 Task: Send an email with the signature Jake Allen with the subject Confirmation of an order and the message I wanted to confirm that we are still on track to launch the product next month as planned. Please let me know if there have been any changes to the timeline. from softage.5@softage.net to softage.8@softage.net and move the email from Sent Items to the folder Fathers Day gifts
Action: Mouse moved to (39, 52)
Screenshot: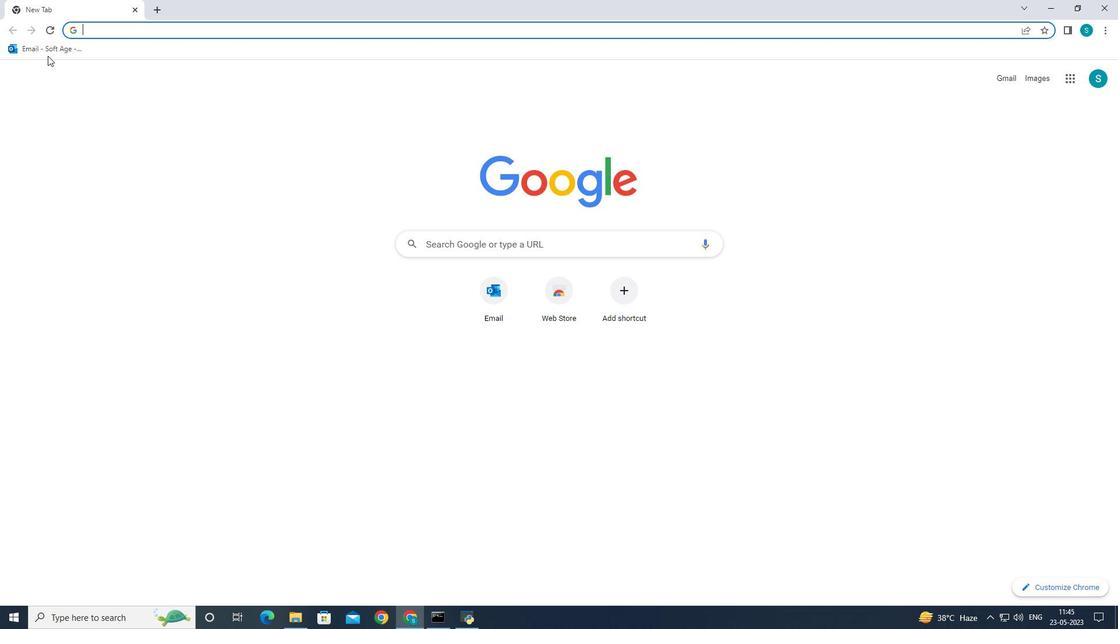 
Action: Mouse pressed left at (39, 52)
Screenshot: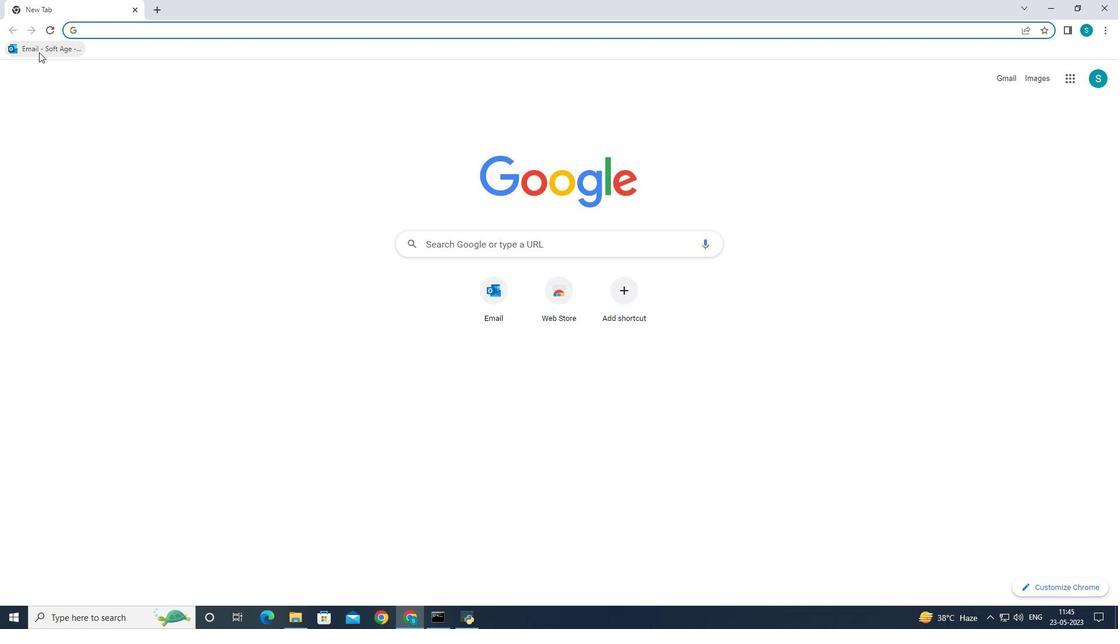 
Action: Mouse moved to (152, 108)
Screenshot: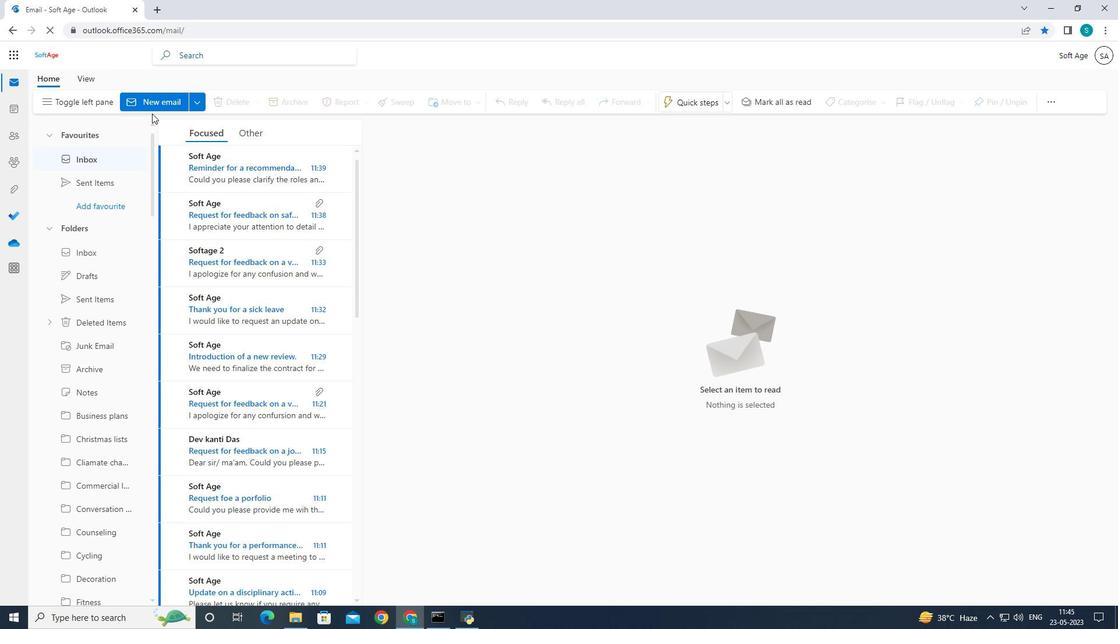
Action: Mouse pressed left at (152, 108)
Screenshot: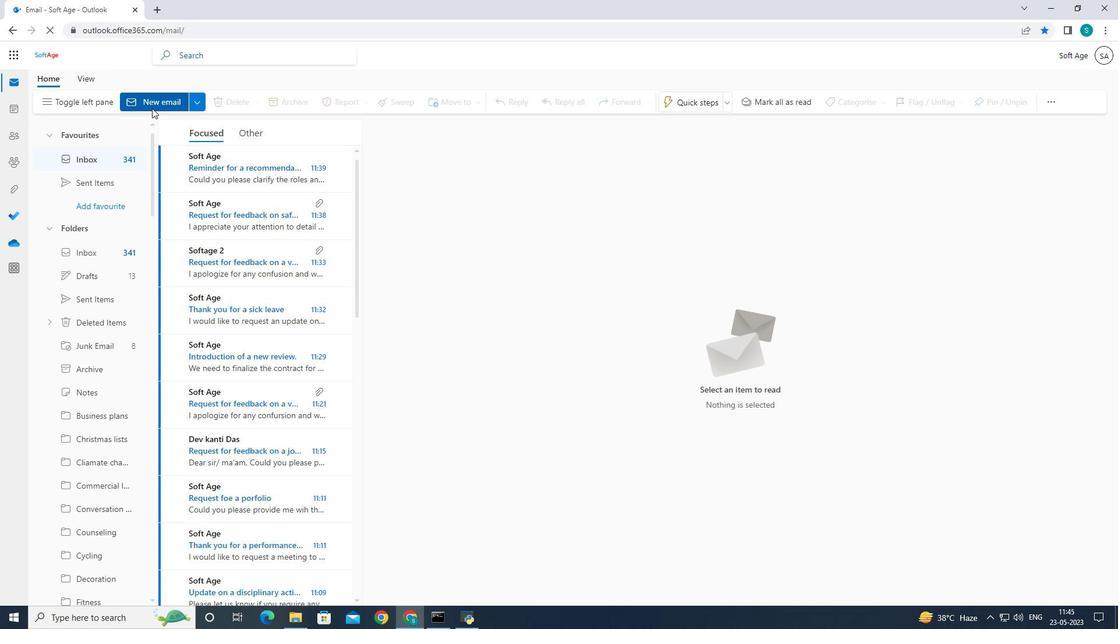 
Action: Mouse pressed left at (152, 108)
Screenshot: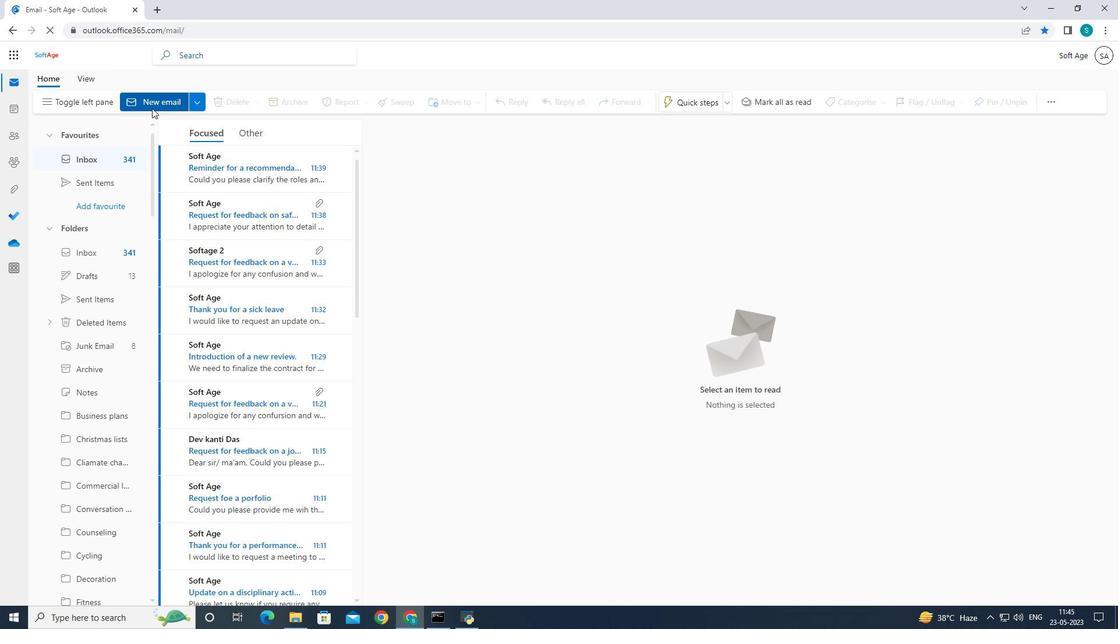 
Action: Mouse moved to (154, 104)
Screenshot: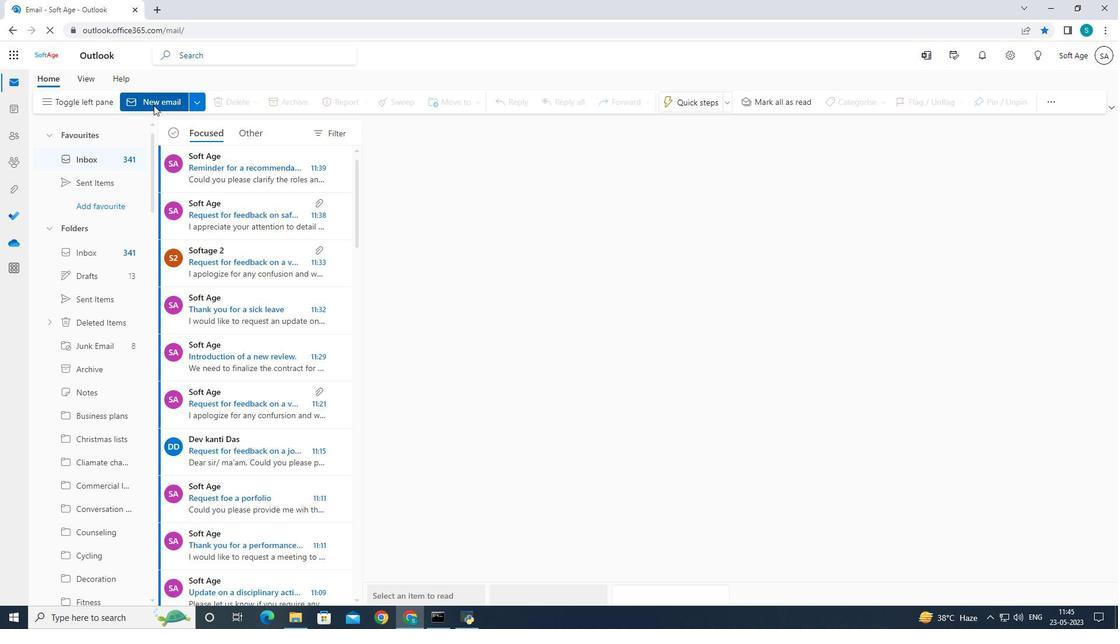 
Action: Mouse pressed left at (154, 104)
Screenshot: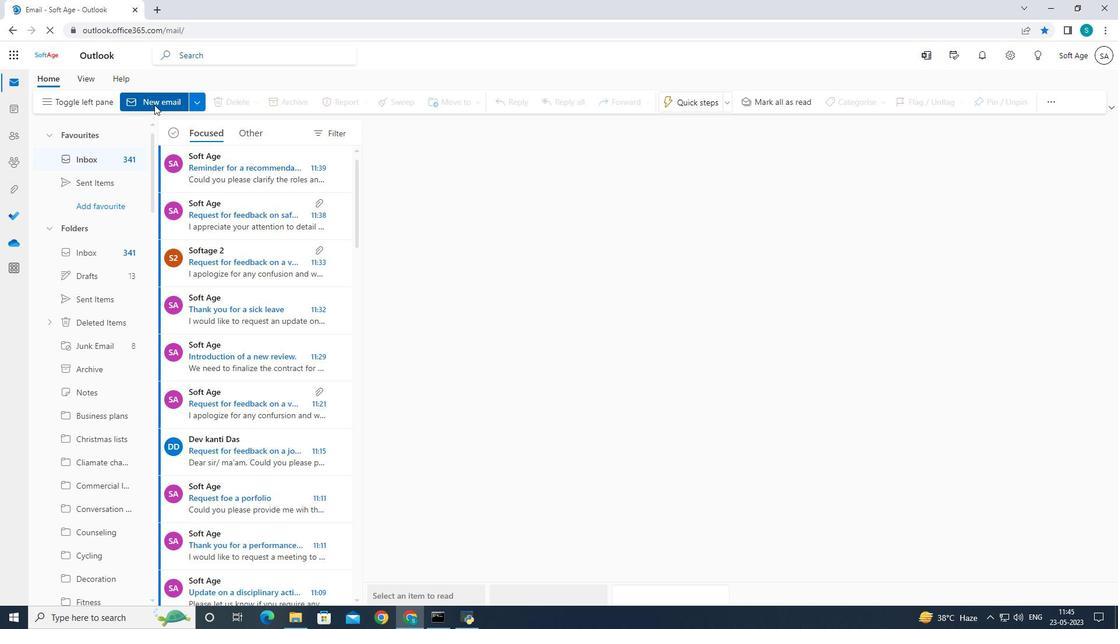 
Action: Mouse pressed left at (154, 104)
Screenshot: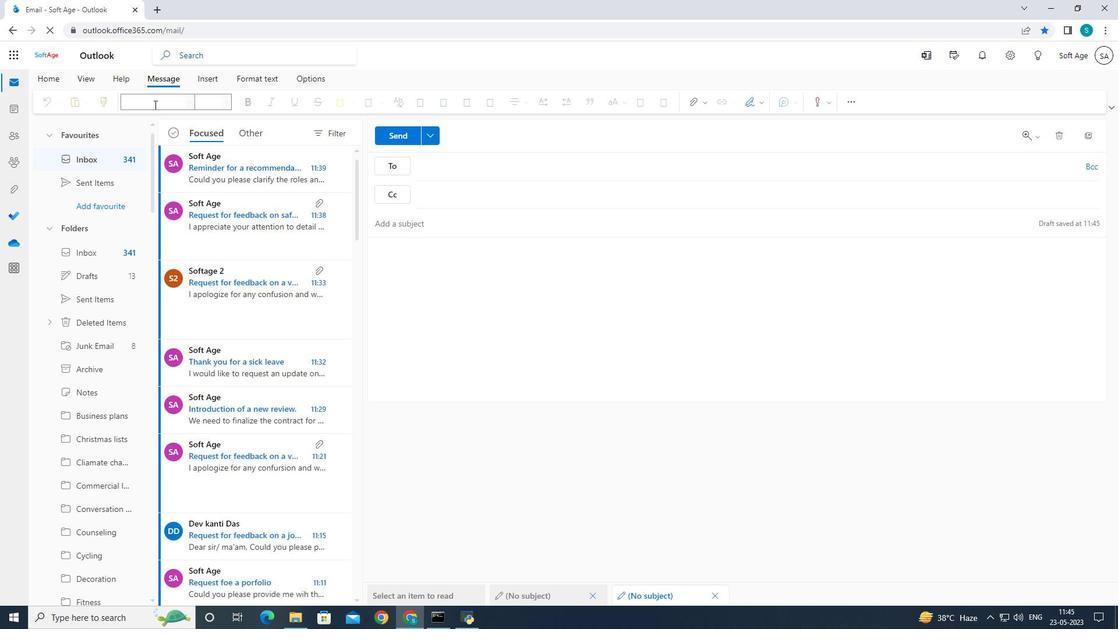 
Action: Mouse moved to (756, 98)
Screenshot: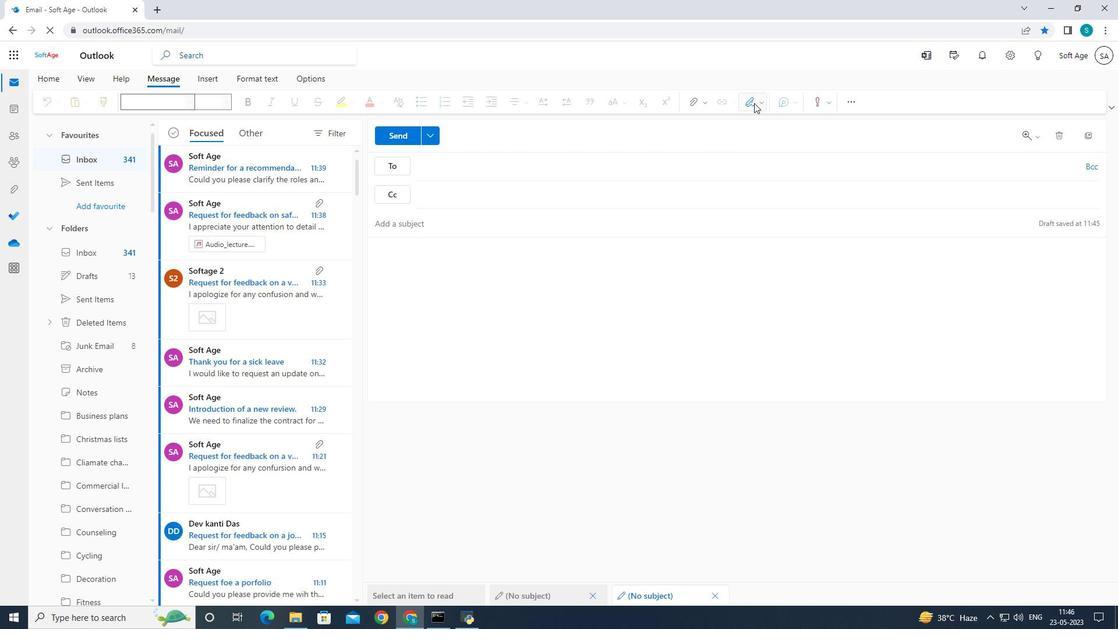 
Action: Mouse pressed left at (756, 98)
Screenshot: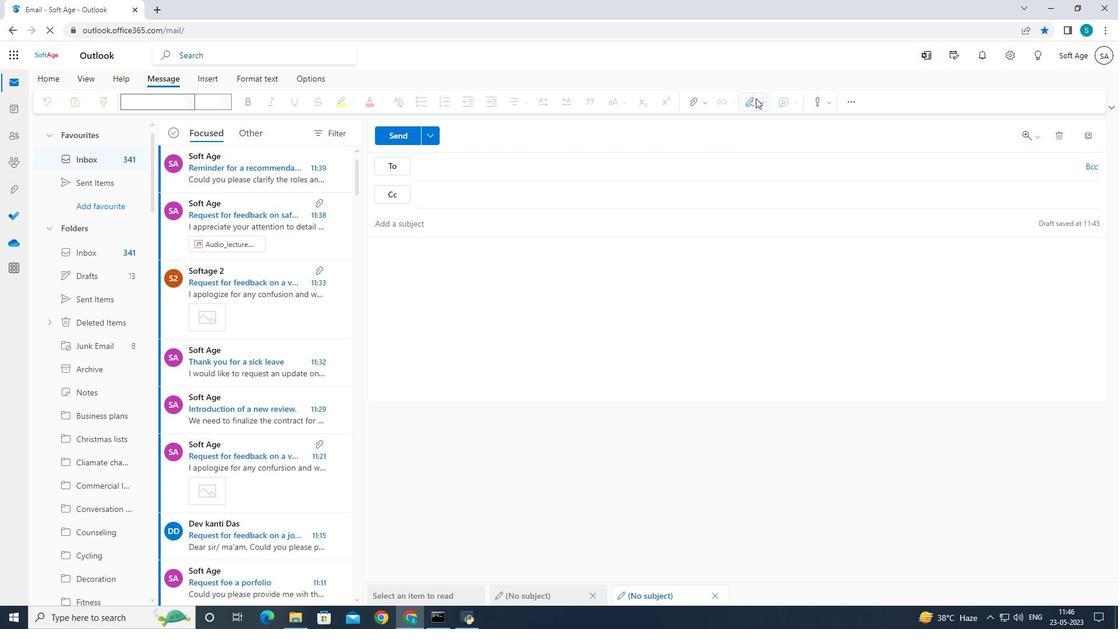 
Action: Mouse moved to (720, 153)
Screenshot: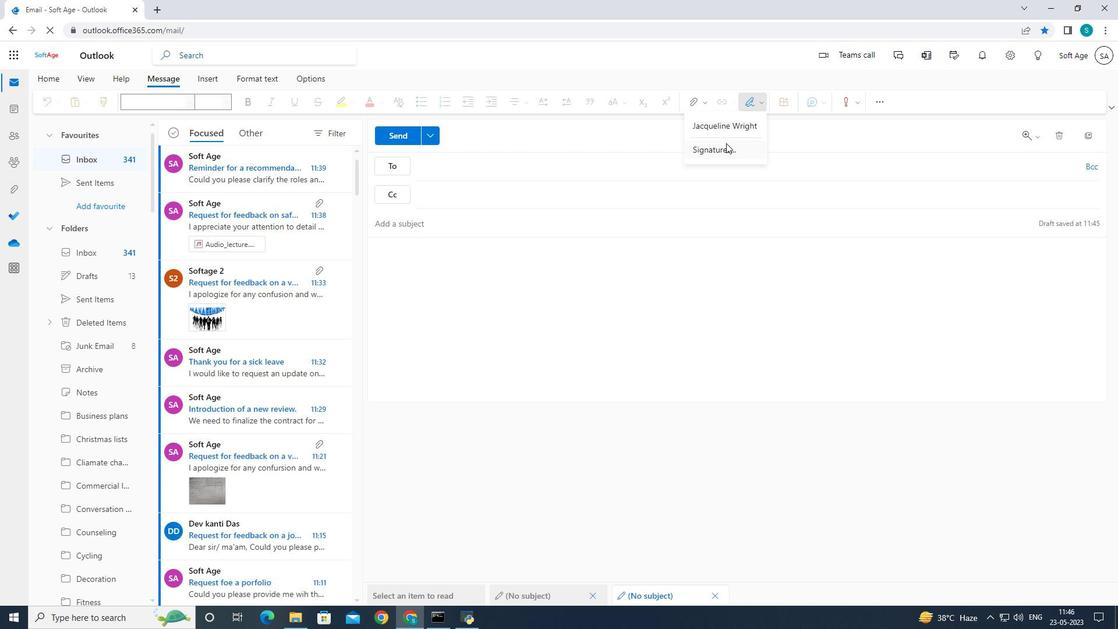 
Action: Mouse pressed left at (720, 153)
Screenshot: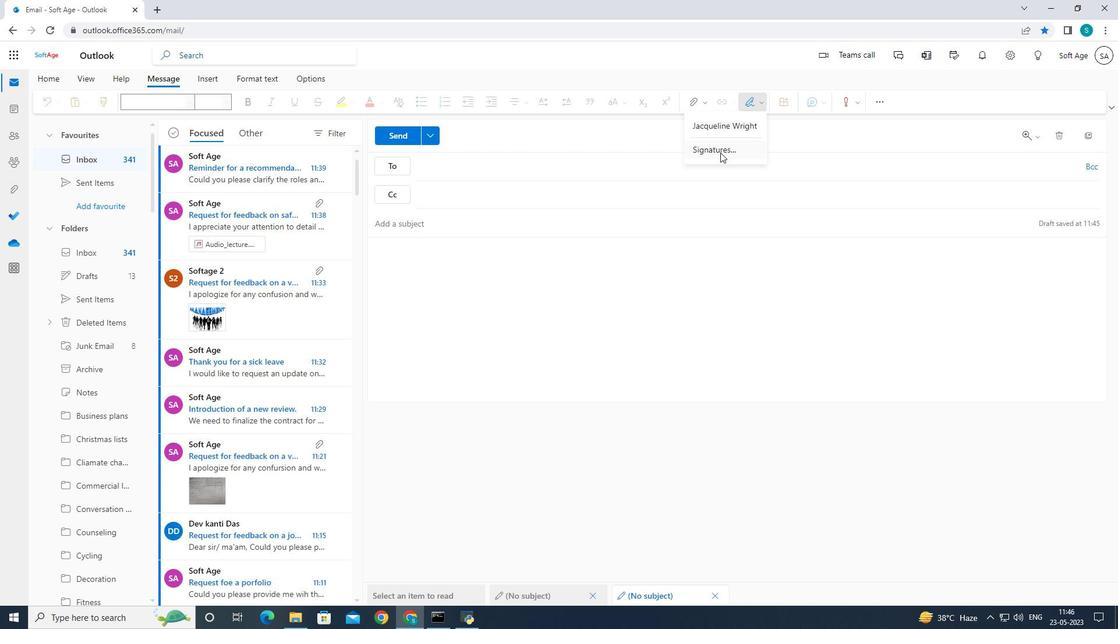 
Action: Mouse moved to (745, 196)
Screenshot: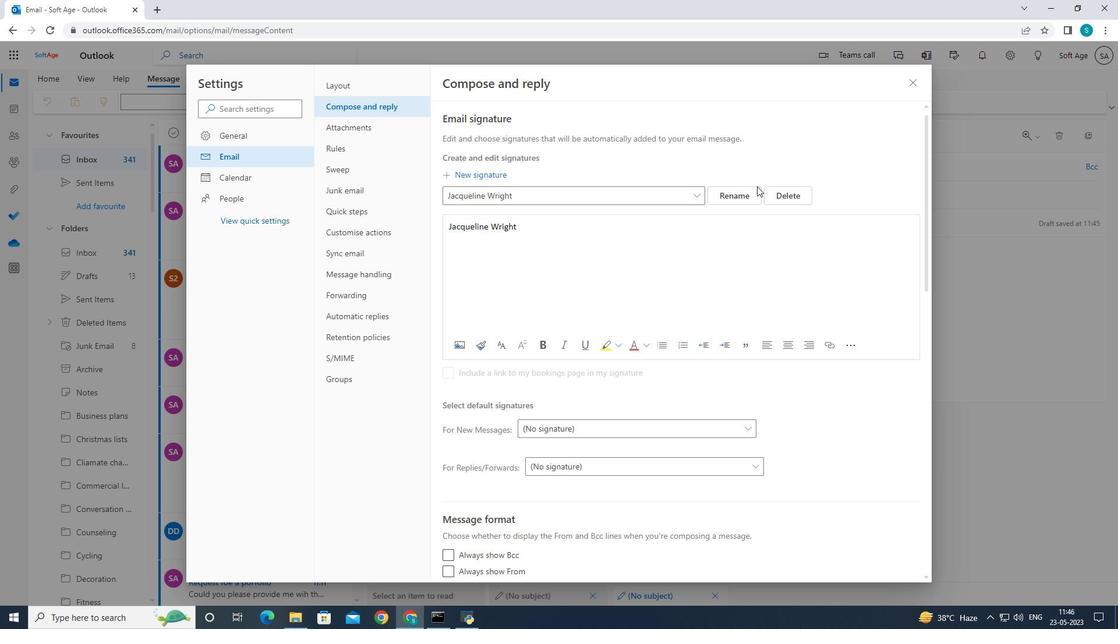 
Action: Mouse pressed left at (745, 196)
Screenshot: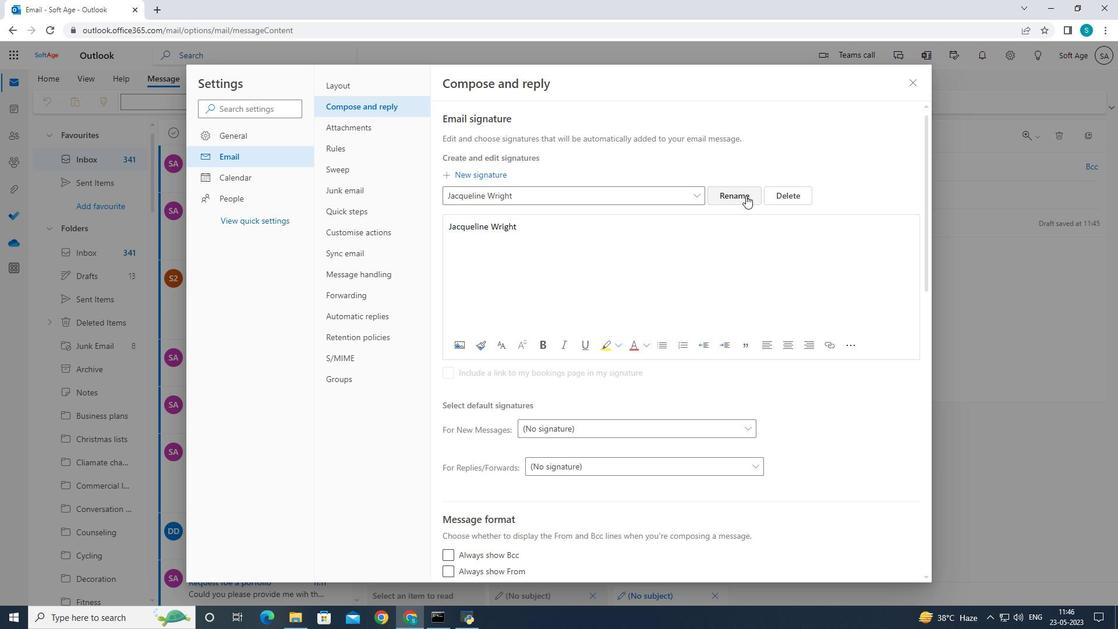 
Action: Mouse moved to (718, 194)
Screenshot: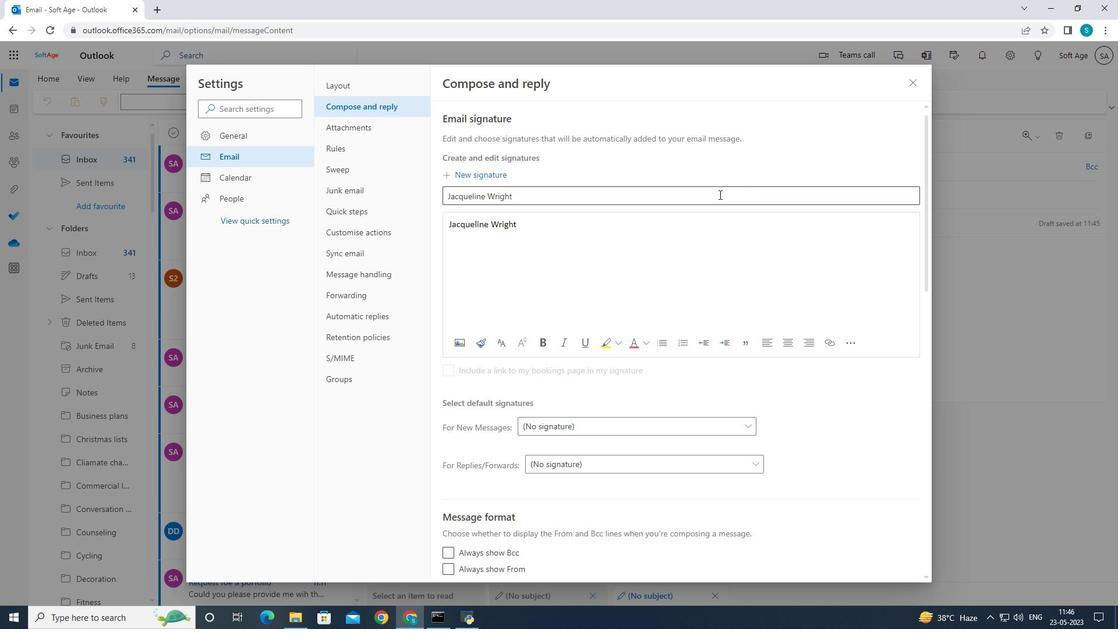 
Action: Mouse pressed left at (718, 194)
Screenshot: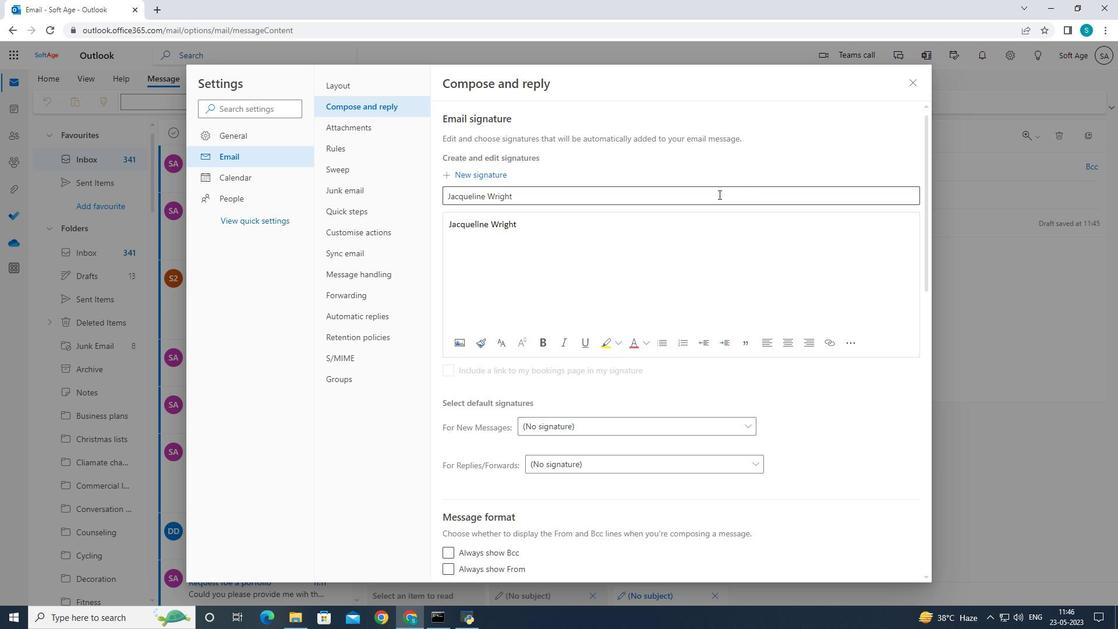 
Action: Mouse moved to (1053, 236)
Screenshot: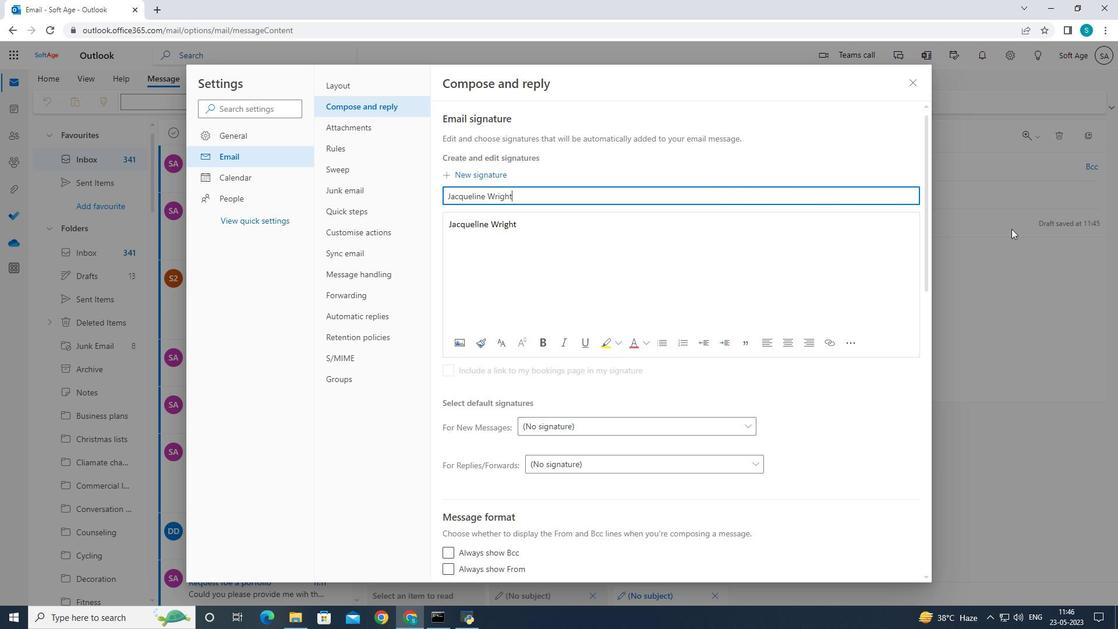 
Action: Key pressed <Key.backspace><Key.backspace><Key.backspace><Key.backspace><Key.backspace><Key.backspace><Key.backspace><Key.backspace><Key.backspace><Key.backspace><Key.backspace><Key.backspace><Key.backspace><Key.backspace><Key.backspace><Key.backspace><Key.backspace><Key.backspace><Key.backspace><Key.backspace><Key.backspace><Key.backspace><Key.backspace><Key.backspace><Key.backspace><Key.backspace><Key.backspace><Key.backspace><Key.backspace>
Screenshot: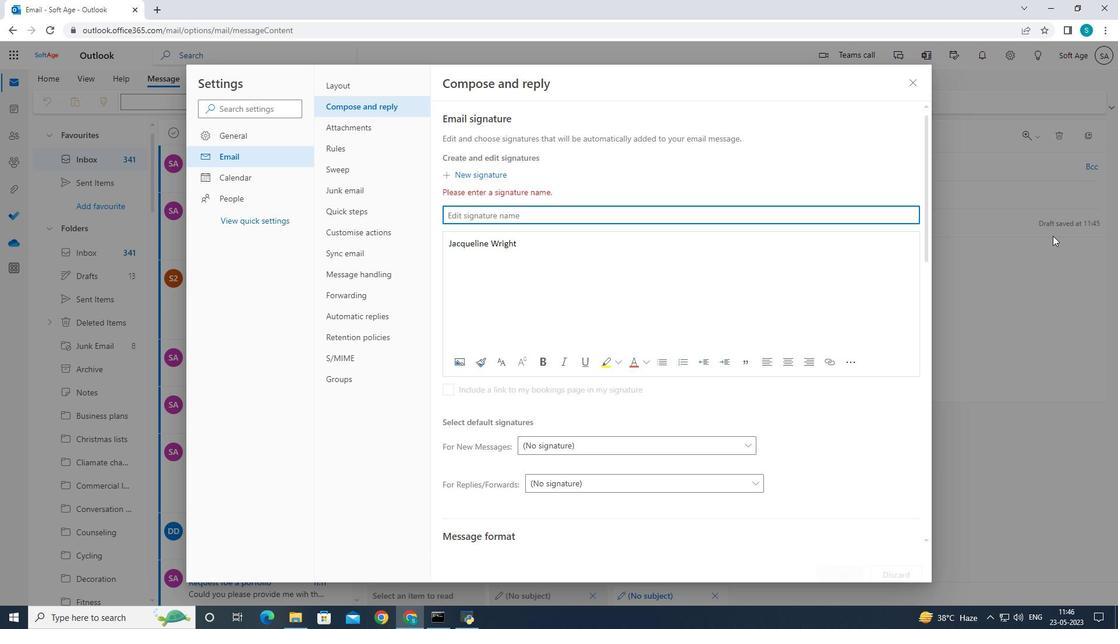 
Action: Mouse moved to (1108, 201)
Screenshot: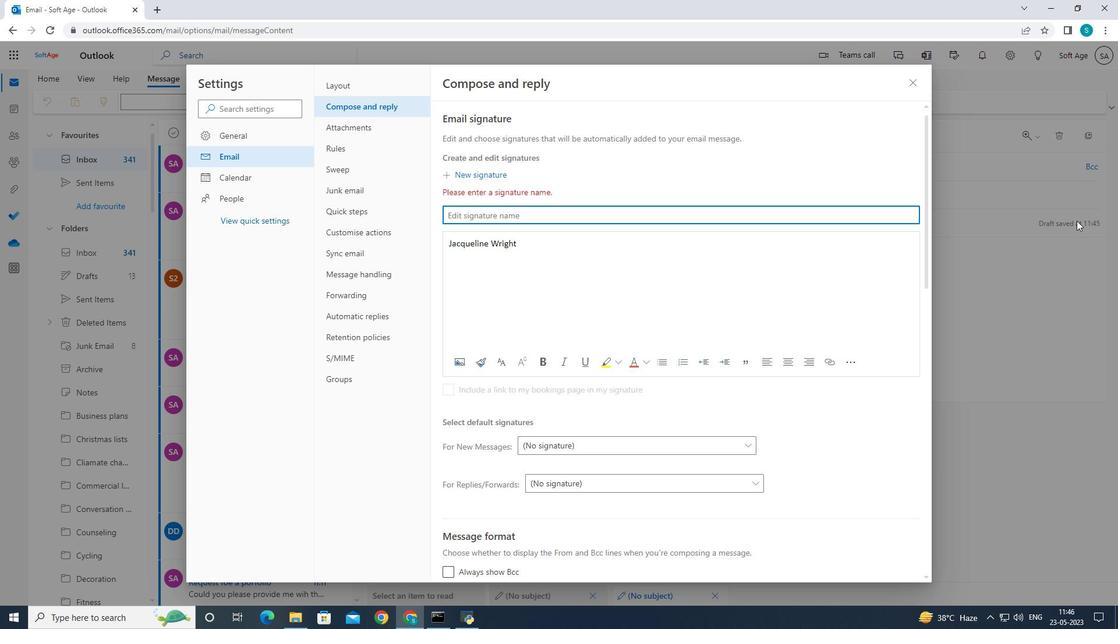 
Action: Key pressed <Key.caps_lock>J<Key.caps_lock>ake<Key.space><Key.caps_lock>A<Key.caps_lock>llen<Key.space>
Screenshot: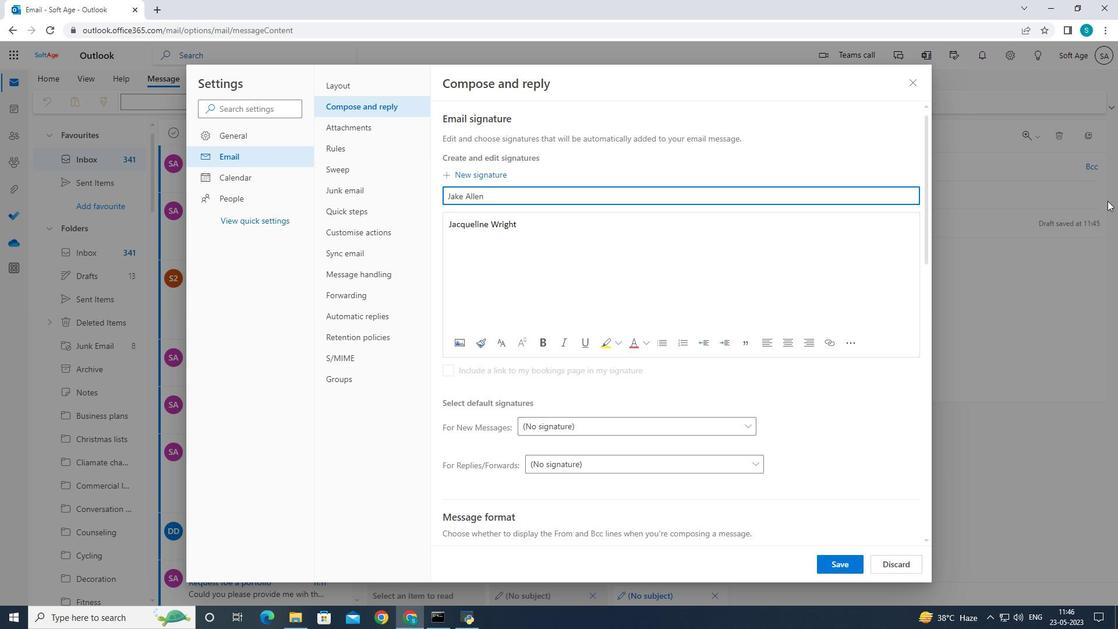 
Action: Mouse moved to (719, 236)
Screenshot: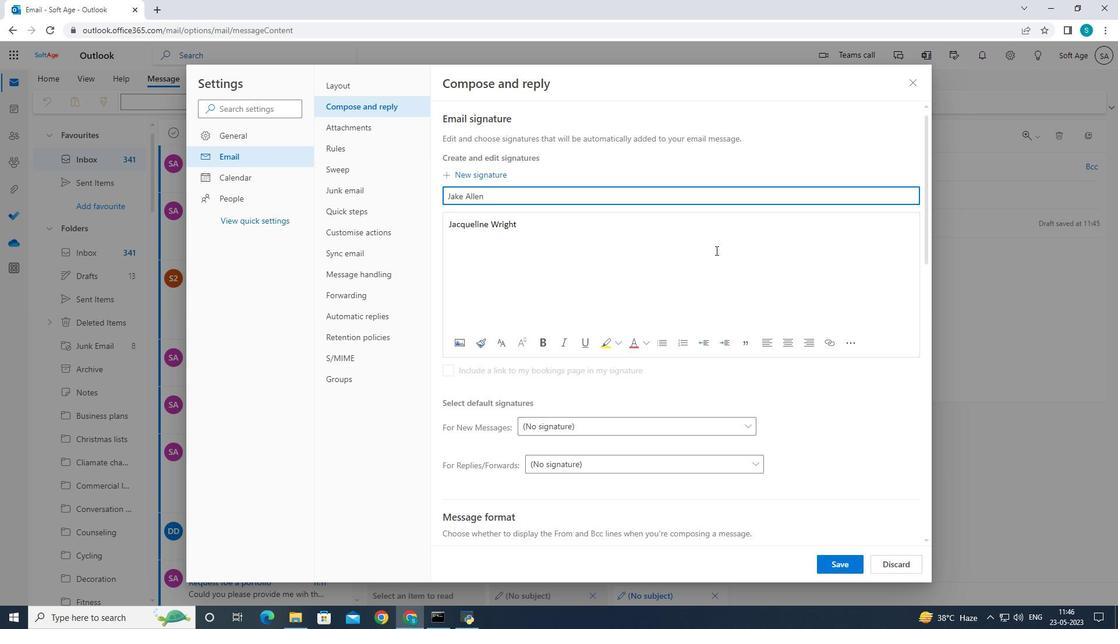 
Action: Mouse pressed left at (719, 236)
Screenshot: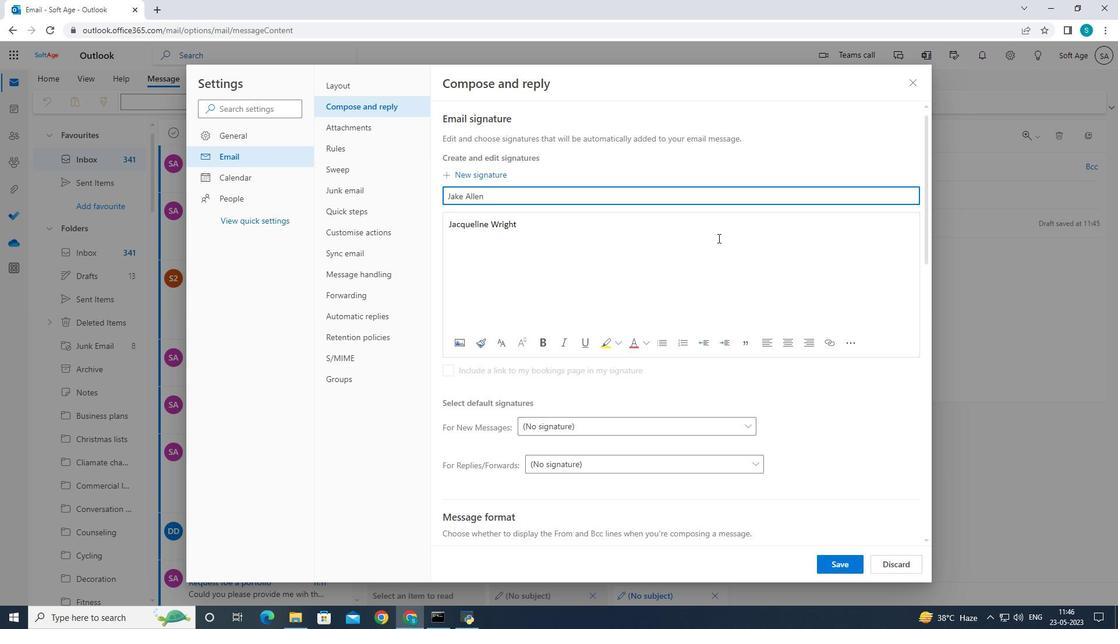 
Action: Mouse moved to (821, 227)
Screenshot: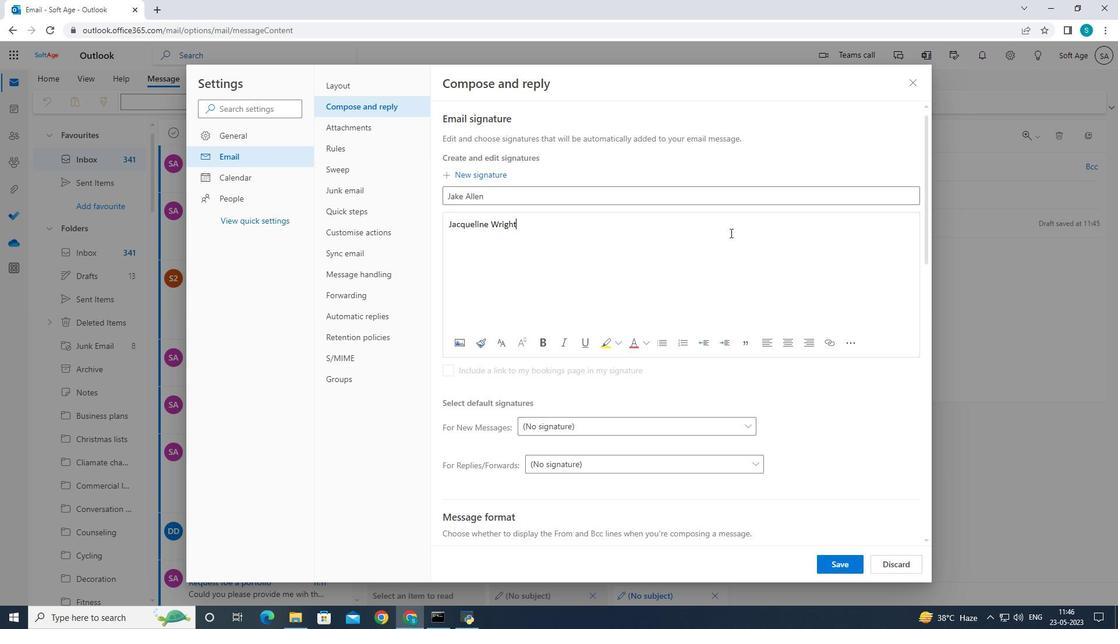 
Action: Key pressed <Key.backspace><Key.backspace><Key.backspace><Key.backspace><Key.backspace><Key.backspace><Key.backspace><Key.backspace><Key.backspace><Key.backspace><Key.backspace><Key.backspace><Key.backspace><Key.backspace><Key.backspace><Key.backspace>ake<Key.space><Key.caps_lock>ALLEN<Key.backspace>
Screenshot: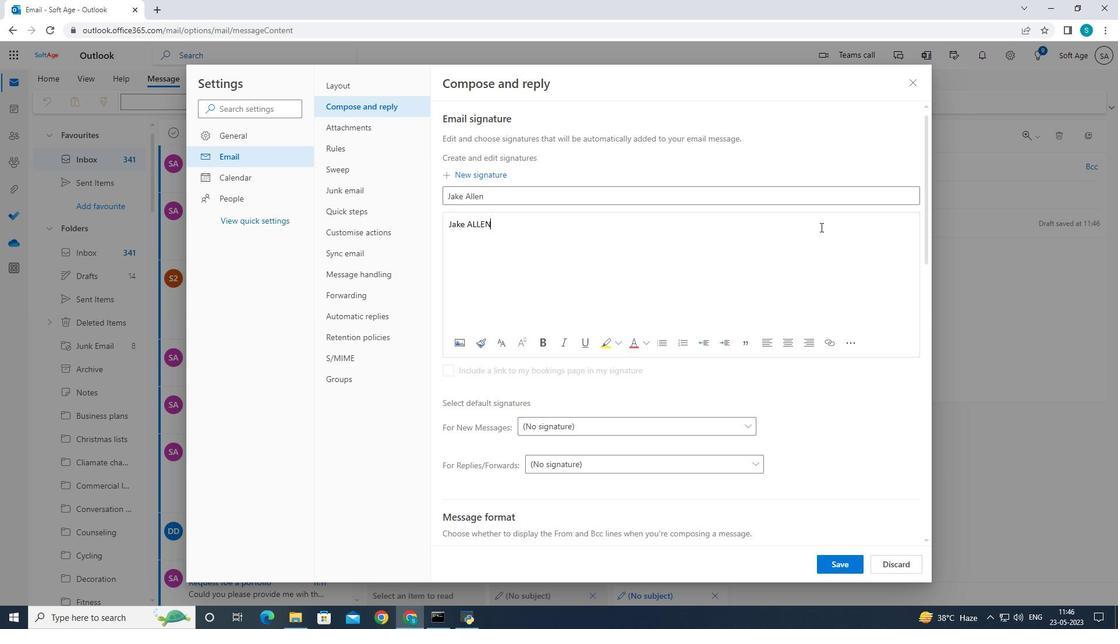 
Action: Mouse moved to (840, 223)
Screenshot: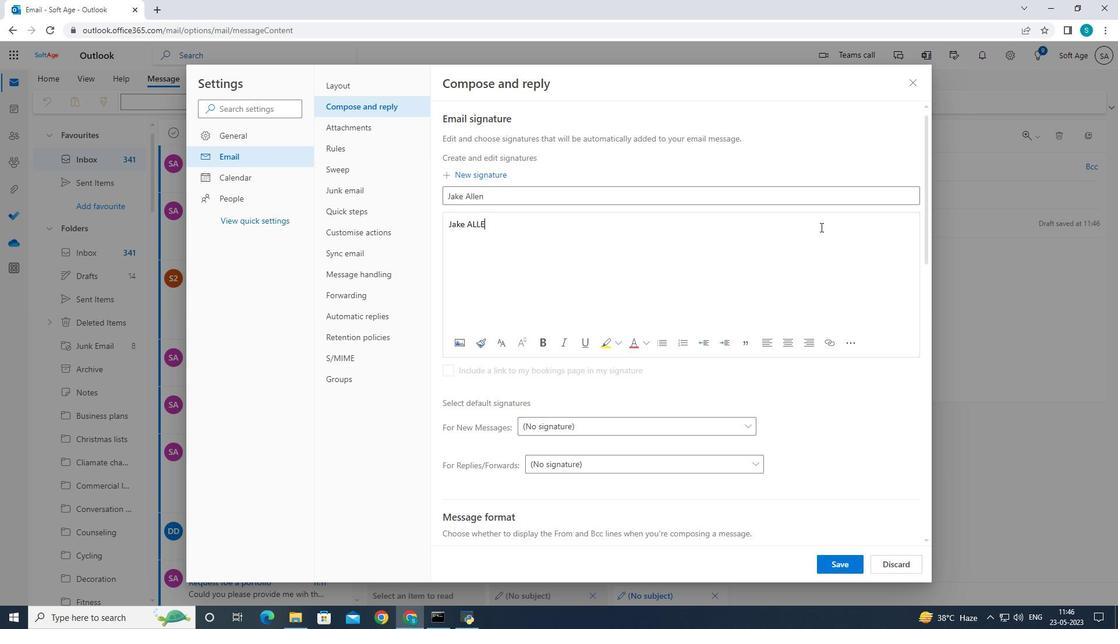 
Action: Key pressed <Key.backspace>
Screenshot: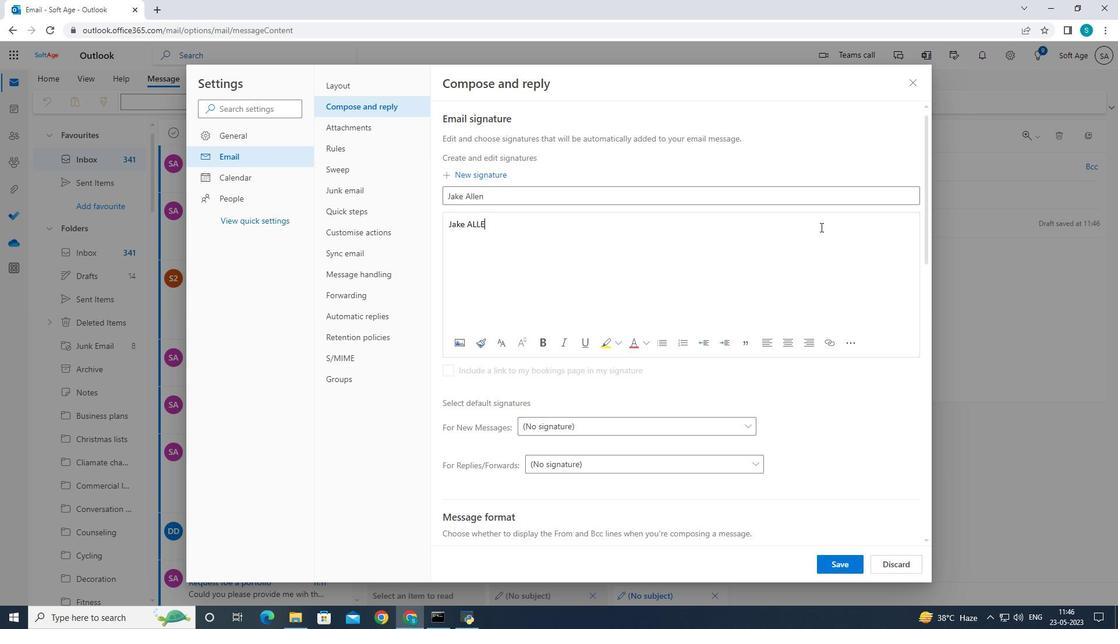 
Action: Mouse moved to (843, 224)
Screenshot: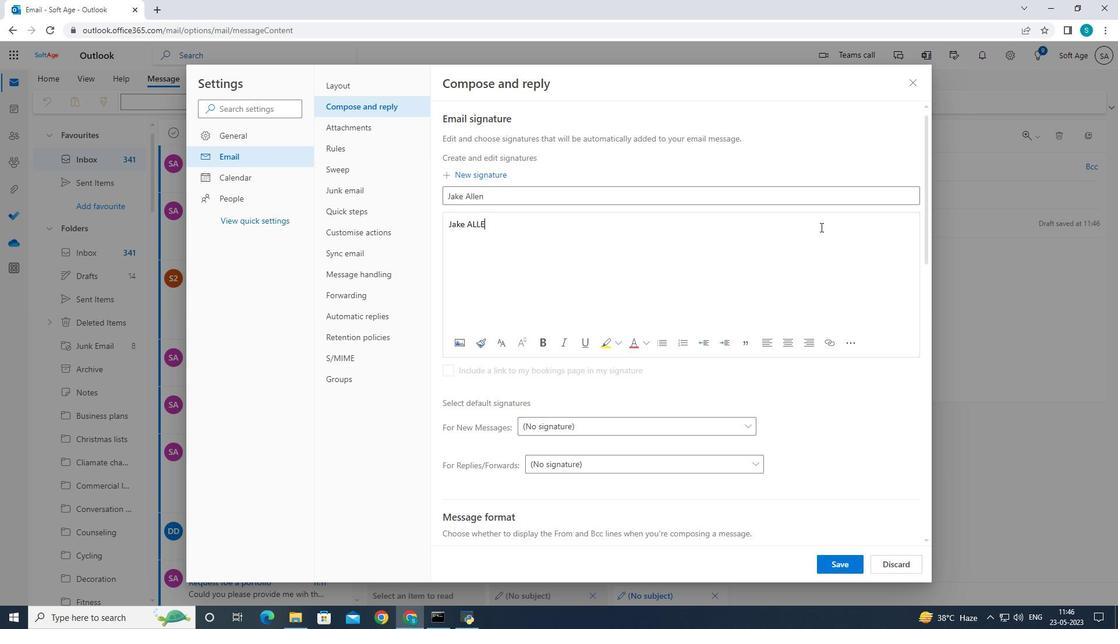 
Action: Key pressed <Key.backspace><Key.backspace><Key.backspace>A<Key.caps_lock>llen
Screenshot: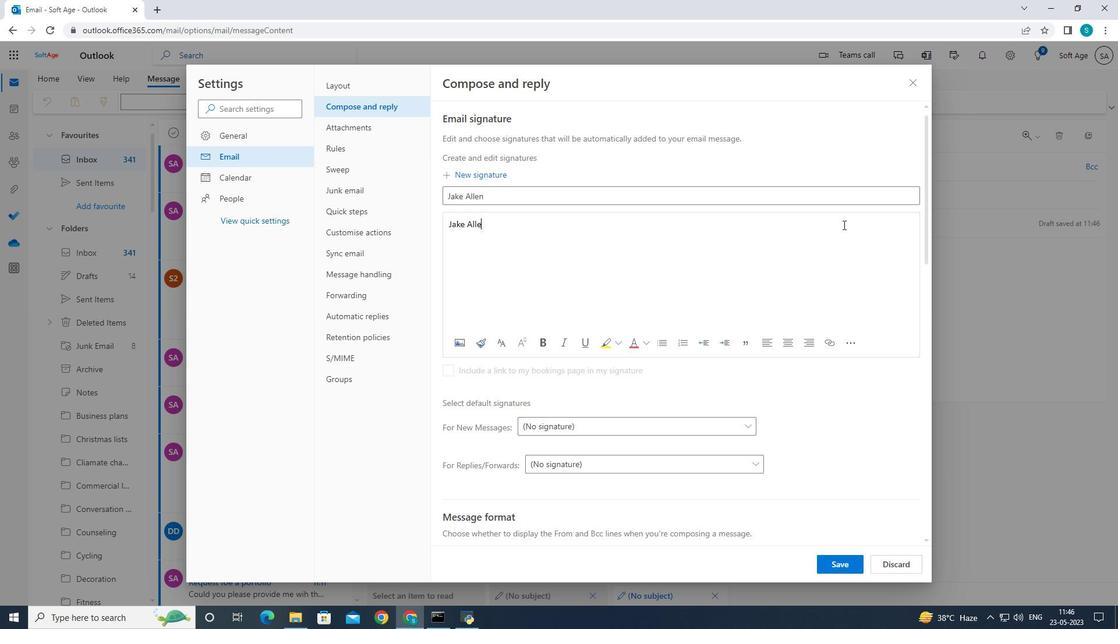
Action: Mouse moved to (835, 560)
Screenshot: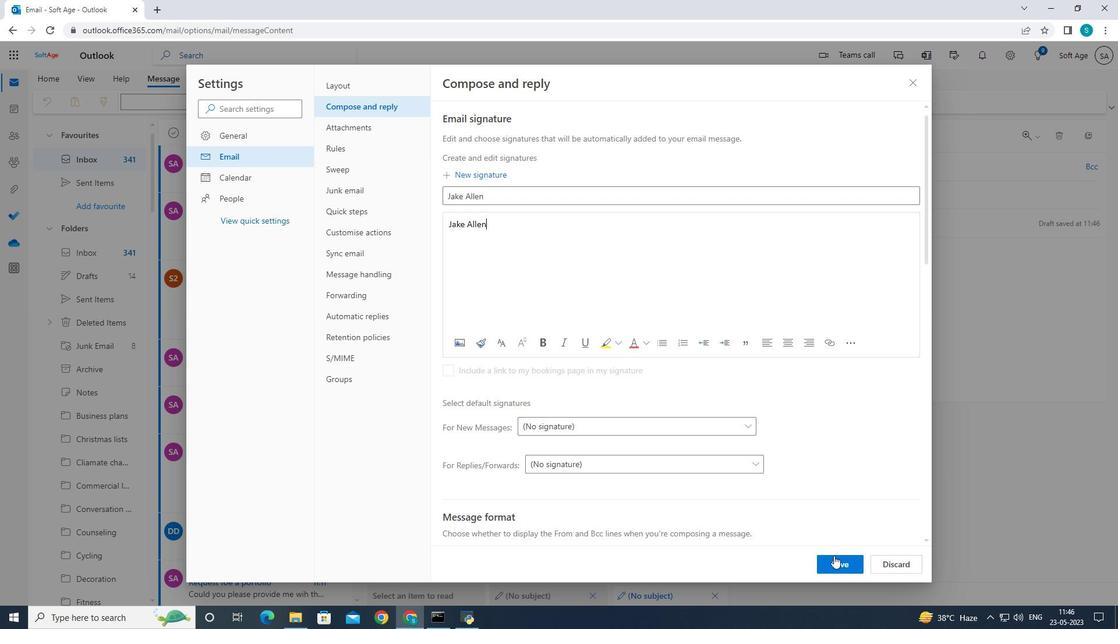 
Action: Mouse pressed left at (835, 560)
Screenshot: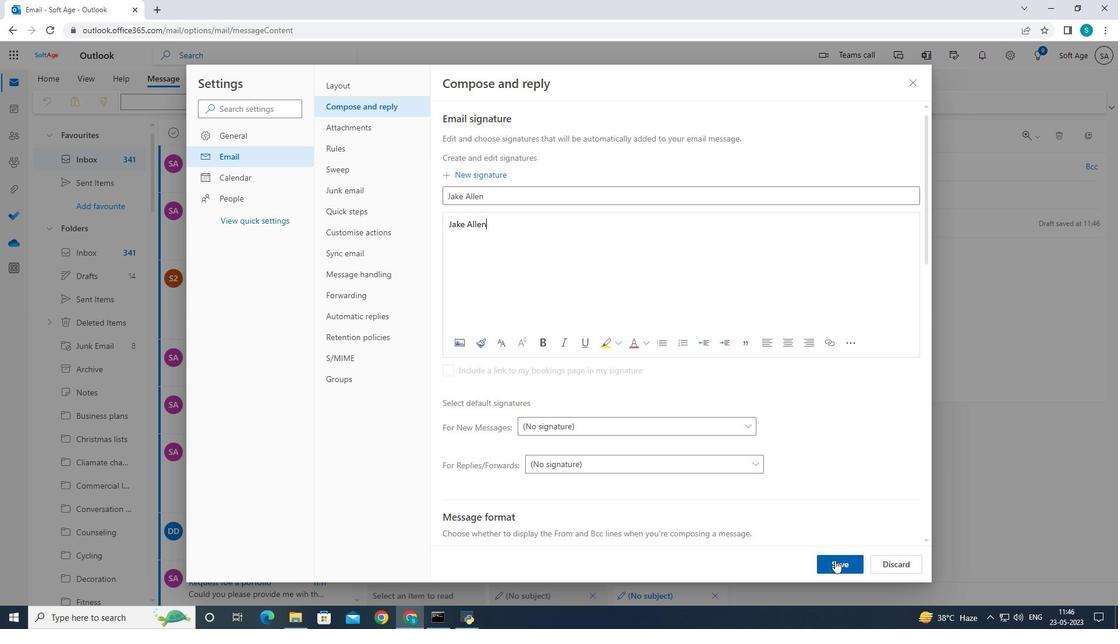 
Action: Mouse moved to (911, 83)
Screenshot: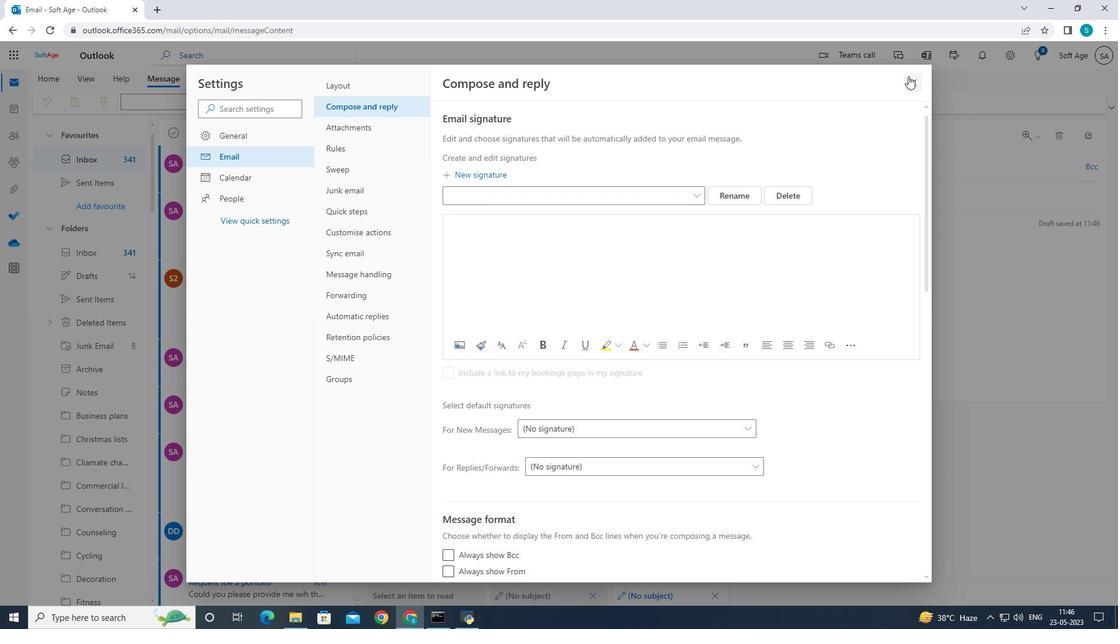 
Action: Mouse pressed left at (911, 83)
Screenshot: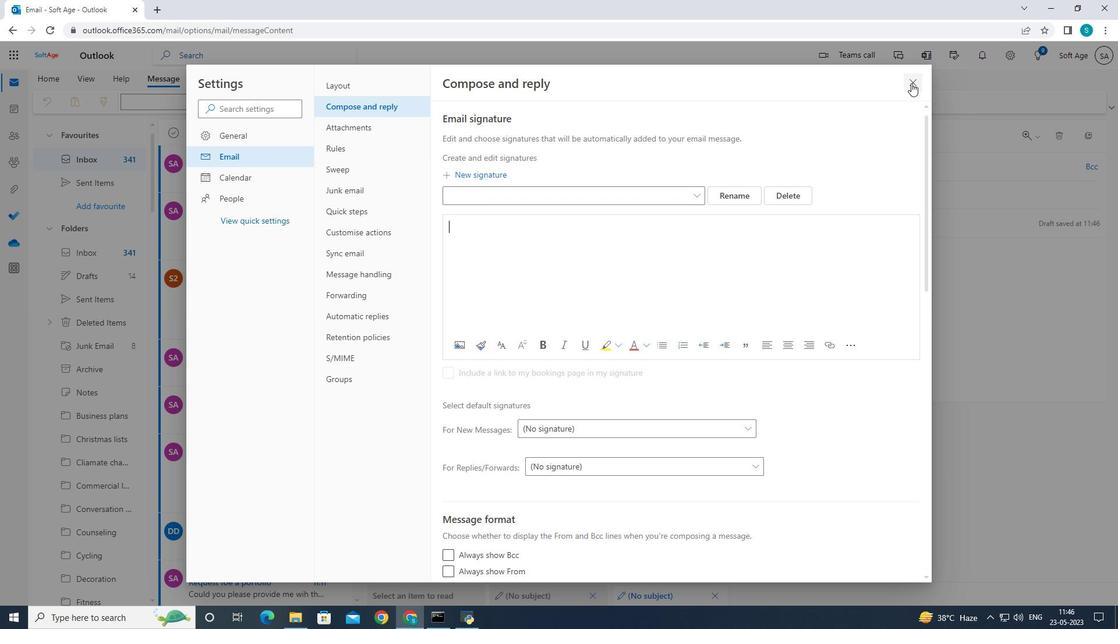 
Action: Mouse moved to (477, 220)
Screenshot: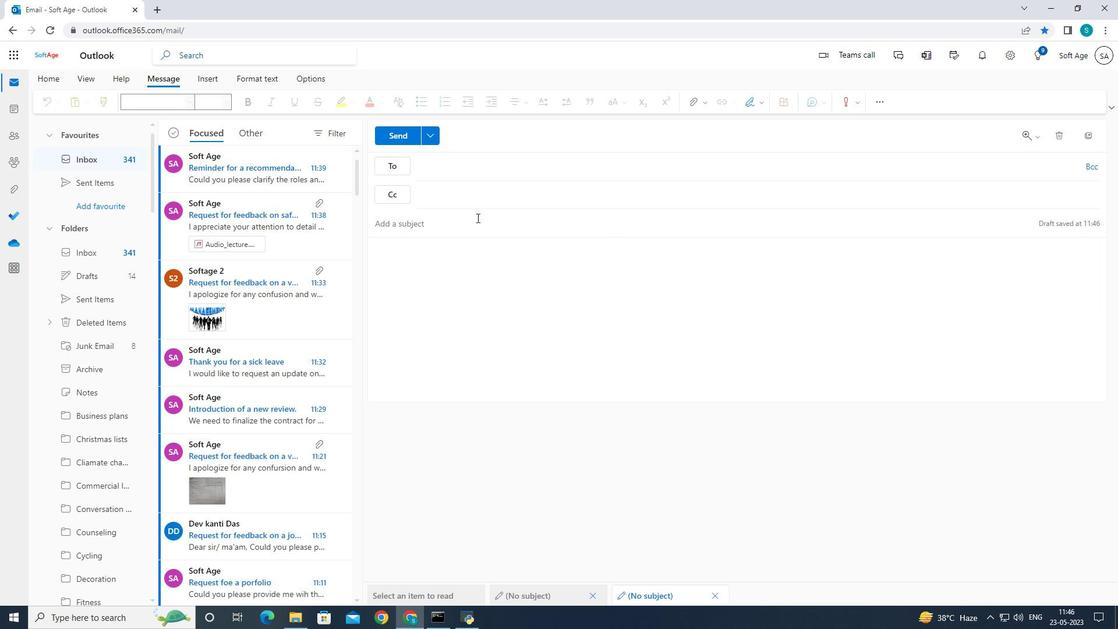
Action: Mouse pressed left at (477, 220)
Screenshot: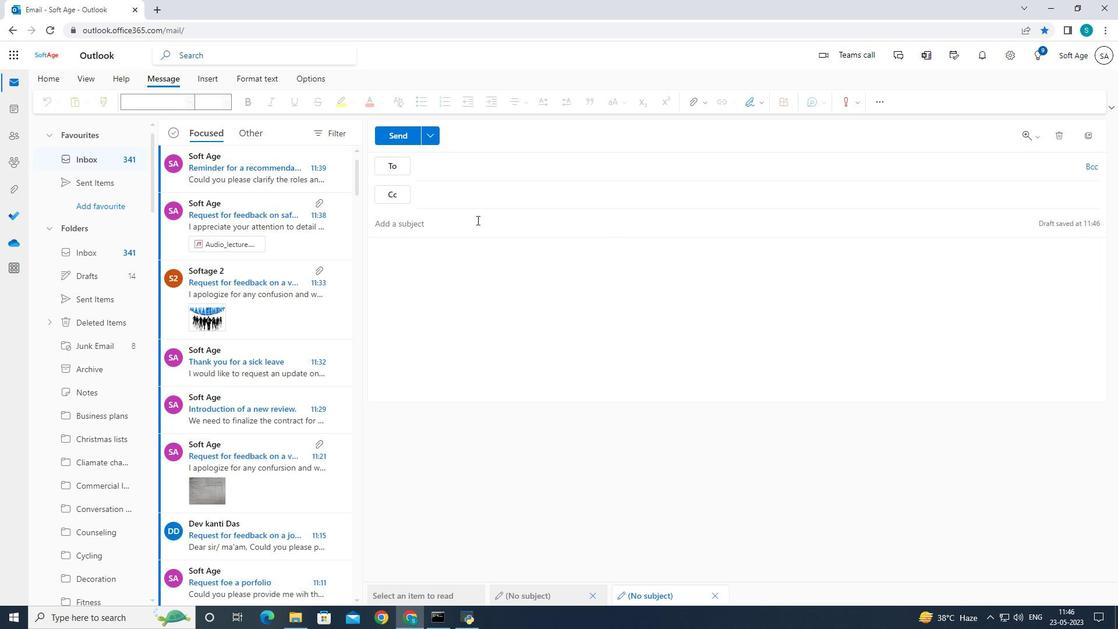 
Action: Mouse moved to (828, 286)
Screenshot: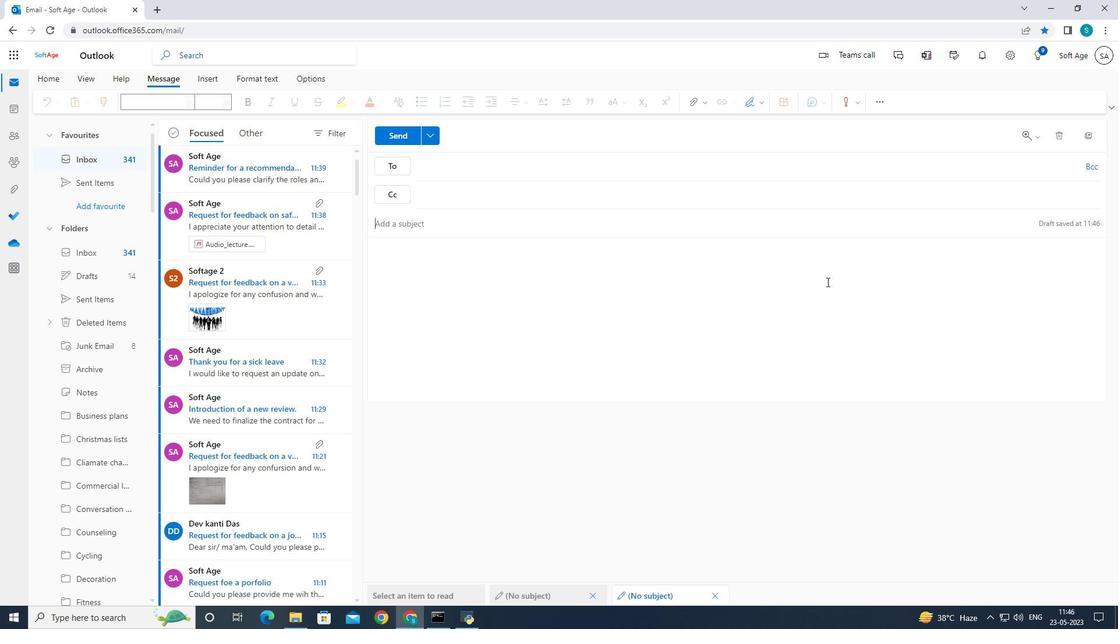 
Action: Key pressed <Key.caps_lock>C<Key.caps_lock>onfirmation<Key.space>of<Key.space>an<Key.space>order<Key.space>
Screenshot: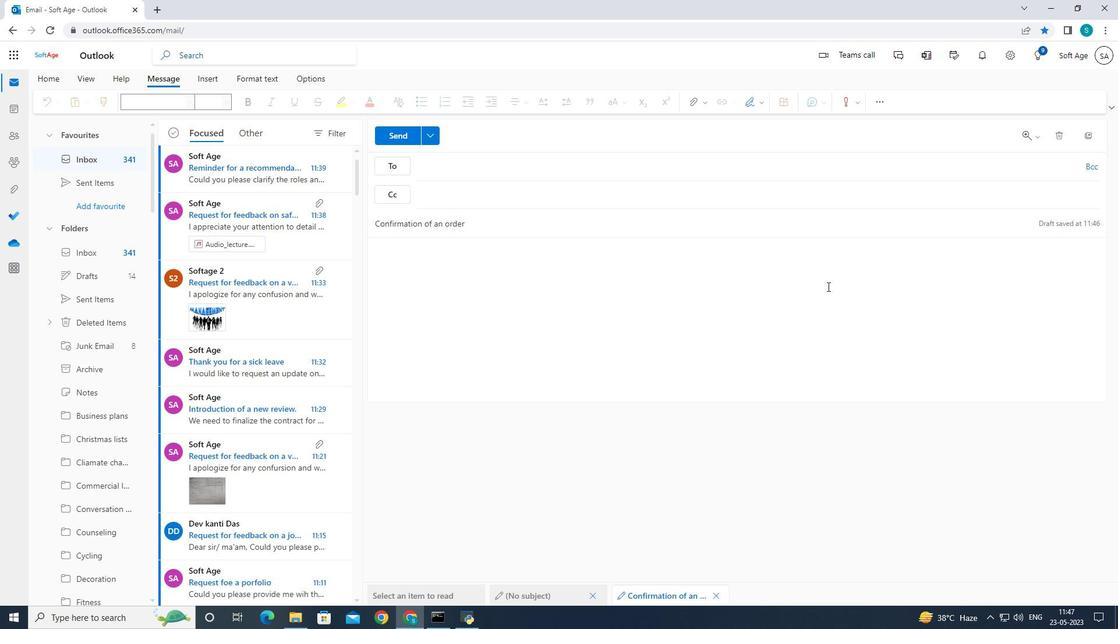 
Action: Mouse moved to (537, 265)
Screenshot: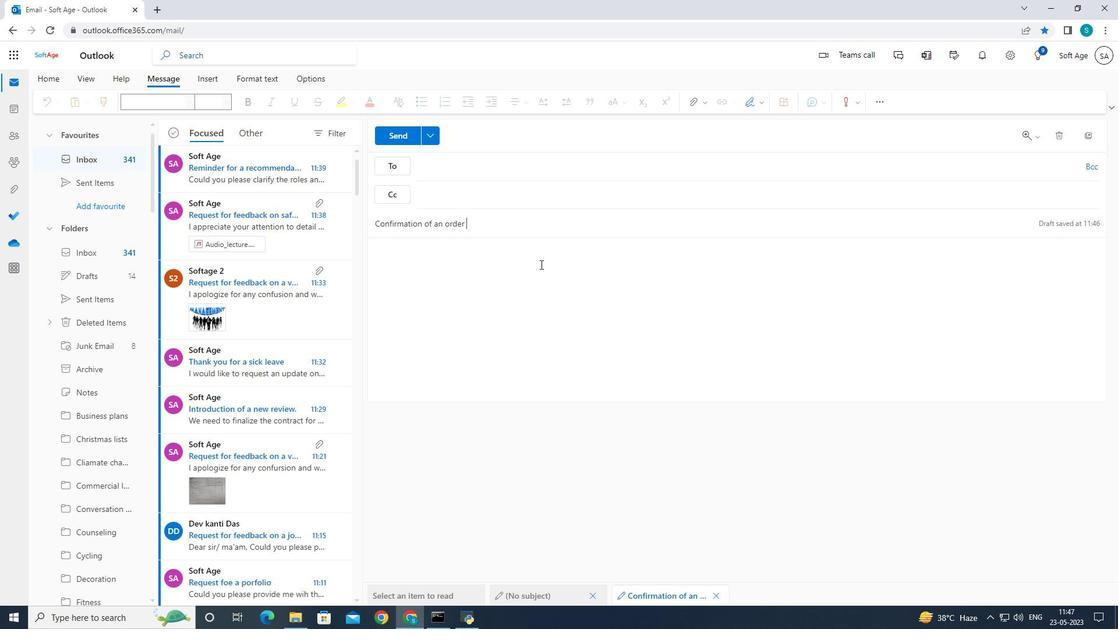 
Action: Mouse pressed left at (537, 265)
Screenshot: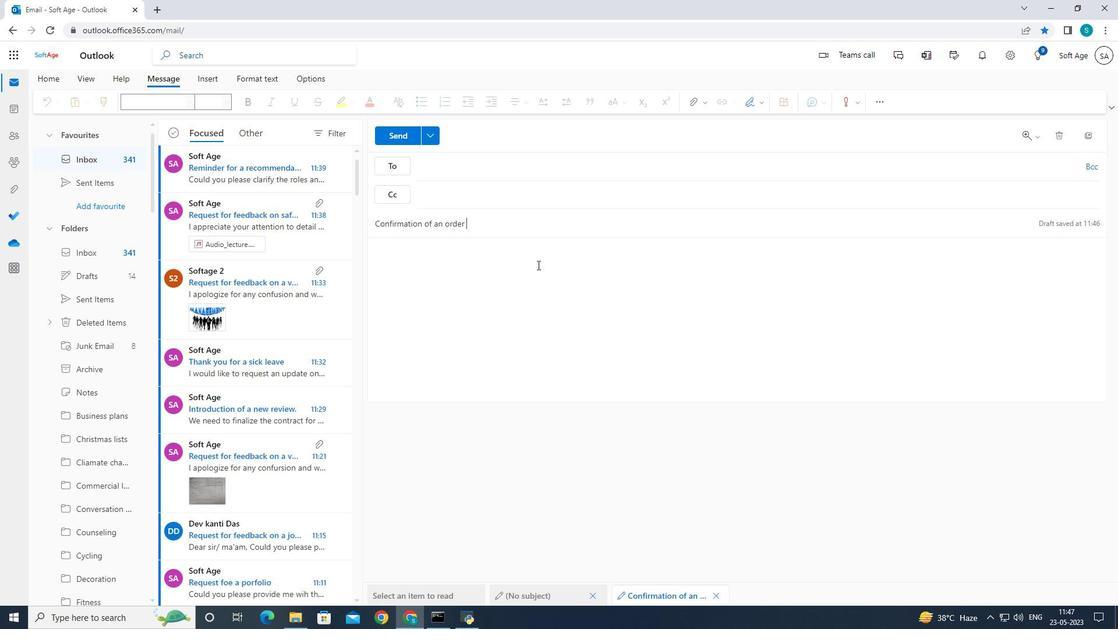 
Action: Mouse moved to (757, 107)
Screenshot: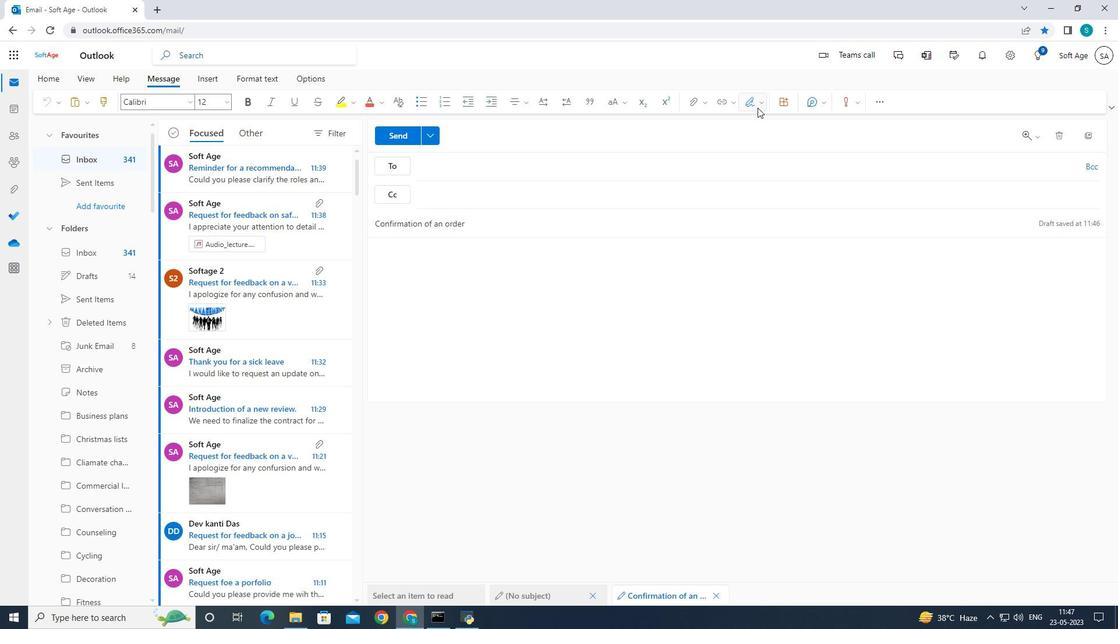 
Action: Mouse pressed left at (757, 107)
Screenshot: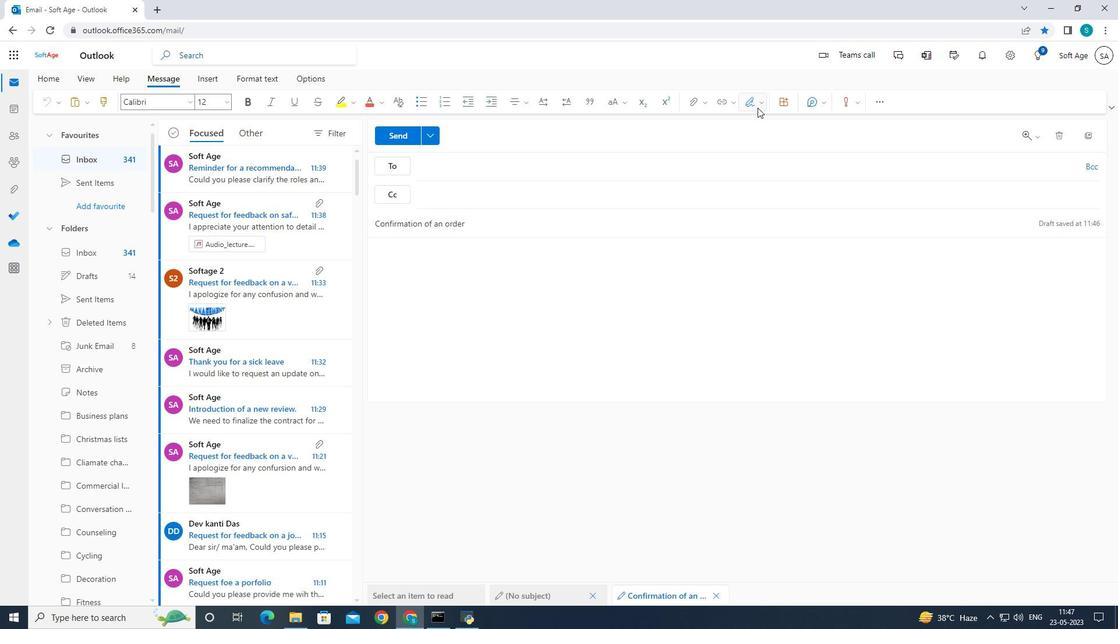 
Action: Mouse moved to (747, 129)
Screenshot: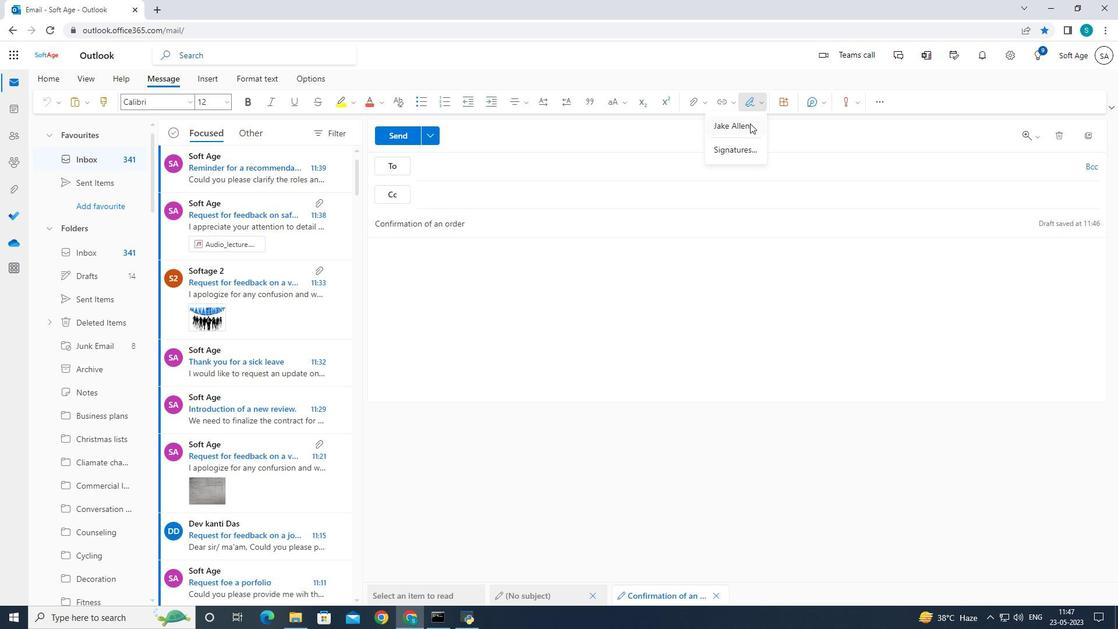 
Action: Mouse pressed left at (747, 129)
Screenshot: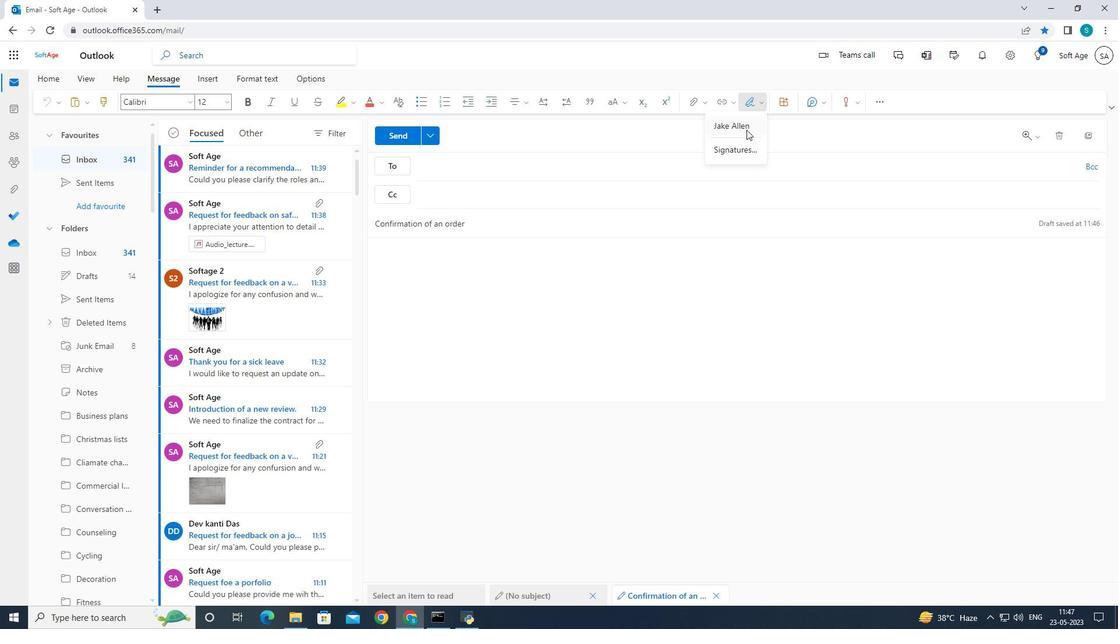 
Action: Mouse moved to (744, 269)
Screenshot: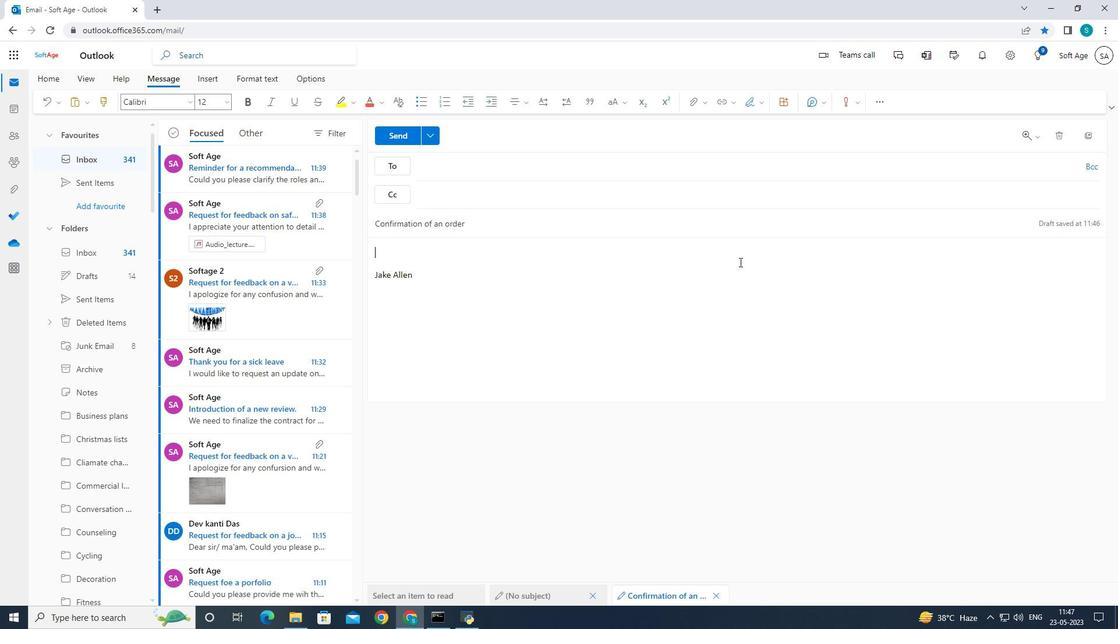 
Action: Key pressed <Key.caps_lock>I<Key.caps_lock><Key.space>wanted<Key.space>to<Key.space>confirm<Key.space>that<Key.space>we<Key.space>are<Key.space>
Screenshot: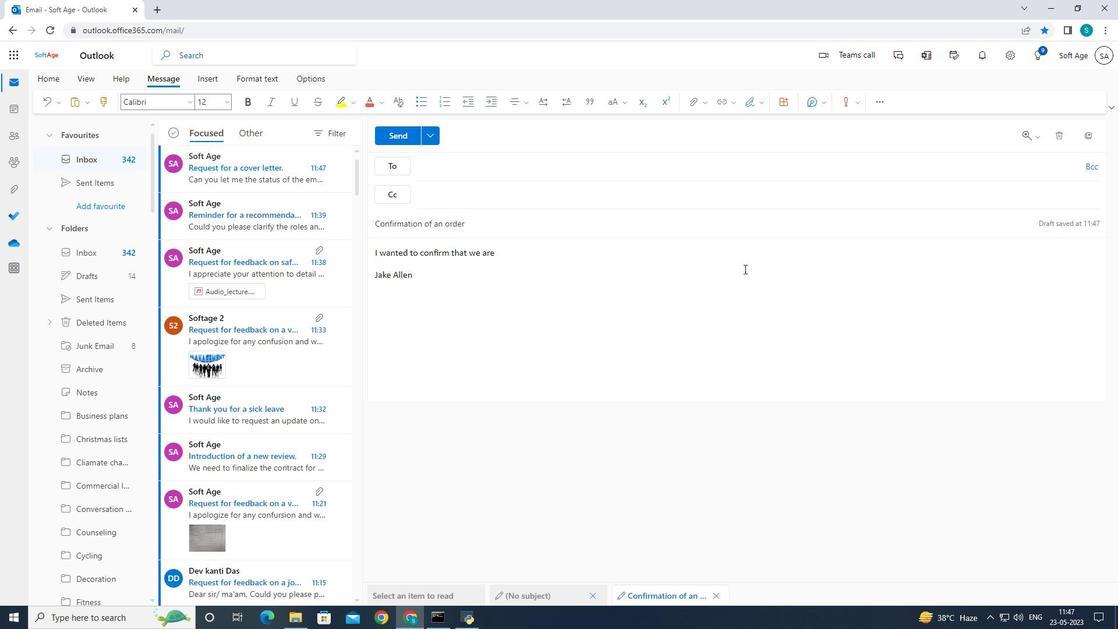
Action: Mouse moved to (745, 269)
Screenshot: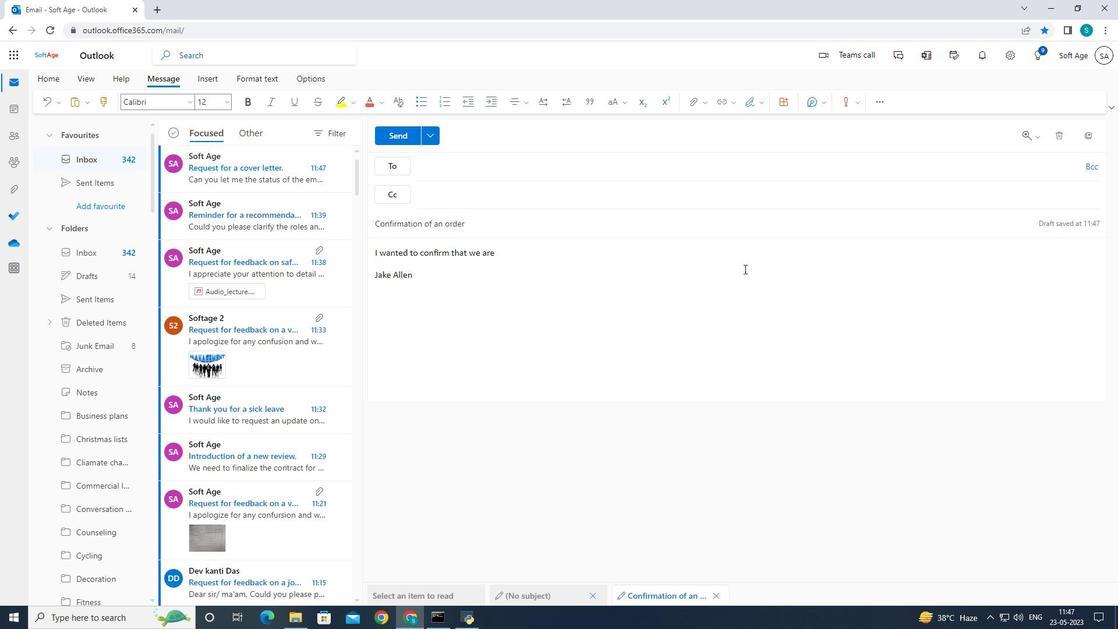 
Action: Key pressed sitll<Key.space>on<Key.space>track<Key.space>to<Key.space>launch<Key.space>the<Key.space>product<Key.space>next<Key.space>month<Key.space>as<Key.space>planned
Screenshot: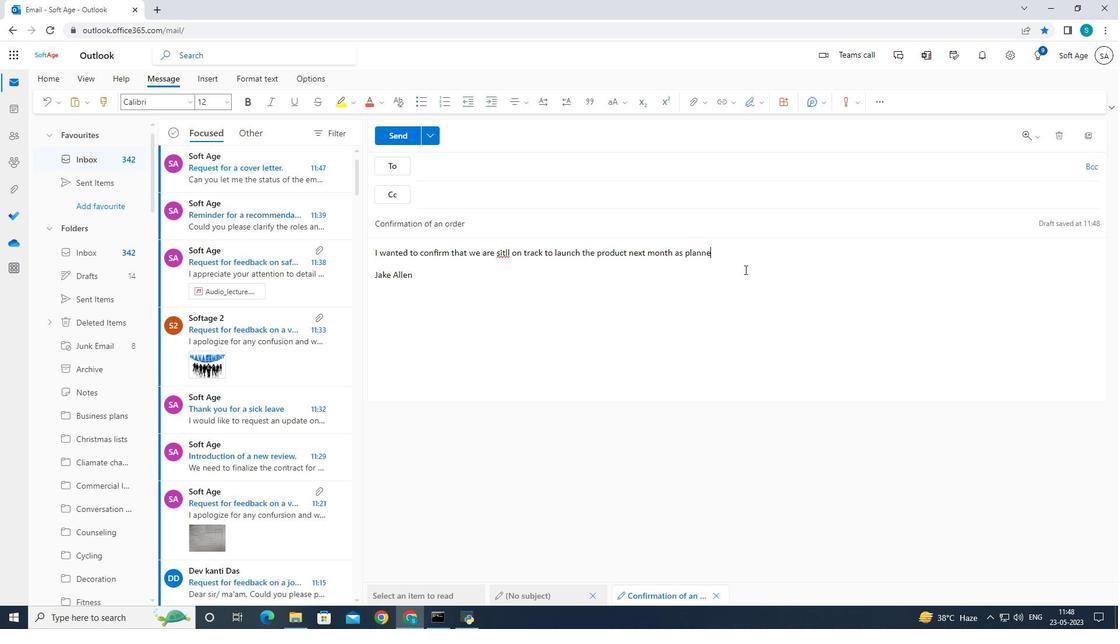 
Action: Mouse moved to (507, 251)
Screenshot: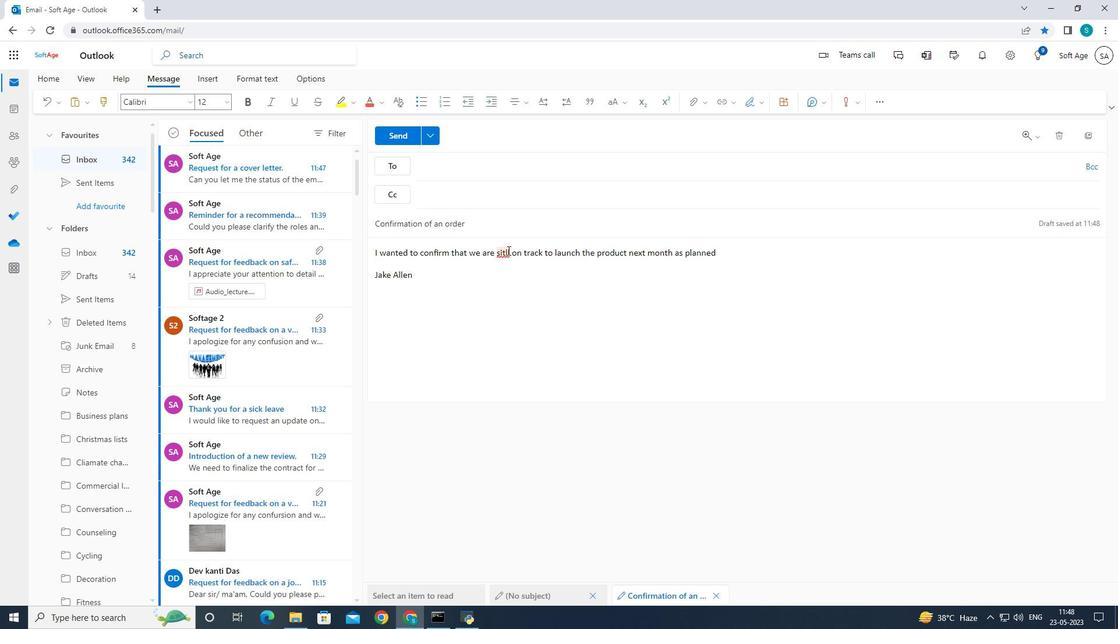 
Action: Mouse pressed left at (507, 251)
Screenshot: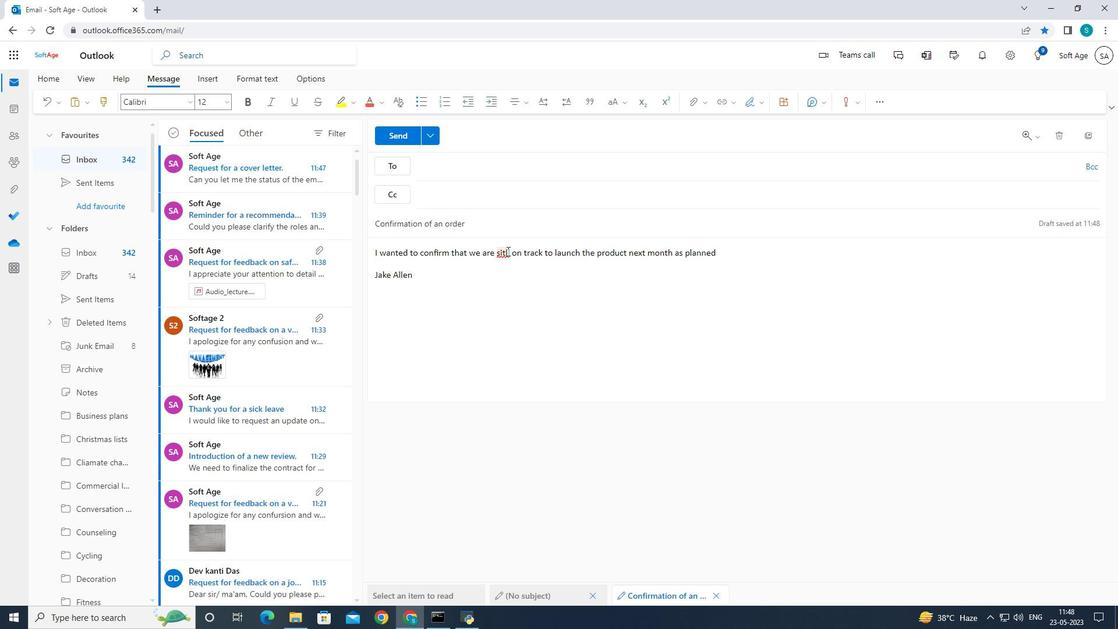 
Action: Mouse moved to (623, 256)
Screenshot: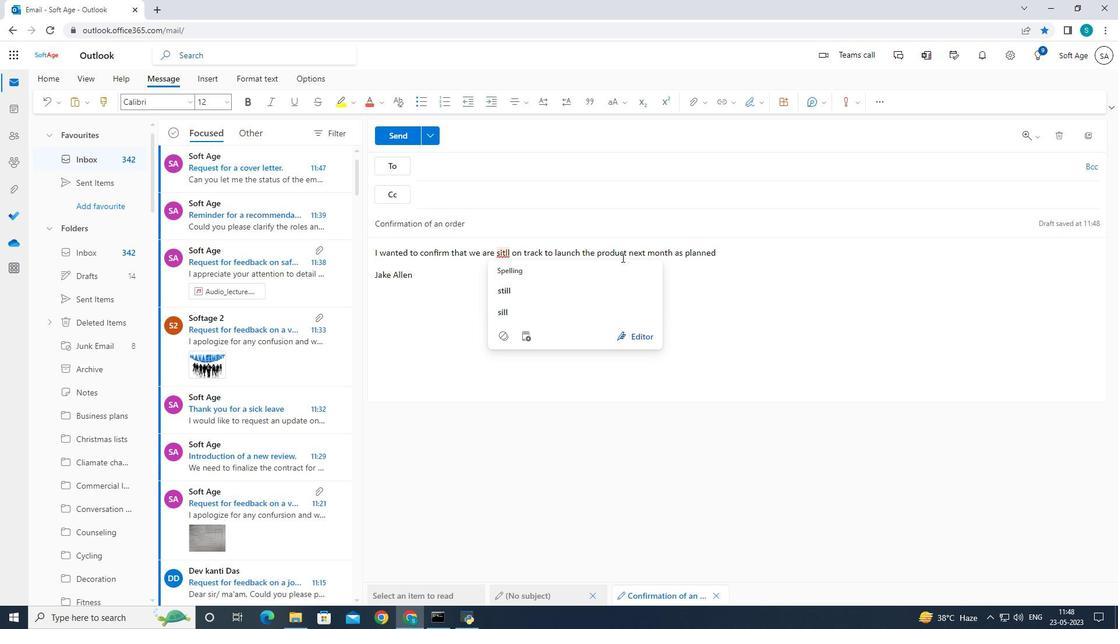 
Action: Key pressed <Key.backspace><Key.backspace><Key.backspace>
Screenshot: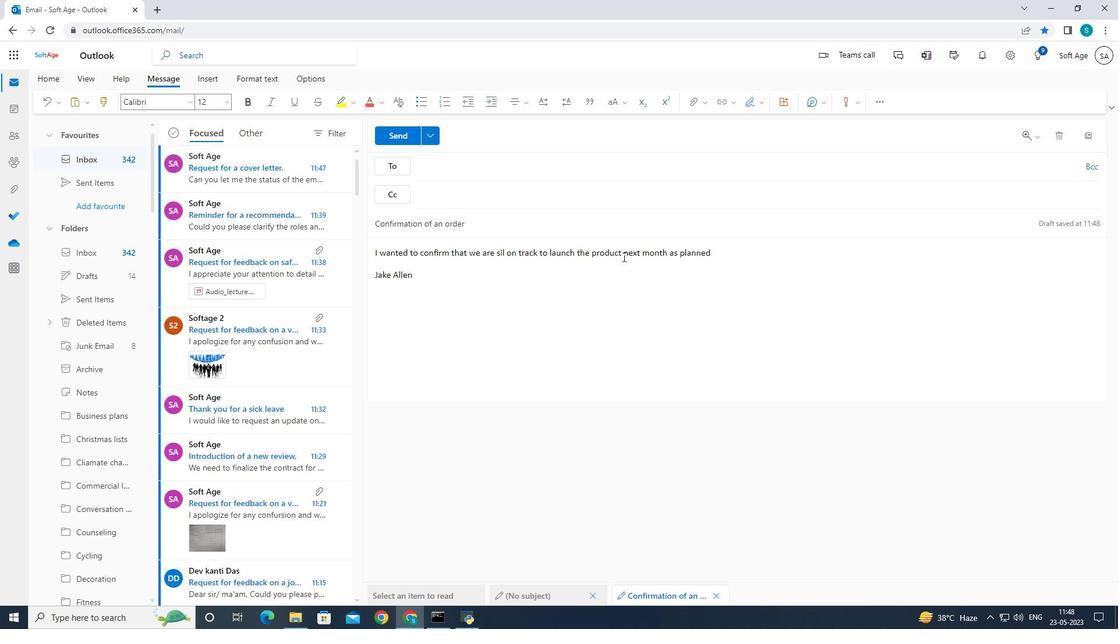 
Action: Mouse moved to (623, 256)
Screenshot: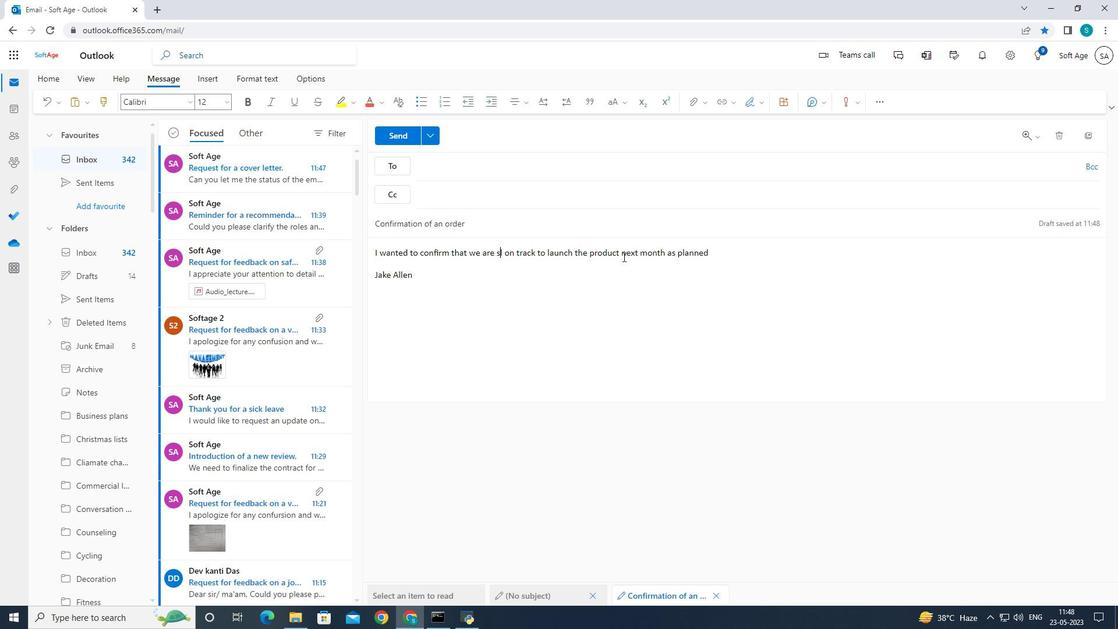 
Action: Key pressed til
Screenshot: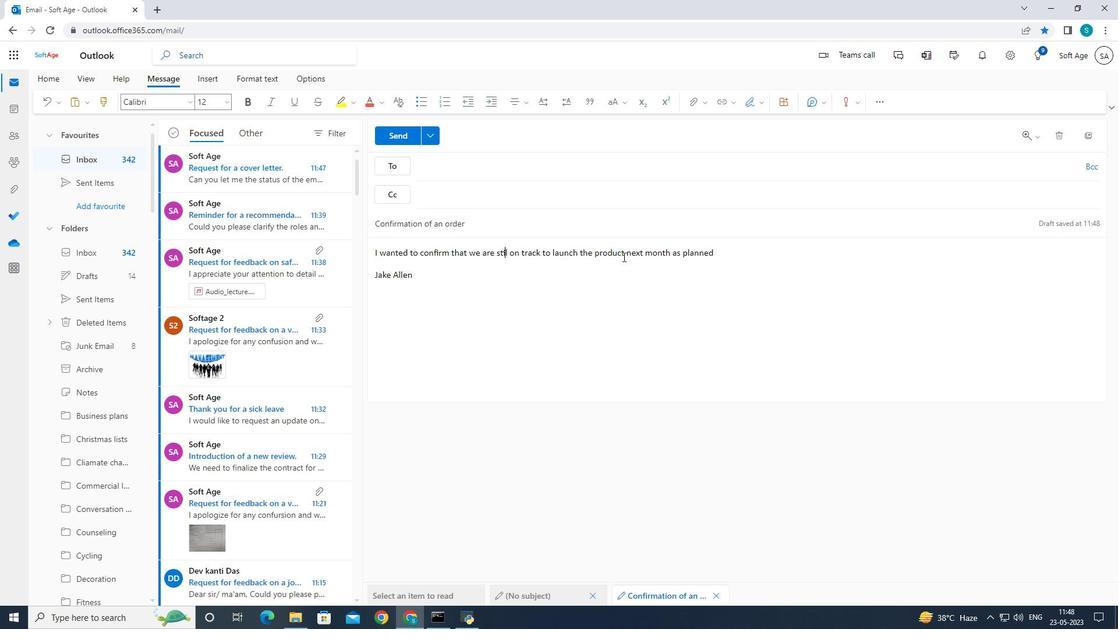 
Action: Mouse moved to (743, 251)
Screenshot: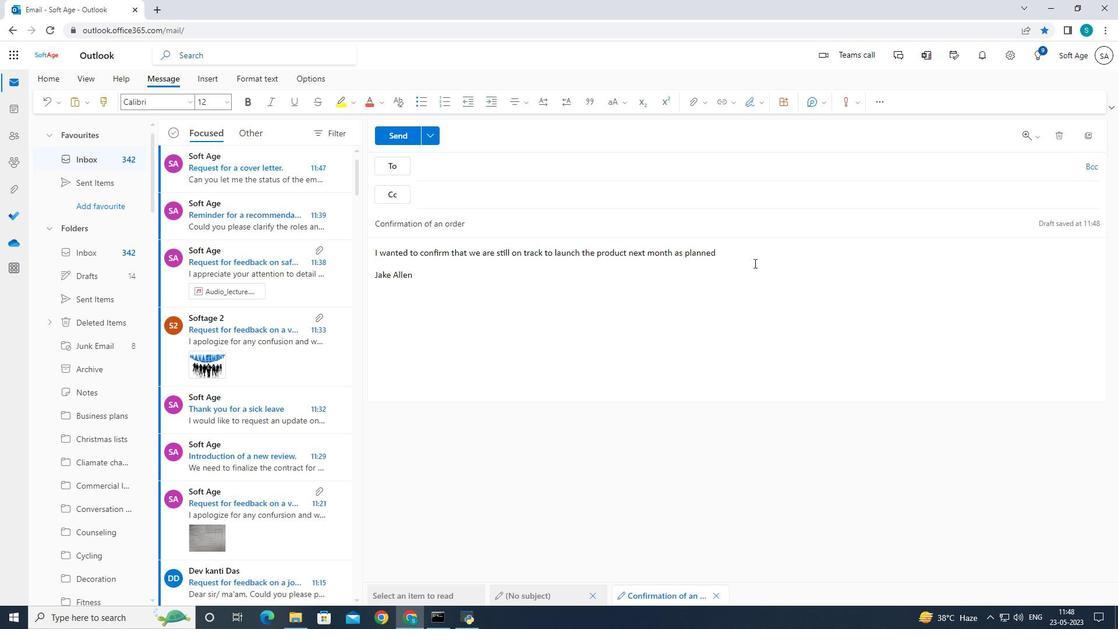 
Action: Mouse pressed left at (743, 251)
Screenshot: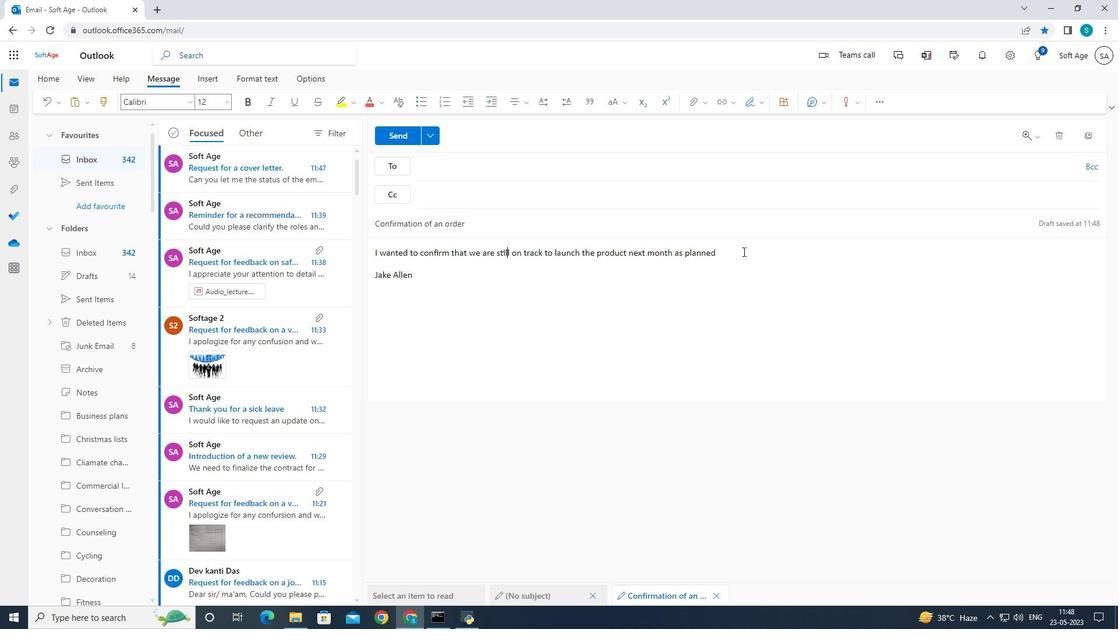 
Action: Mouse moved to (743, 250)
Screenshot: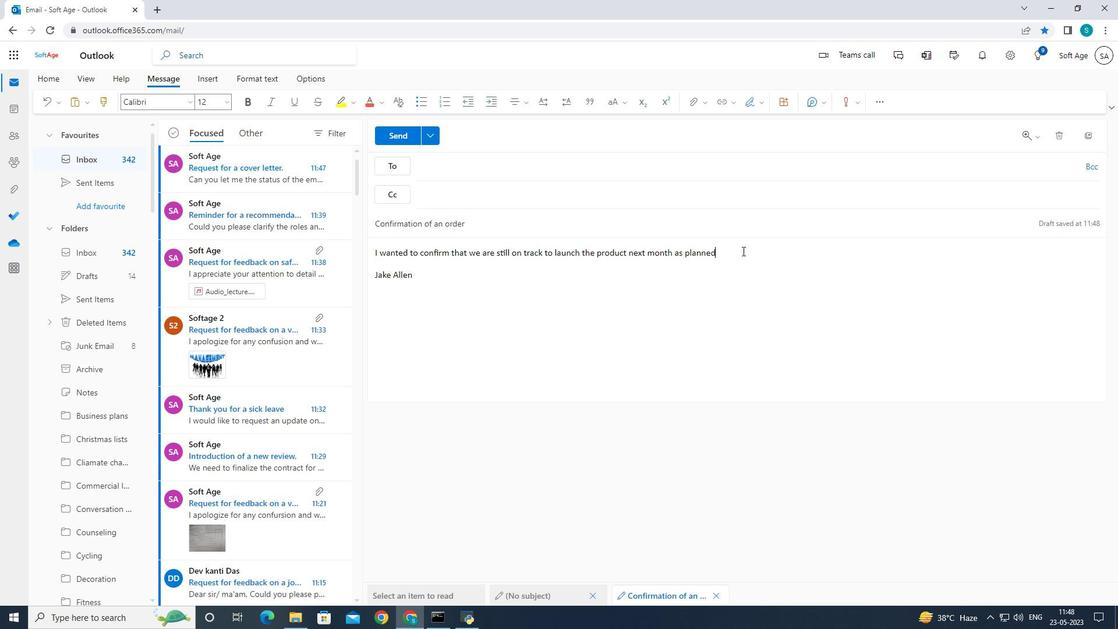 
Action: Key pressed .<Key.space>please<Key.space>let<Key.space>me<Key.space>know<Key.space>if<Key.space>there<Key.space>have<Key.space>been<Key.space>any<Key.space>changes<Key.space>to<Key.space>the<Key.space>timeline.
Screenshot: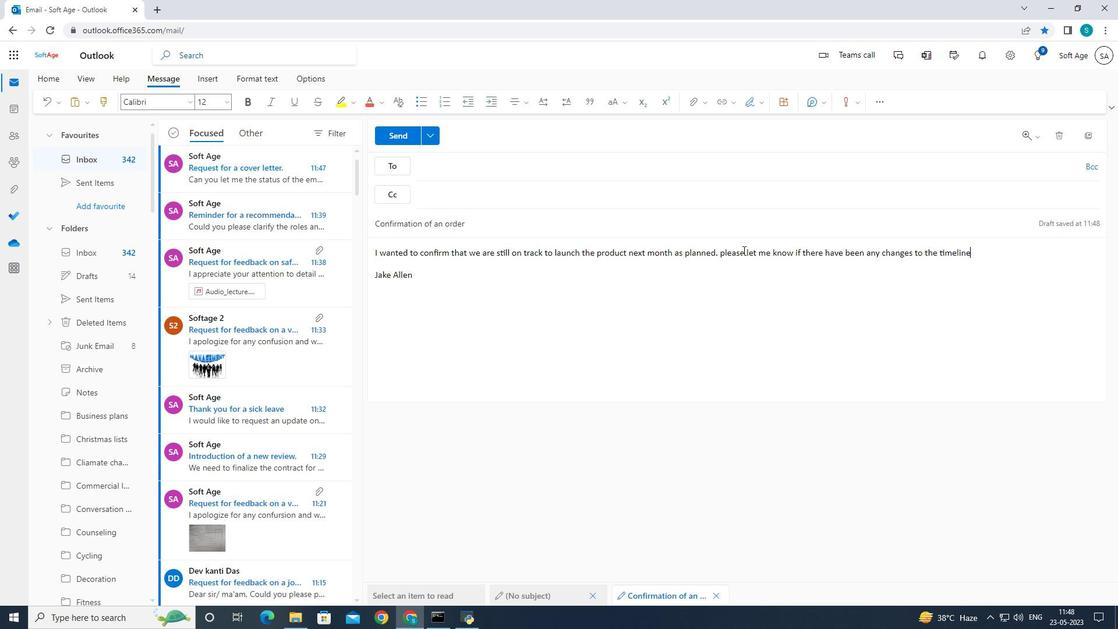
Action: Mouse moved to (491, 167)
Screenshot: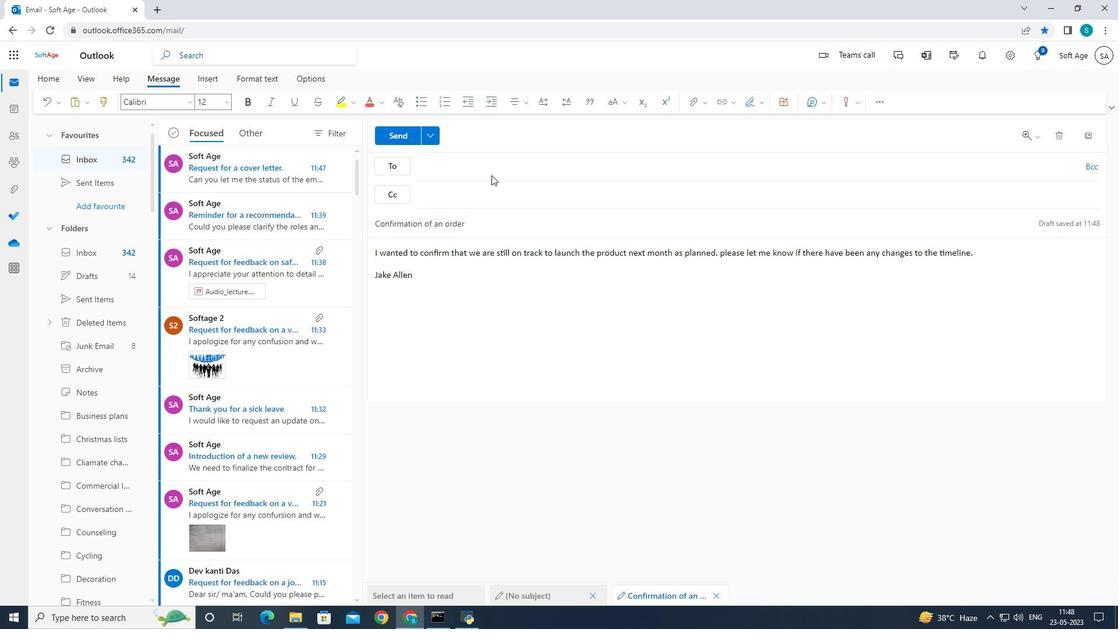 
Action: Mouse pressed left at (491, 167)
Screenshot: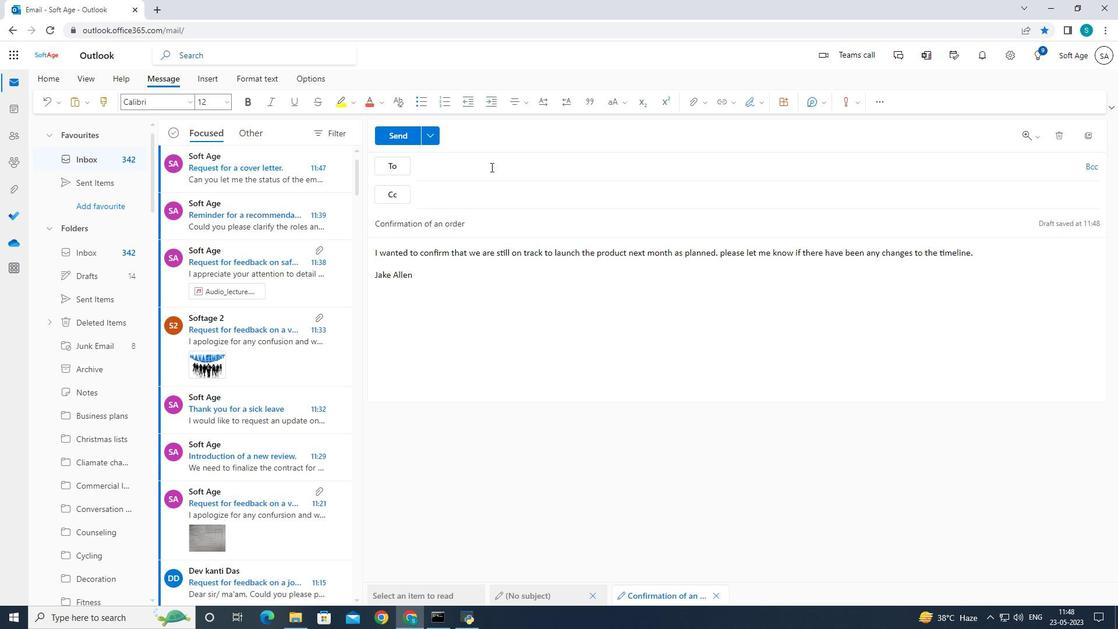 
Action: Mouse moved to (640, 192)
Screenshot: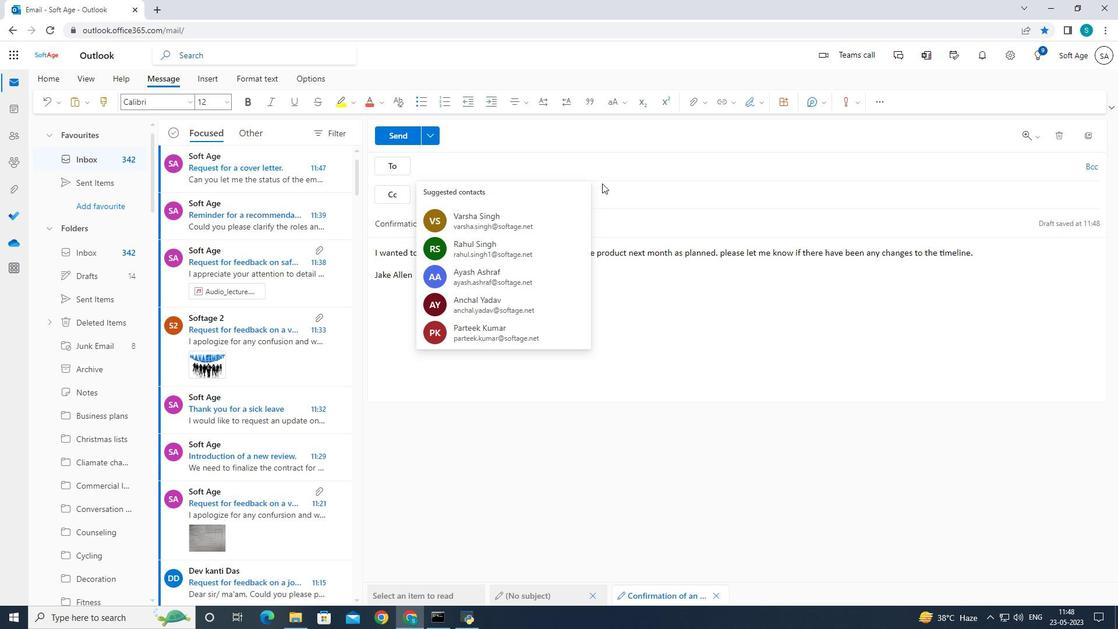 
Action: Key pressed softage.8<Key.shift>@softage.net
Screenshot: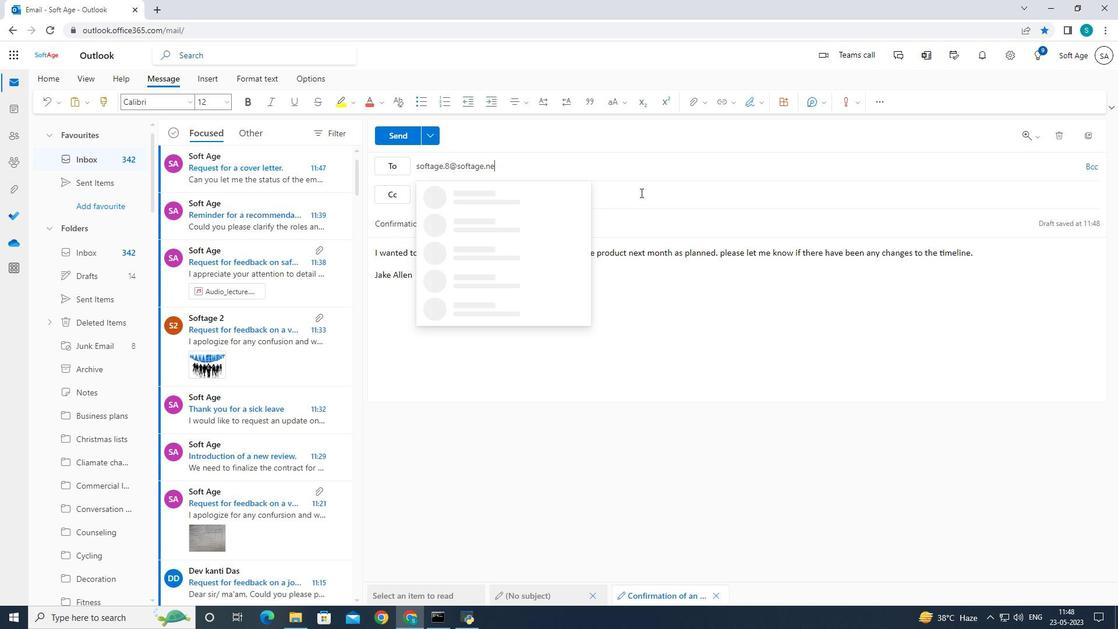 
Action: Mouse moved to (549, 204)
Screenshot: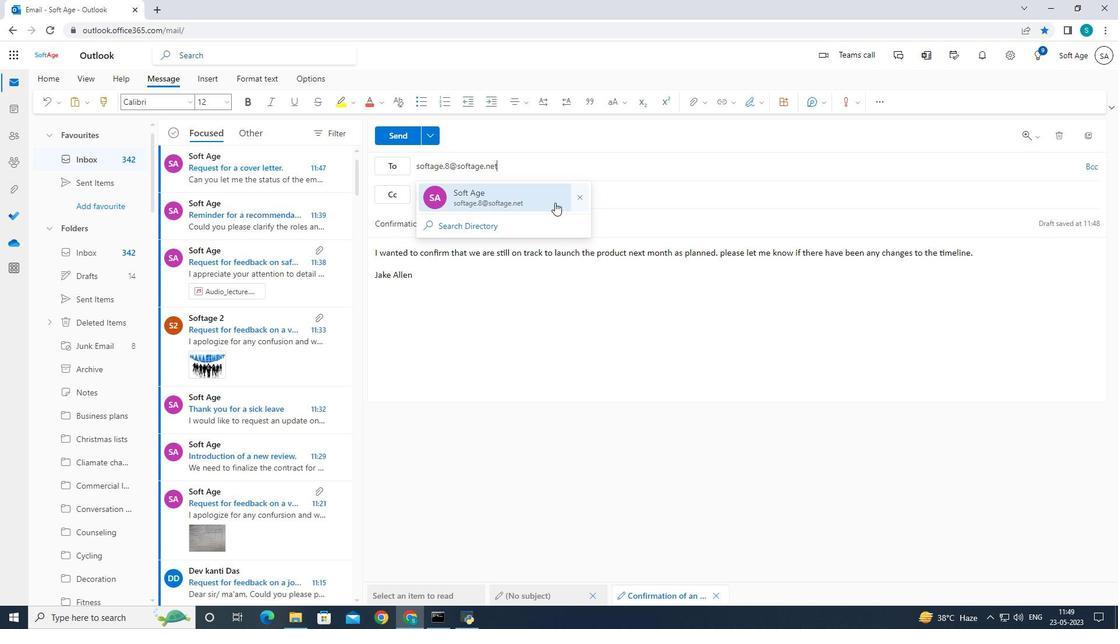 
Action: Mouse pressed left at (549, 204)
Screenshot: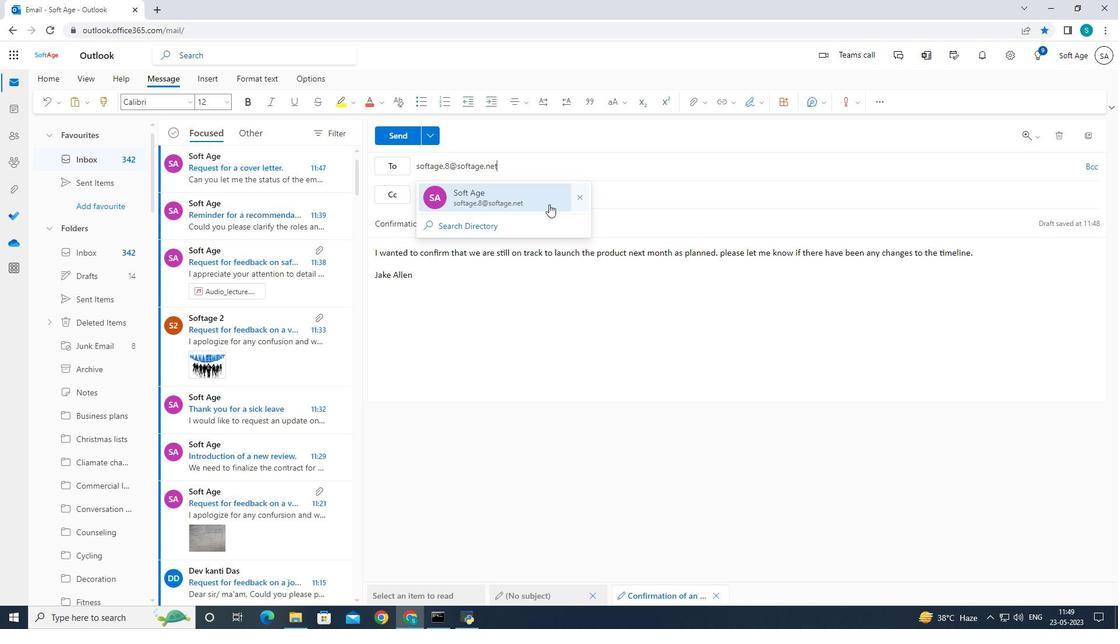 
Action: Mouse moved to (70, 344)
Screenshot: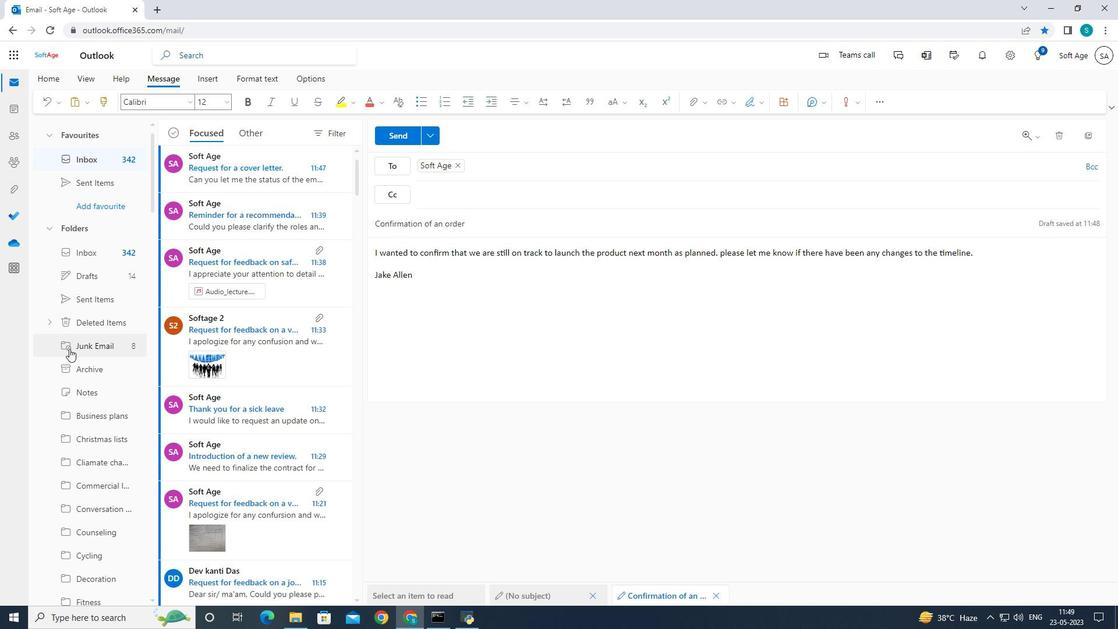 
Action: Mouse scrolled (70, 343) with delta (0, 0)
Screenshot: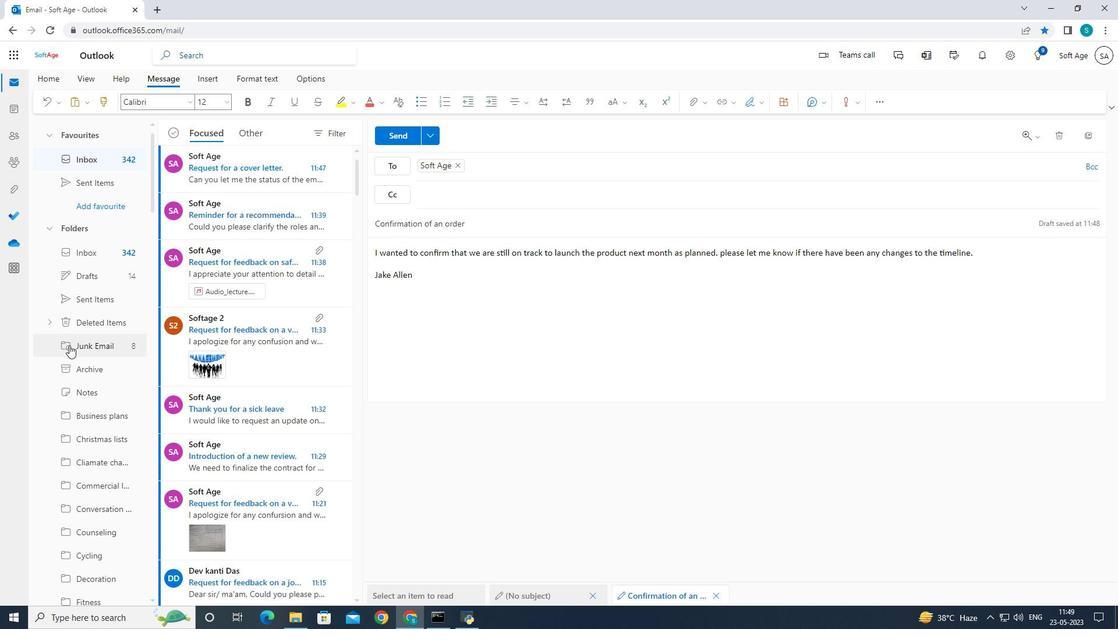 
Action: Mouse scrolled (70, 343) with delta (0, 0)
Screenshot: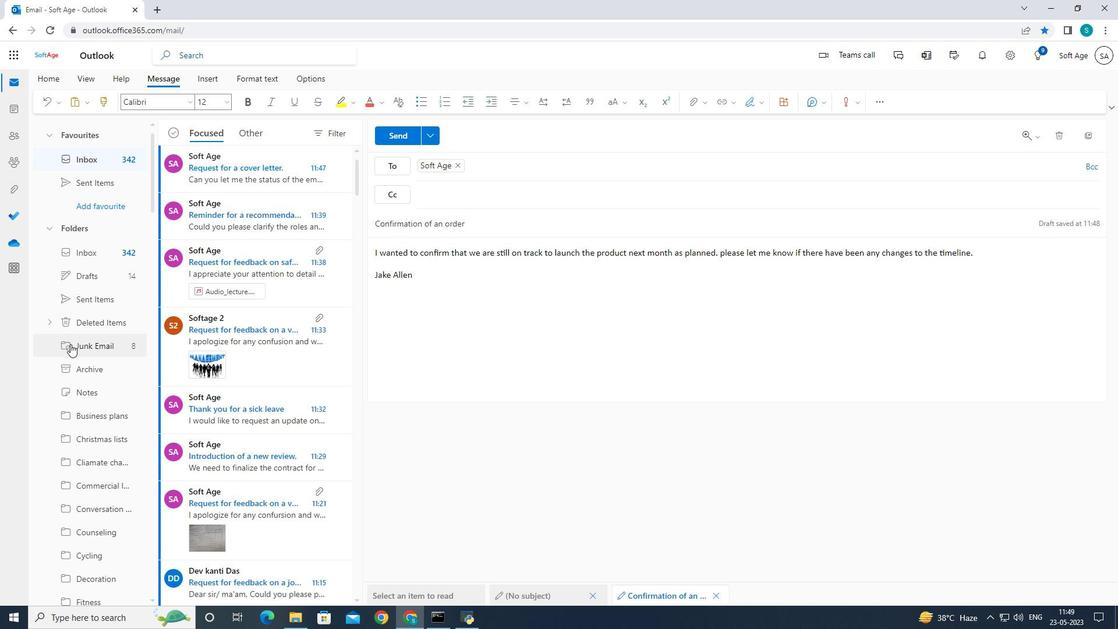 
Action: Mouse scrolled (70, 343) with delta (0, 0)
Screenshot: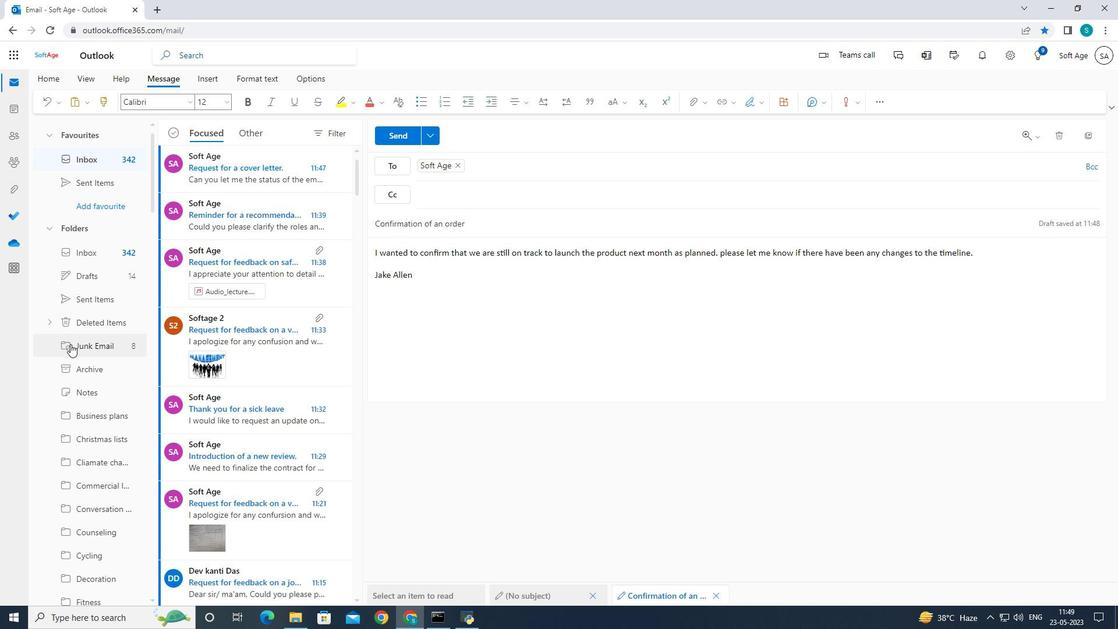 
Action: Mouse scrolled (70, 343) with delta (0, 0)
Screenshot: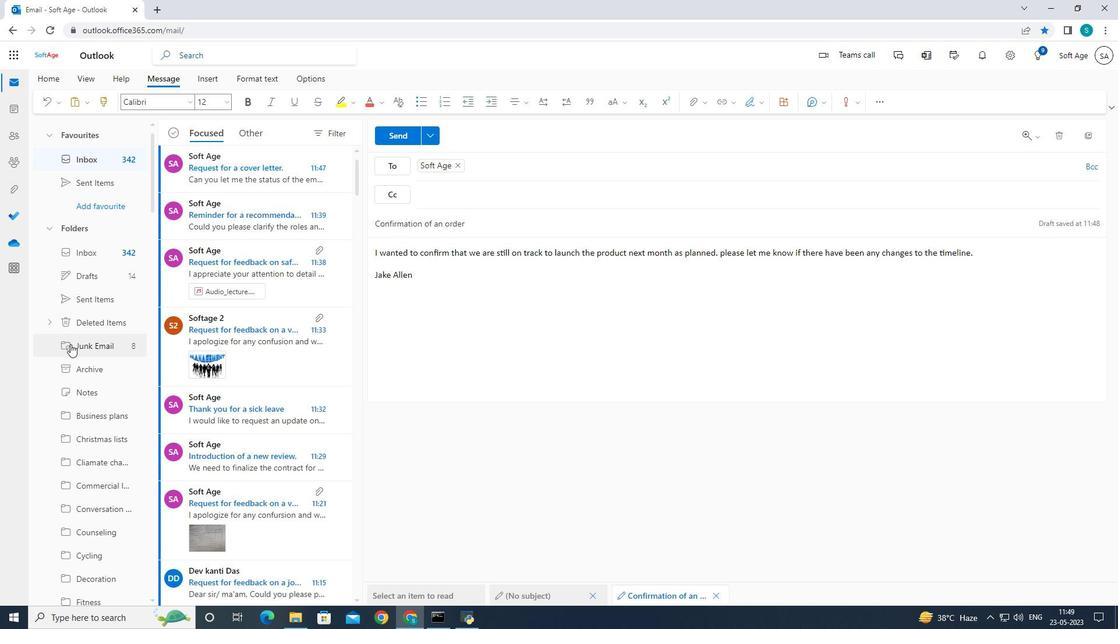 
Action: Mouse moved to (74, 329)
Screenshot: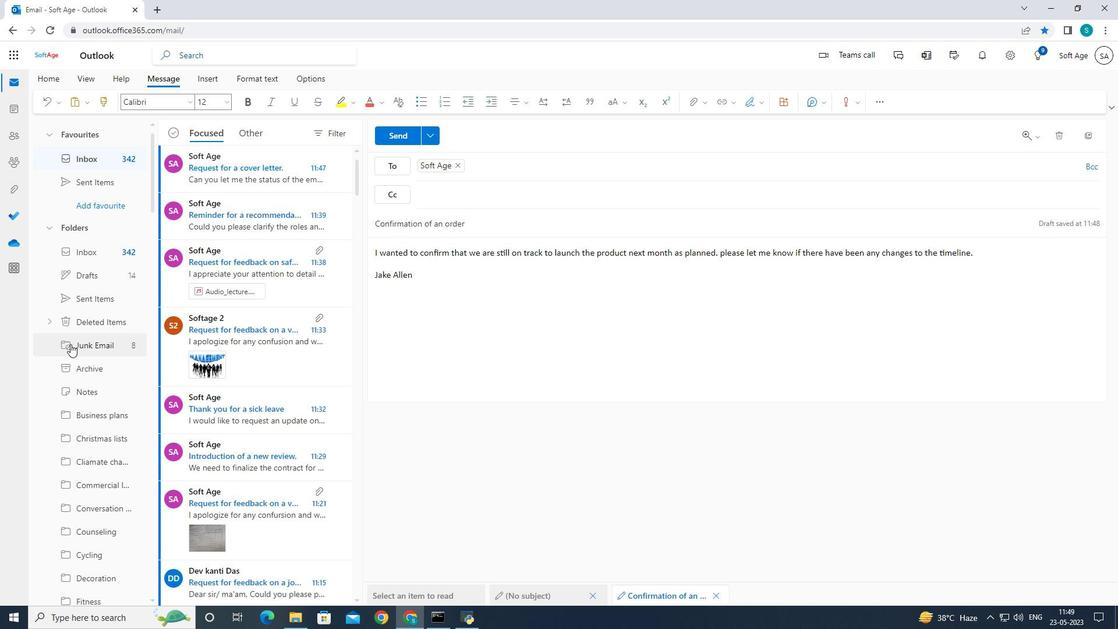 
Action: Mouse scrolled (74, 329) with delta (0, 0)
Screenshot: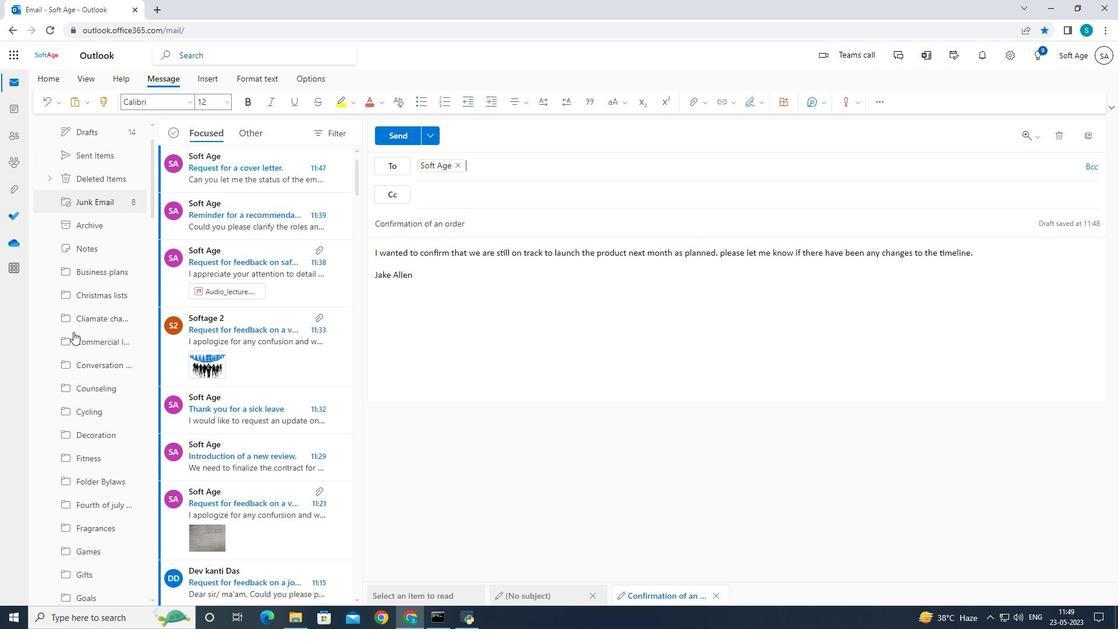 
Action: Mouse scrolled (74, 329) with delta (0, 0)
Screenshot: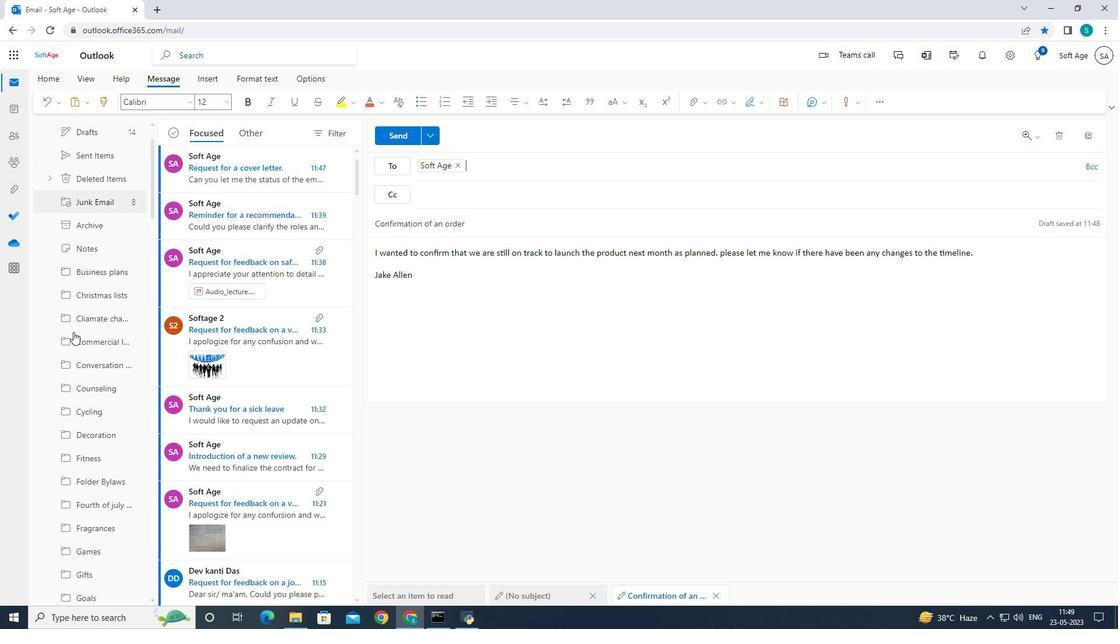 
Action: Mouse scrolled (74, 329) with delta (0, 0)
Screenshot: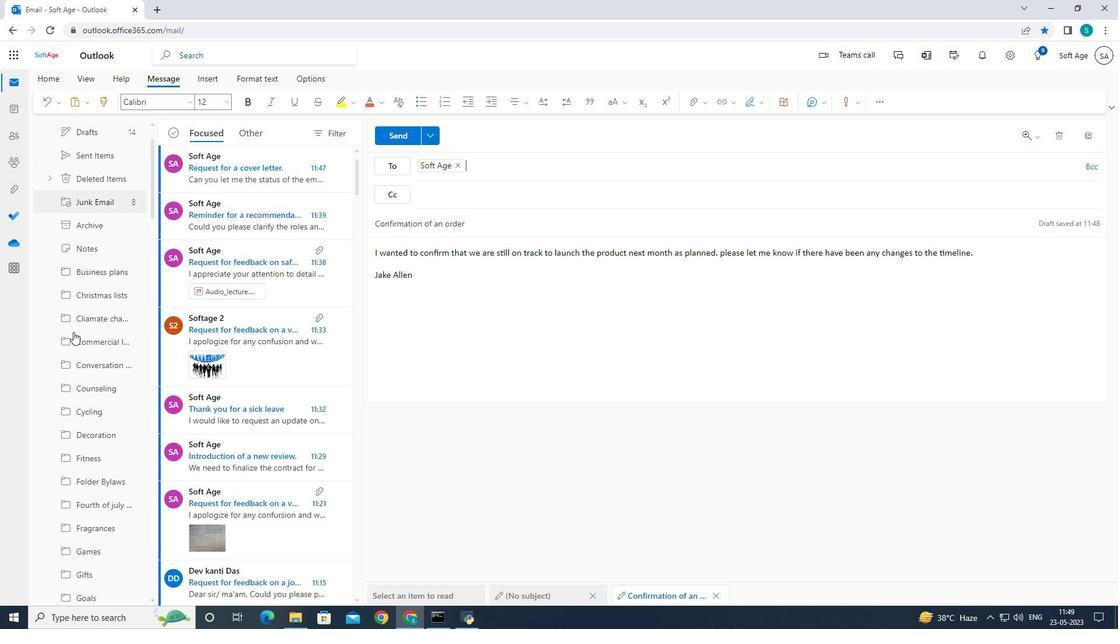 
Action: Mouse scrolled (74, 329) with delta (0, 0)
Screenshot: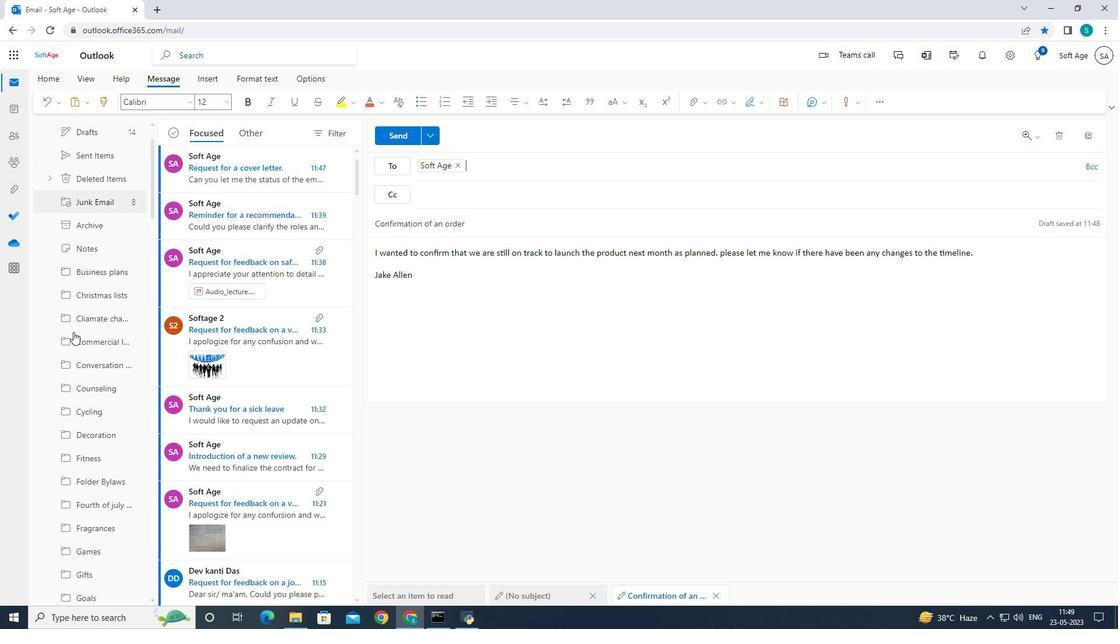 
Action: Mouse moved to (82, 315)
Screenshot: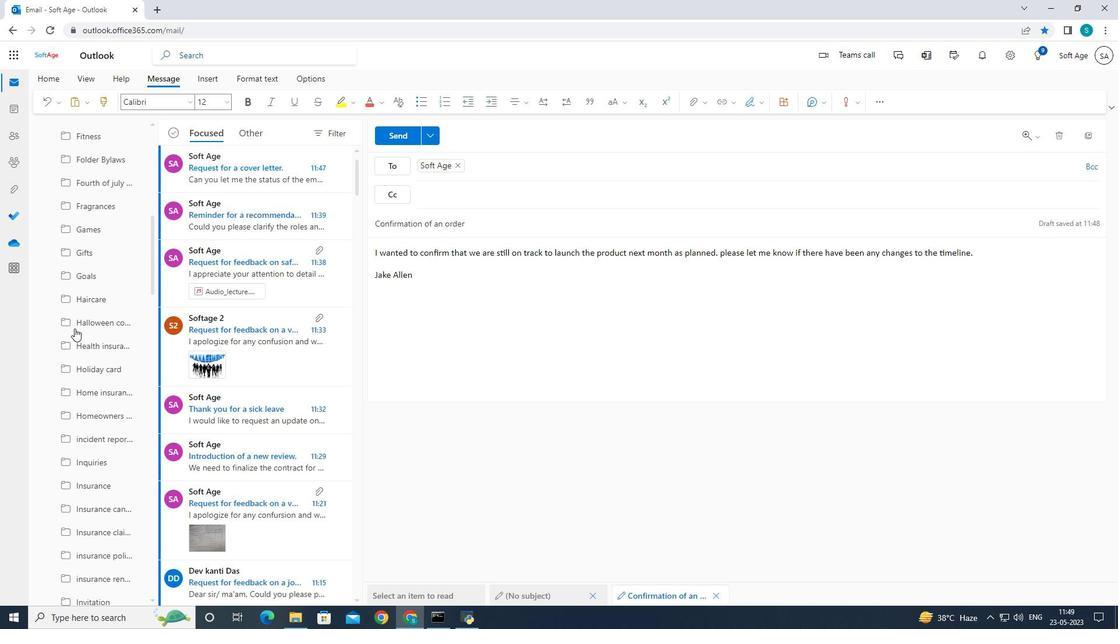 
Action: Mouse scrolled (76, 322) with delta (0, 0)
Screenshot: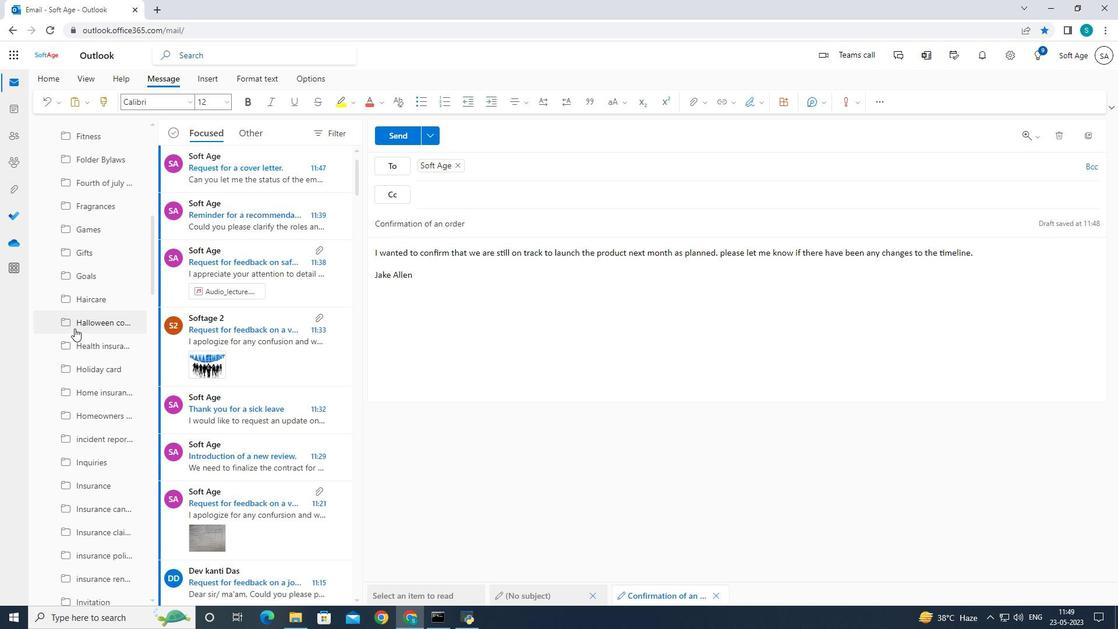 
Action: Mouse scrolled (76, 322) with delta (0, 0)
Screenshot: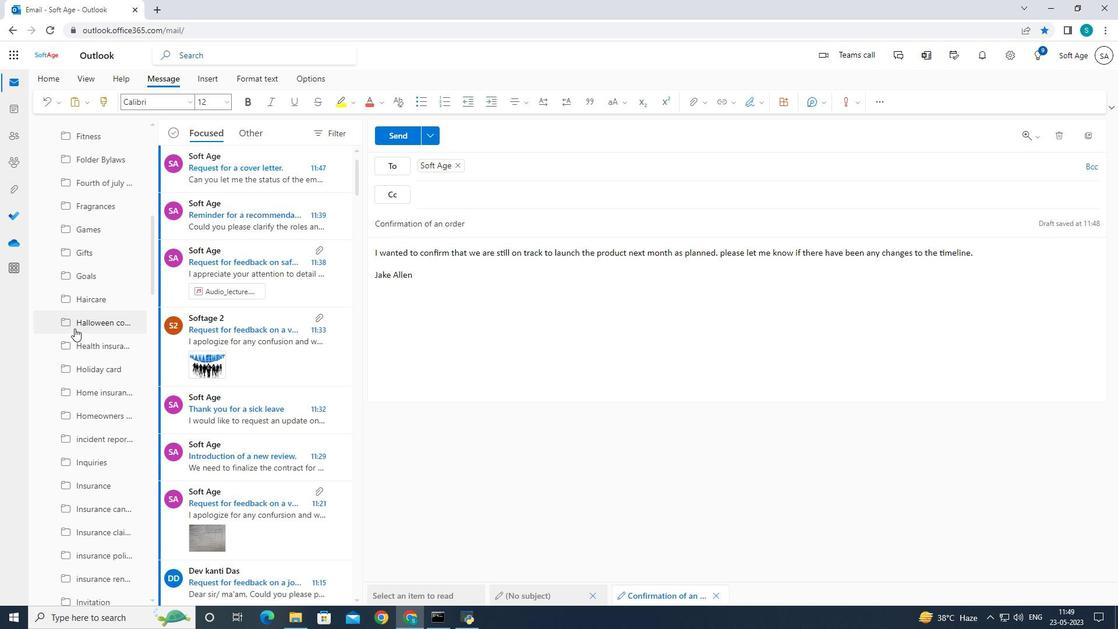 
Action: Mouse scrolled (76, 322) with delta (0, 0)
Screenshot: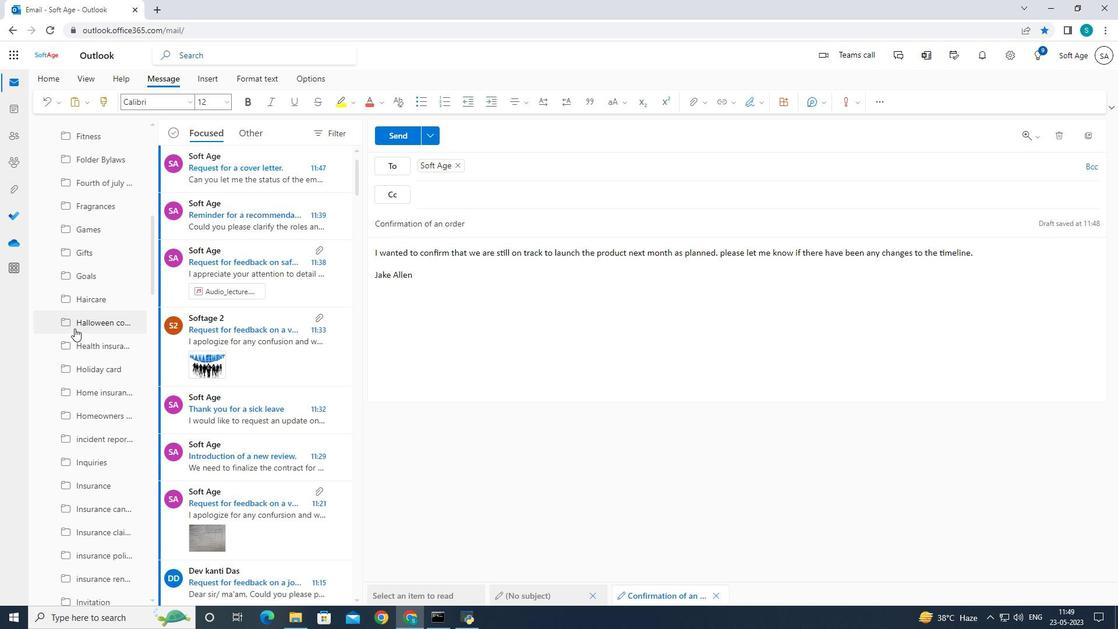 
Action: Mouse scrolled (76, 322) with delta (0, 0)
Screenshot: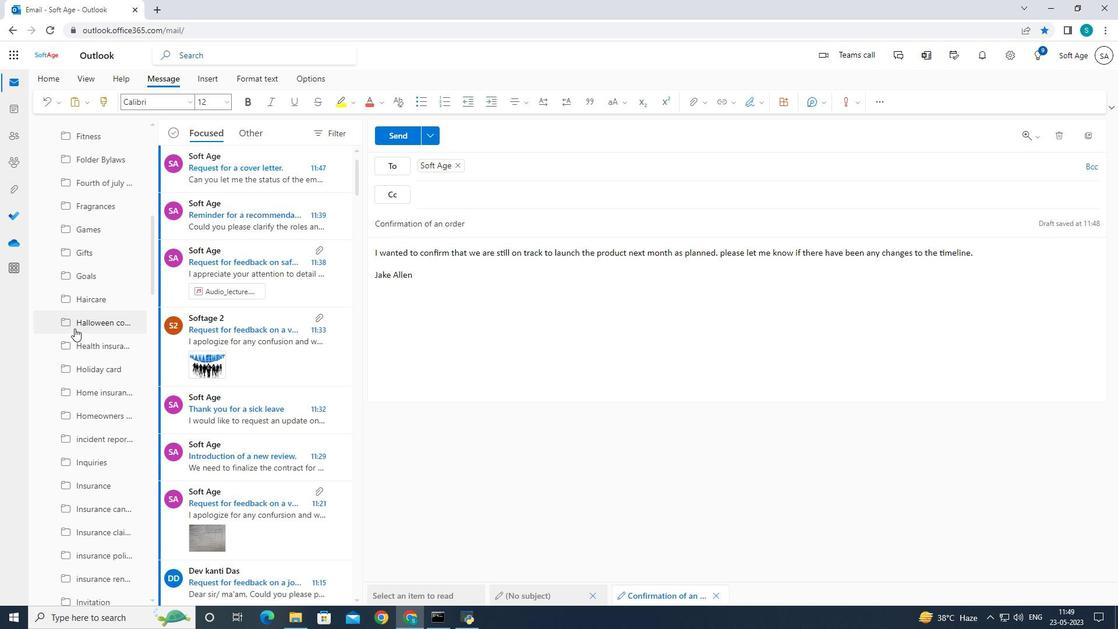 
Action: Mouse scrolled (82, 314) with delta (0, 0)
Screenshot: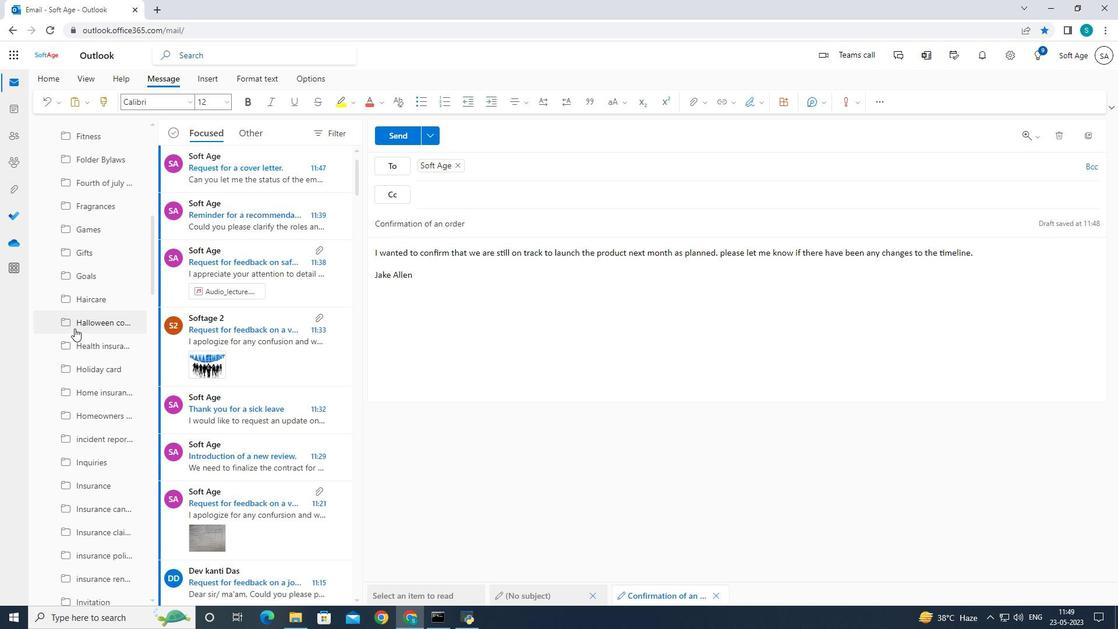 
Action: Mouse scrolled (82, 314) with delta (0, 0)
Screenshot: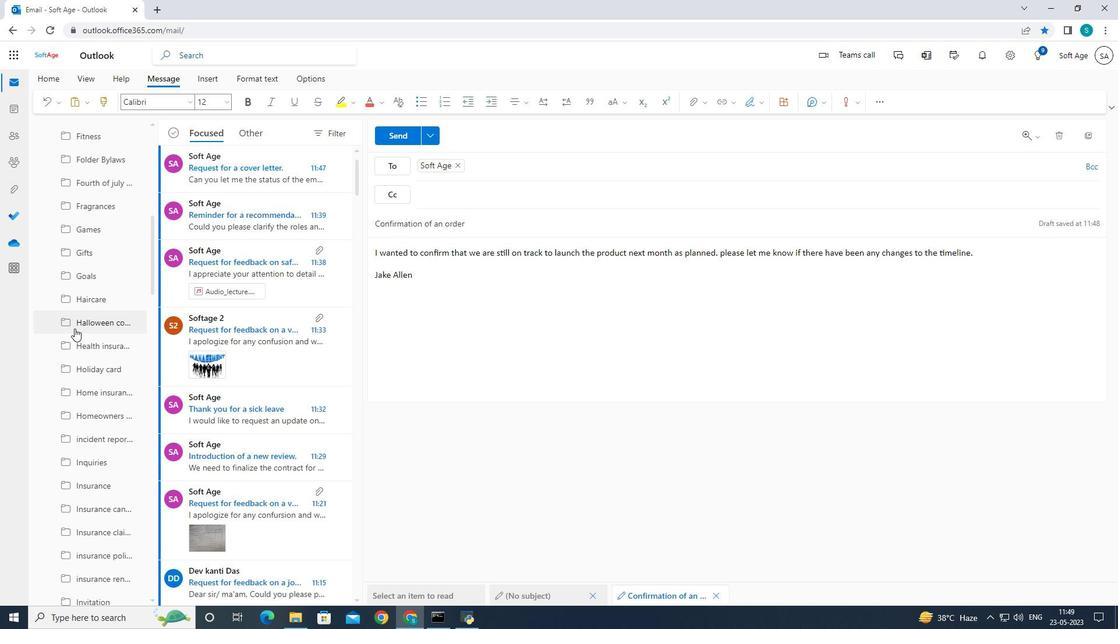 
Action: Mouse moved to (82, 314)
Screenshot: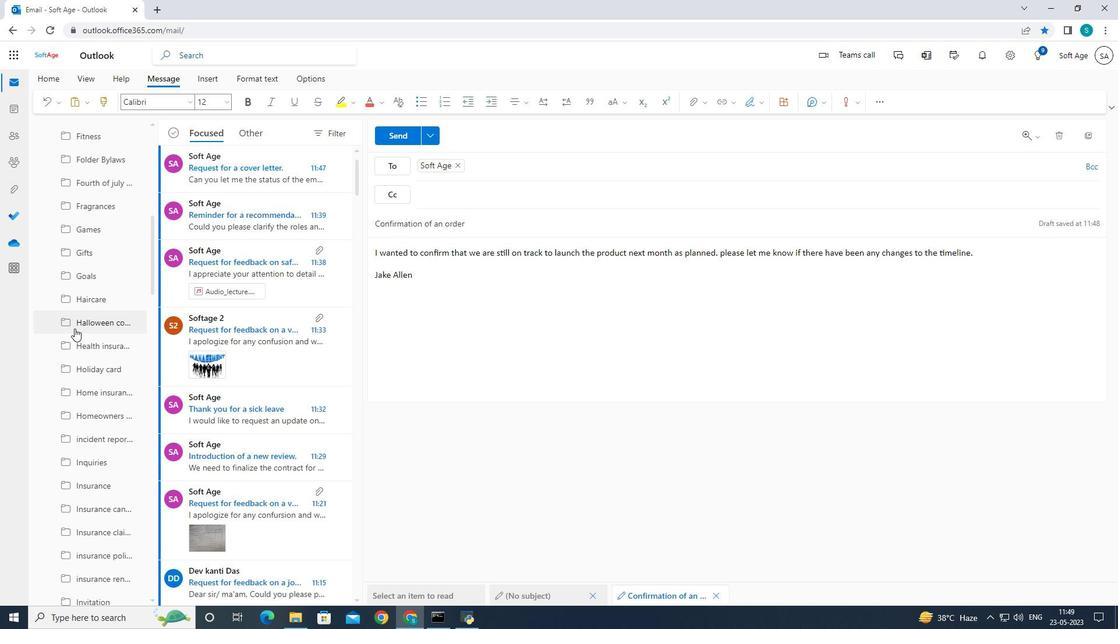 
Action: Mouse scrolled (82, 314) with delta (0, 0)
Screenshot: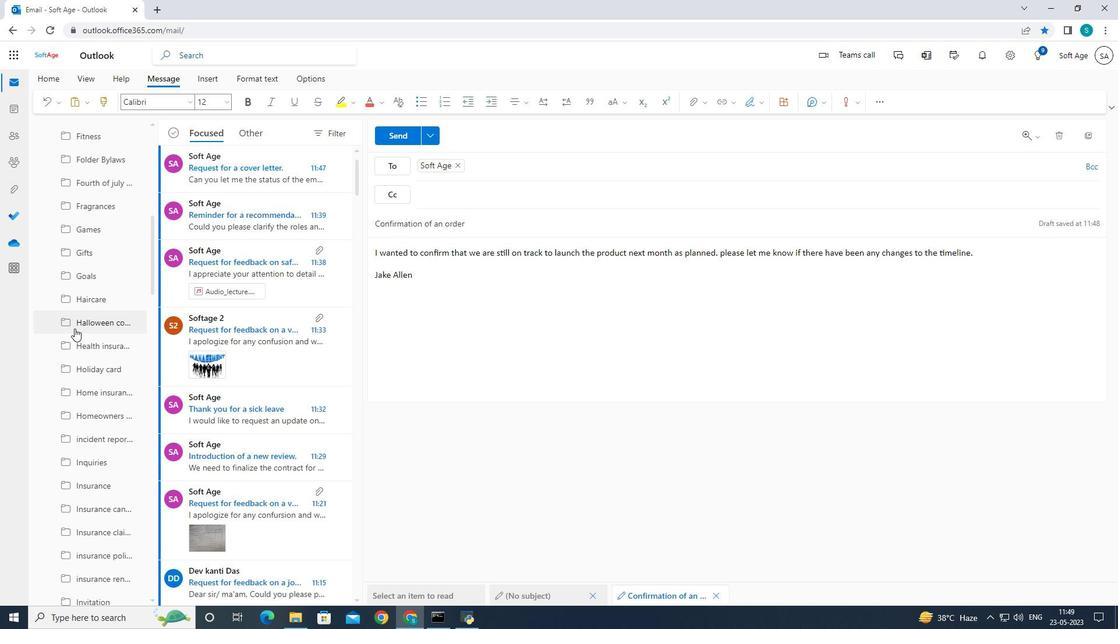 
Action: Mouse moved to (83, 314)
Screenshot: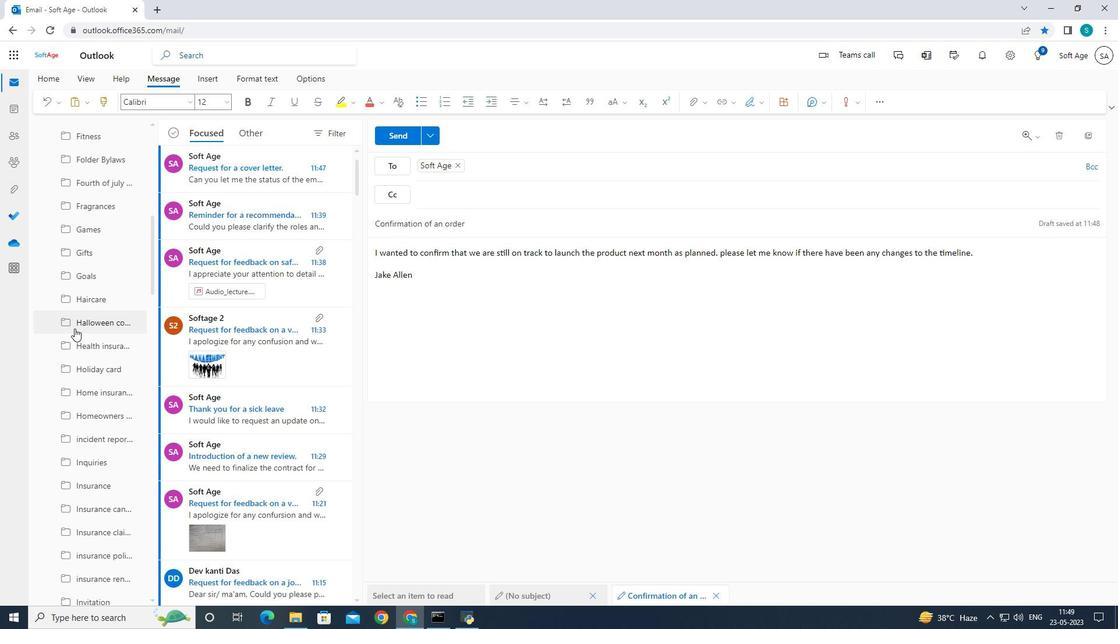 
Action: Mouse scrolled (82, 314) with delta (0, 0)
Screenshot: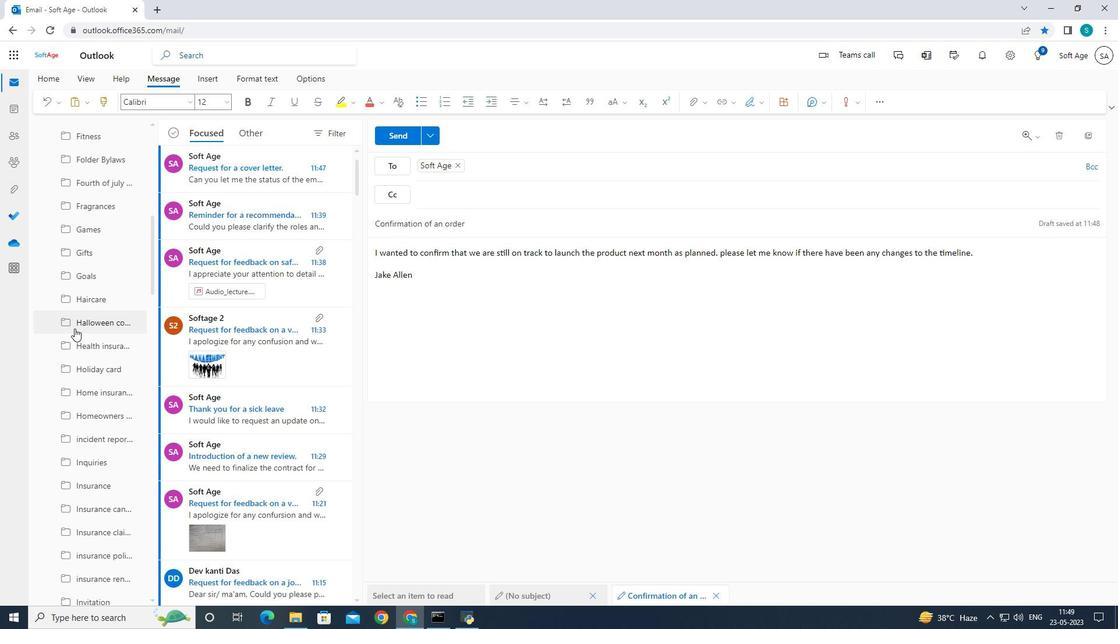 
Action: Mouse moved to (86, 310)
Screenshot: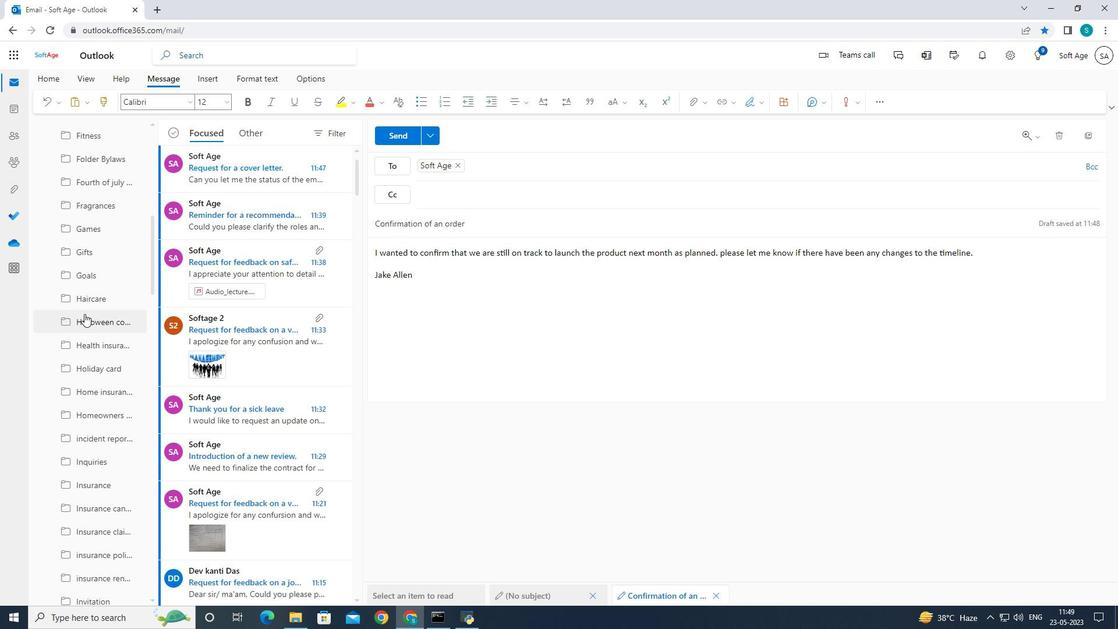 
Action: Mouse scrolled (86, 310) with delta (0, 0)
Screenshot: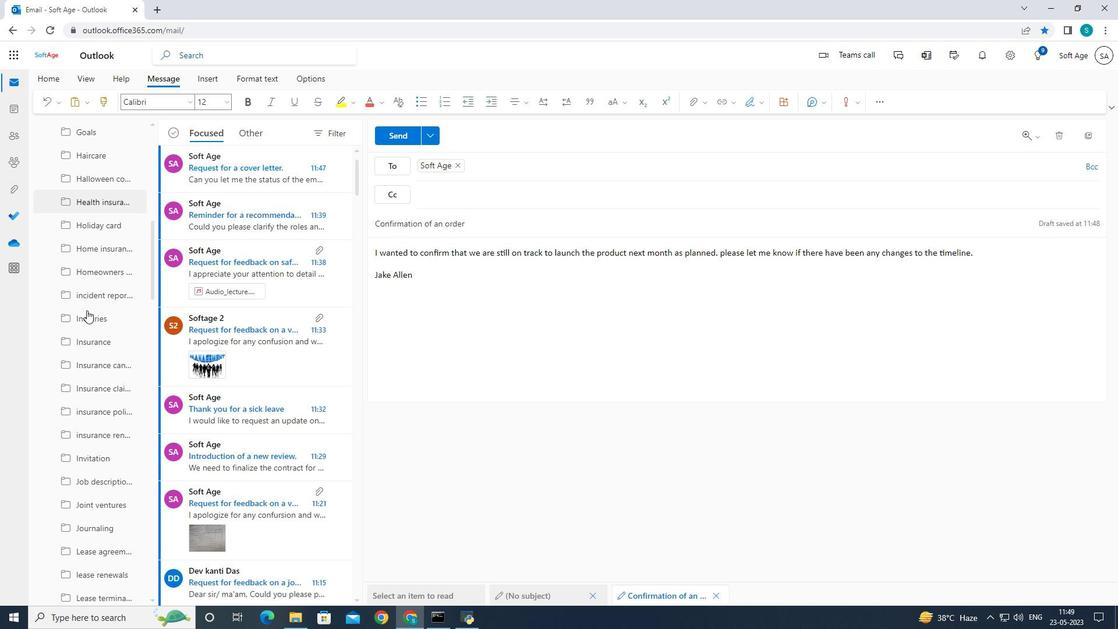 
Action: Mouse scrolled (86, 310) with delta (0, 0)
Screenshot: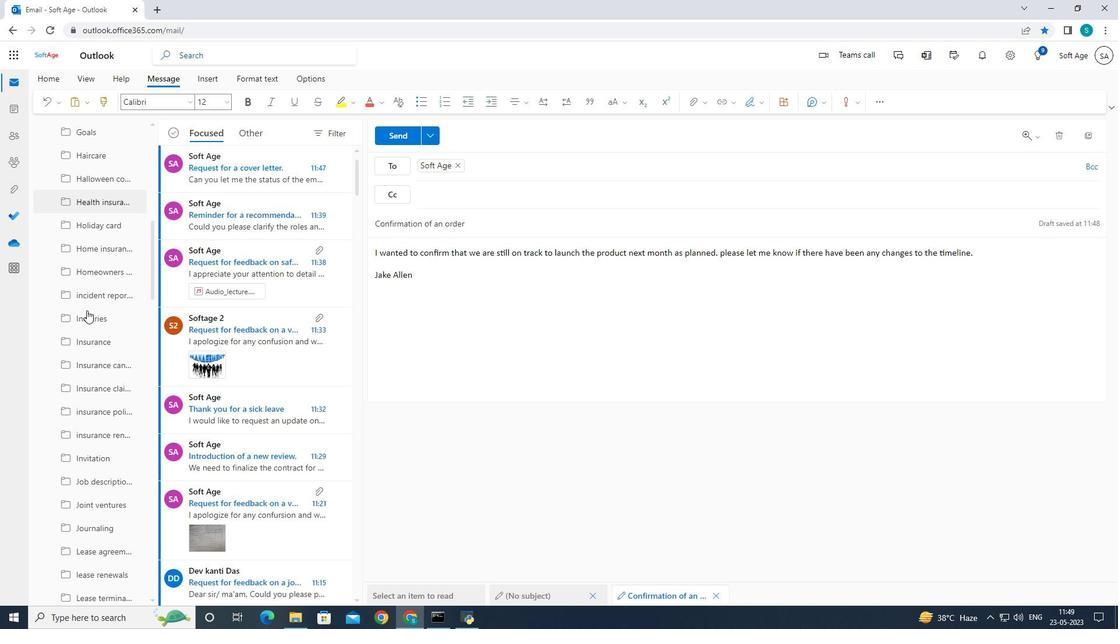 
Action: Mouse scrolled (86, 310) with delta (0, 0)
Screenshot: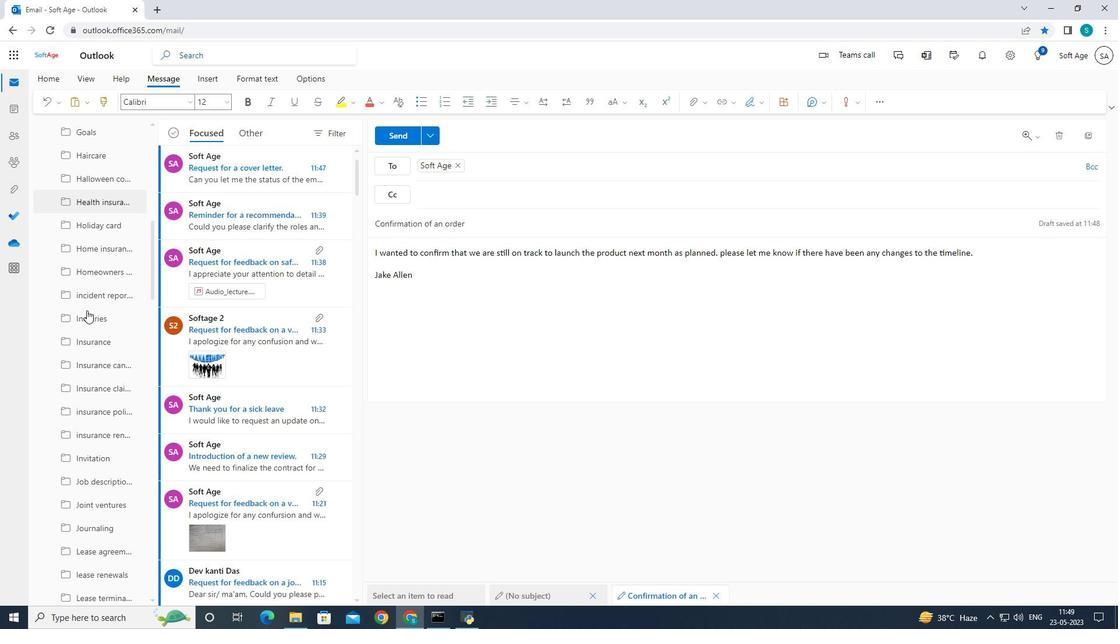 
Action: Mouse scrolled (86, 310) with delta (0, 0)
Screenshot: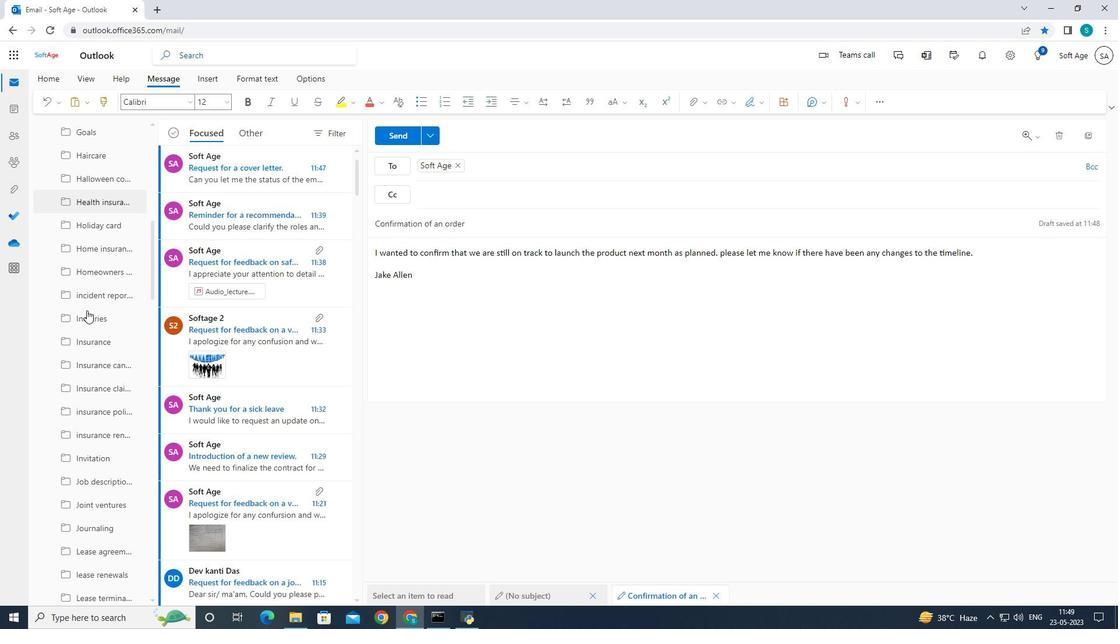 
Action: Mouse scrolled (86, 310) with delta (0, 0)
Screenshot: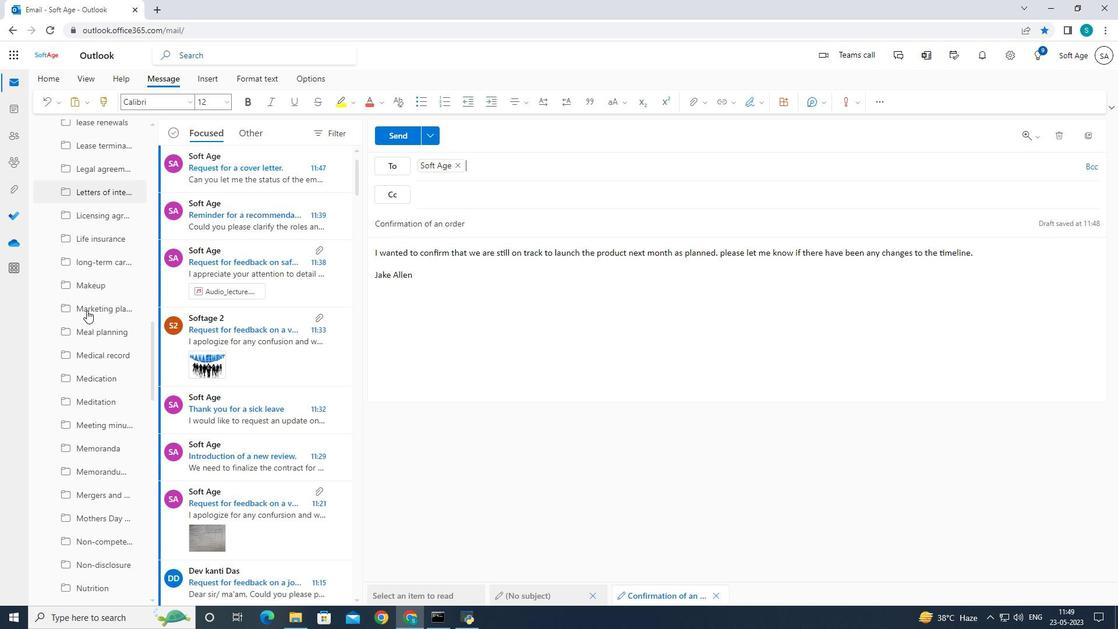 
Action: Mouse scrolled (86, 310) with delta (0, 0)
Screenshot: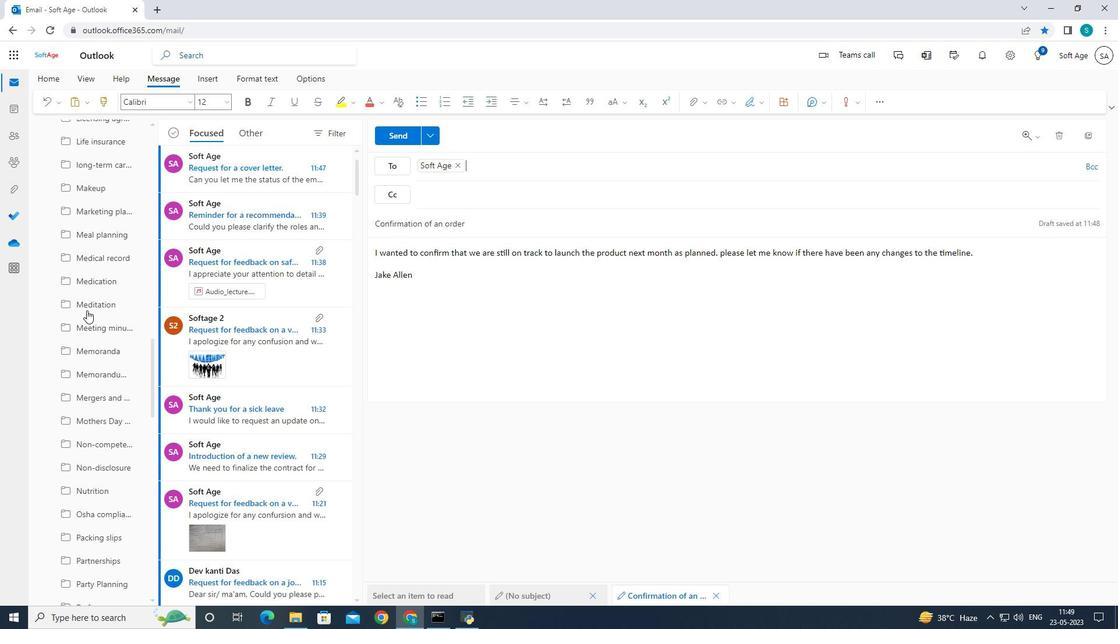 
Action: Mouse scrolled (86, 310) with delta (0, 0)
Screenshot: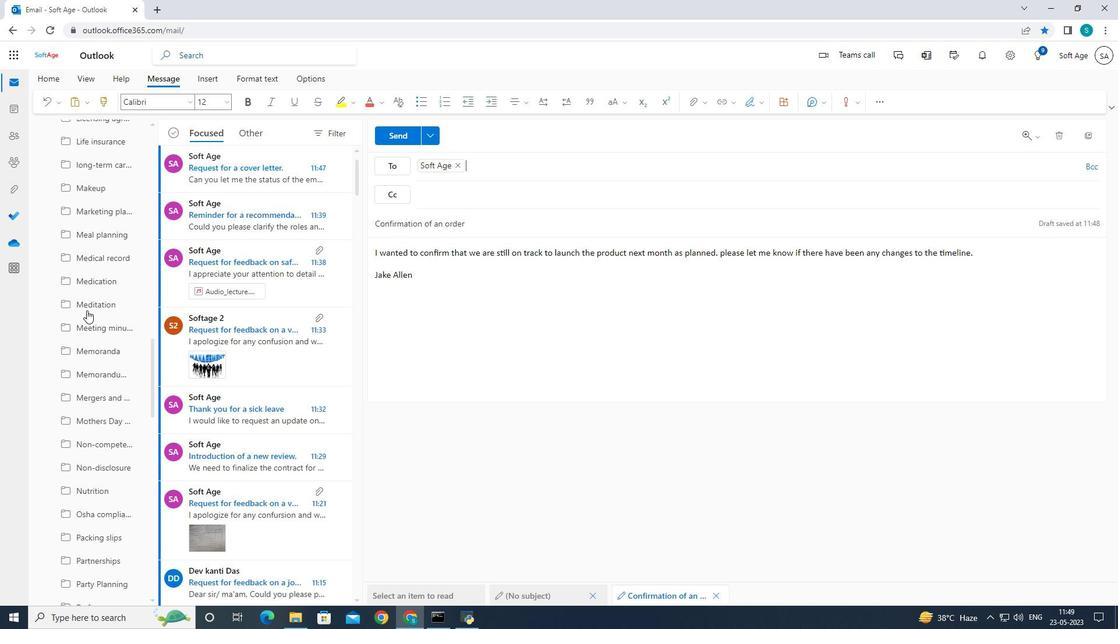
Action: Mouse scrolled (86, 310) with delta (0, 0)
Screenshot: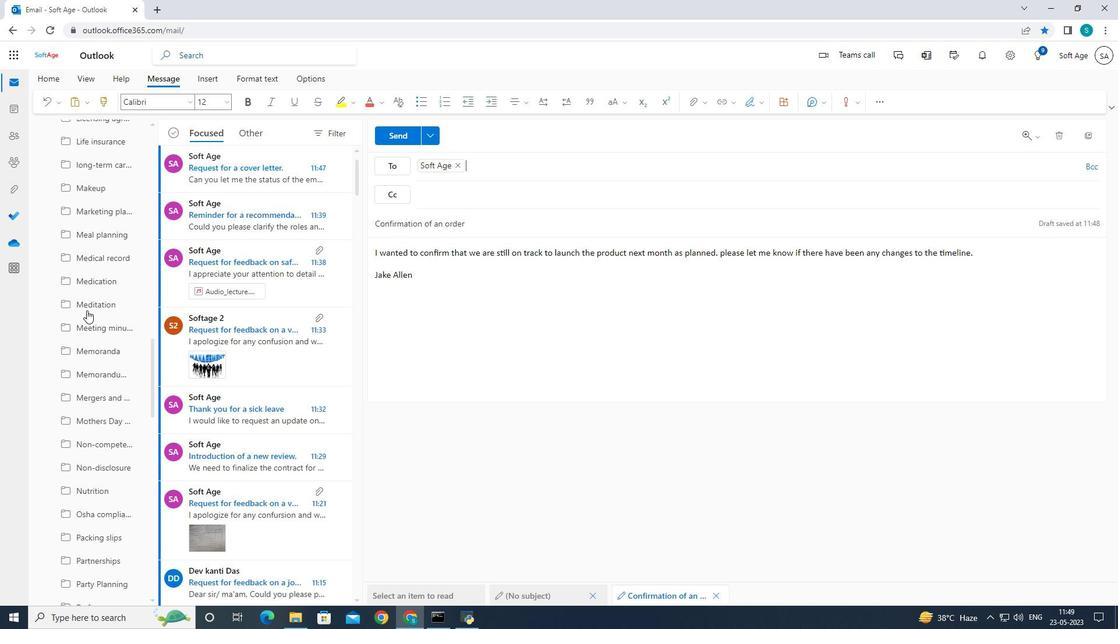 
Action: Mouse moved to (87, 308)
Screenshot: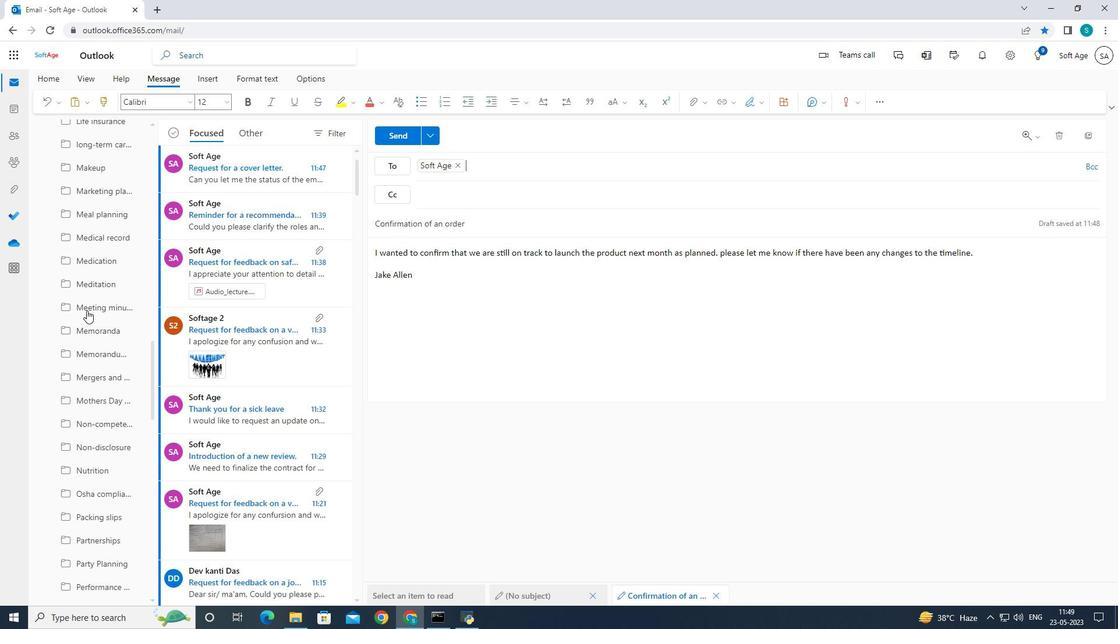 
Action: Mouse scrolled (87, 308) with delta (0, 0)
Screenshot: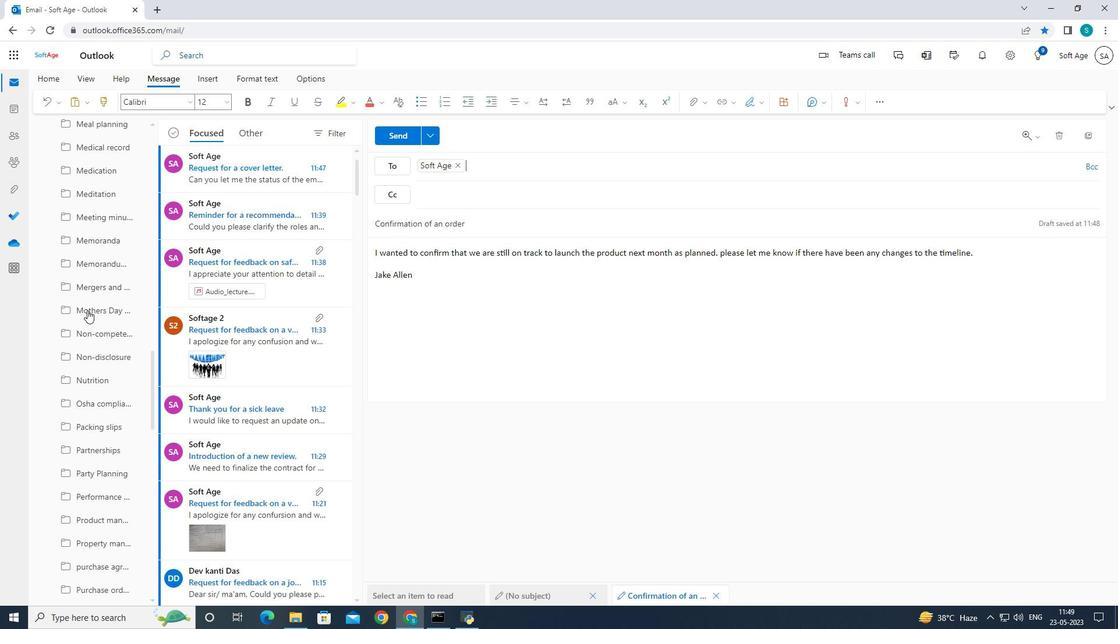 
Action: Mouse scrolled (87, 308) with delta (0, 0)
Screenshot: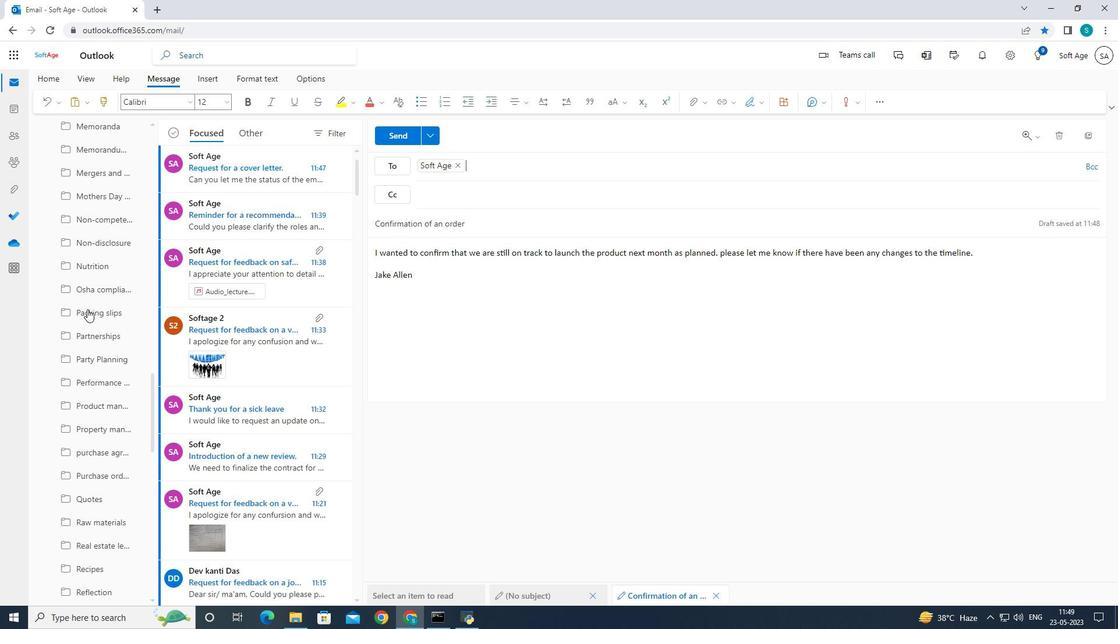 
Action: Mouse scrolled (87, 308) with delta (0, 0)
Screenshot: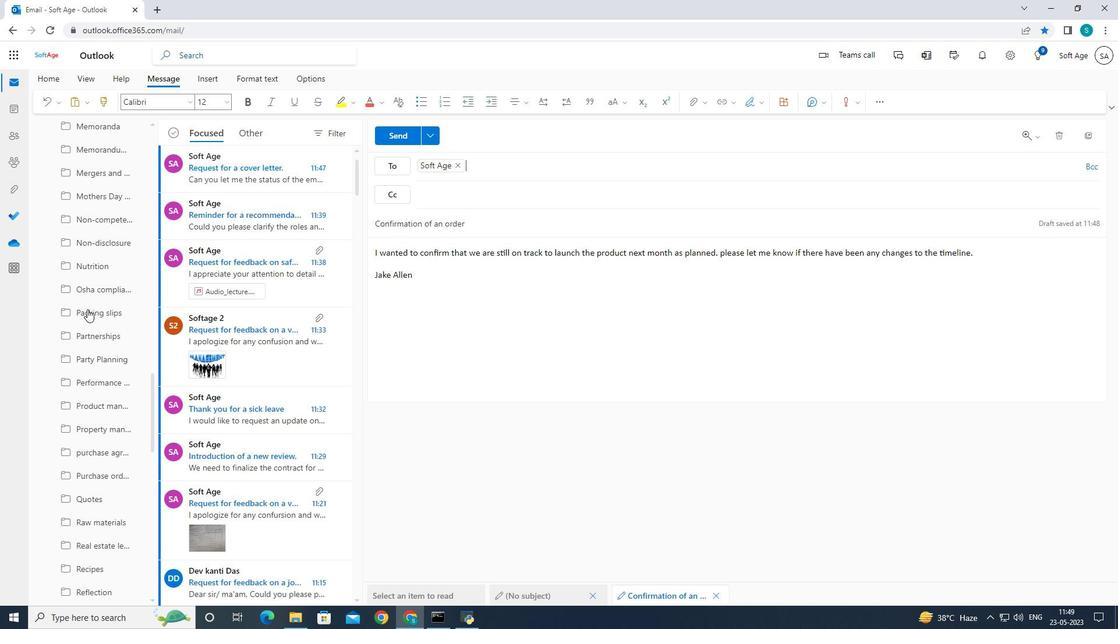 
Action: Mouse scrolled (87, 308) with delta (0, 0)
Screenshot: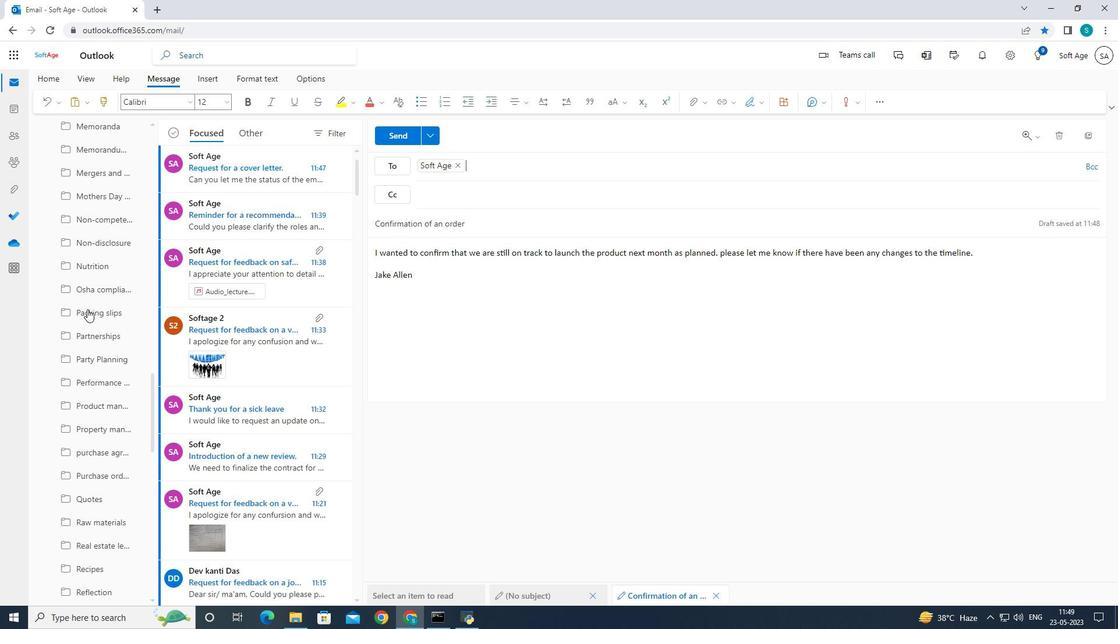 
Action: Mouse moved to (91, 307)
Screenshot: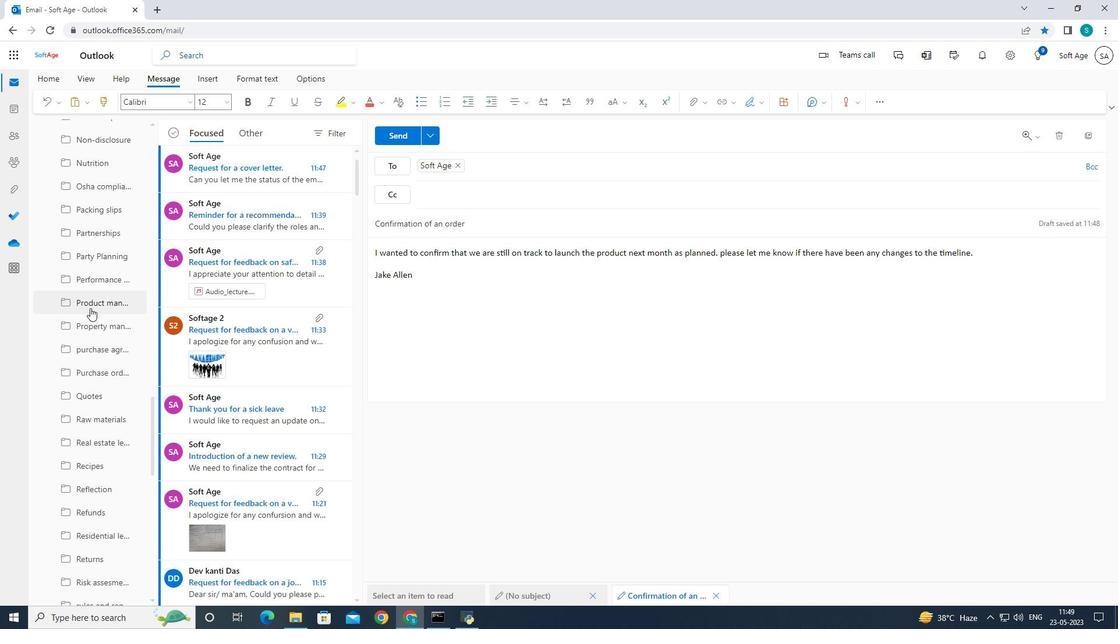 
Action: Mouse scrolled (91, 306) with delta (0, 0)
Screenshot: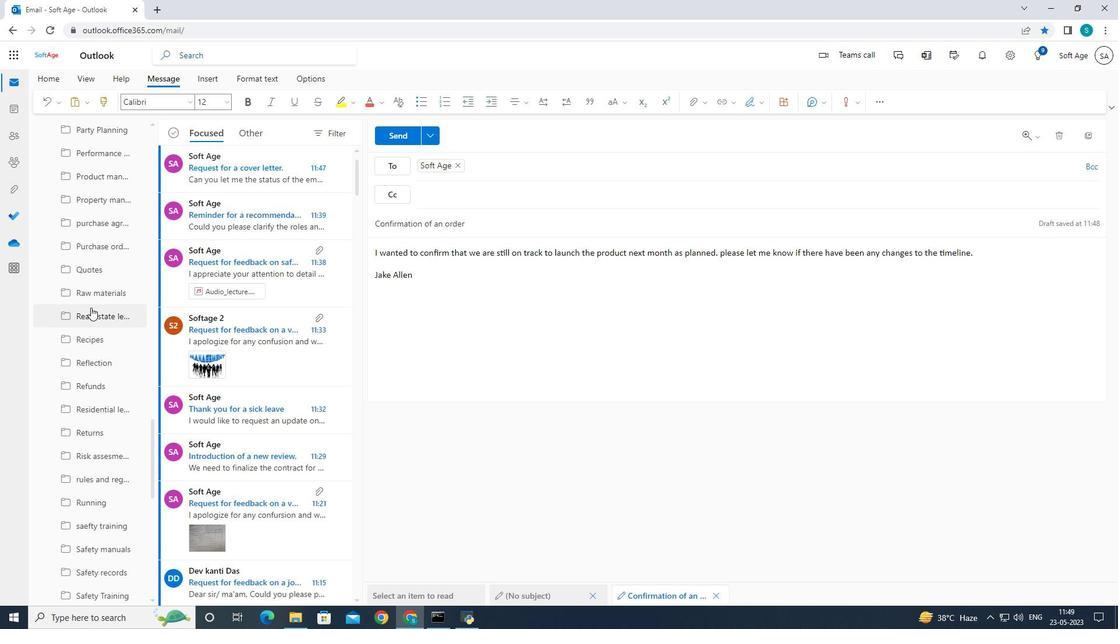 
Action: Mouse scrolled (91, 306) with delta (0, 0)
Screenshot: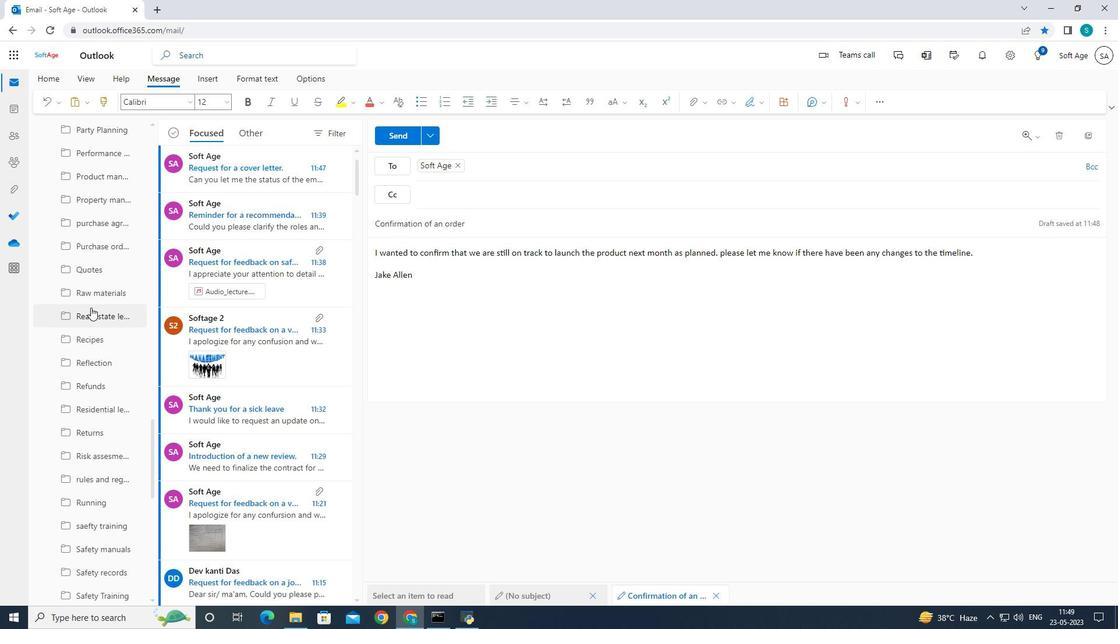 
Action: Mouse scrolled (91, 306) with delta (0, 0)
Screenshot: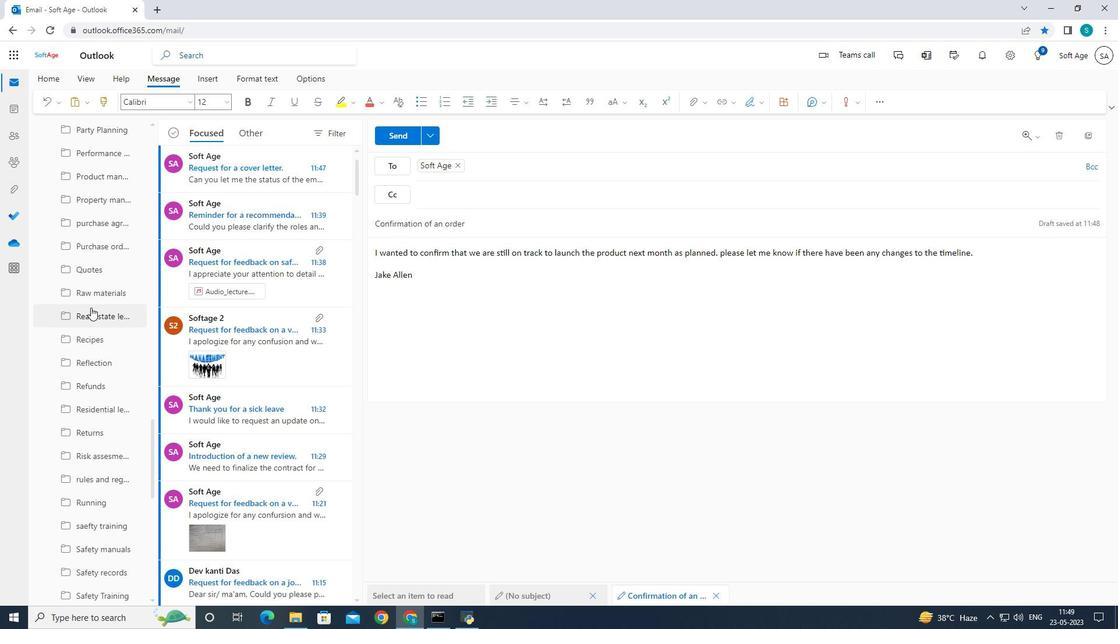 
Action: Mouse scrolled (91, 306) with delta (0, 0)
Screenshot: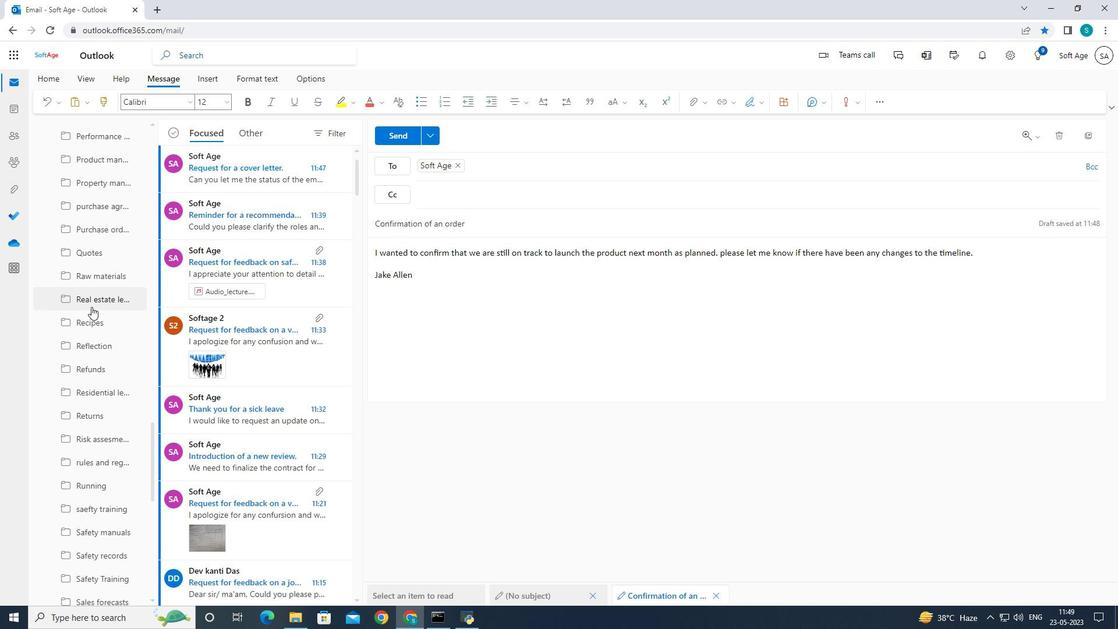 
Action: Mouse moved to (92, 307)
Screenshot: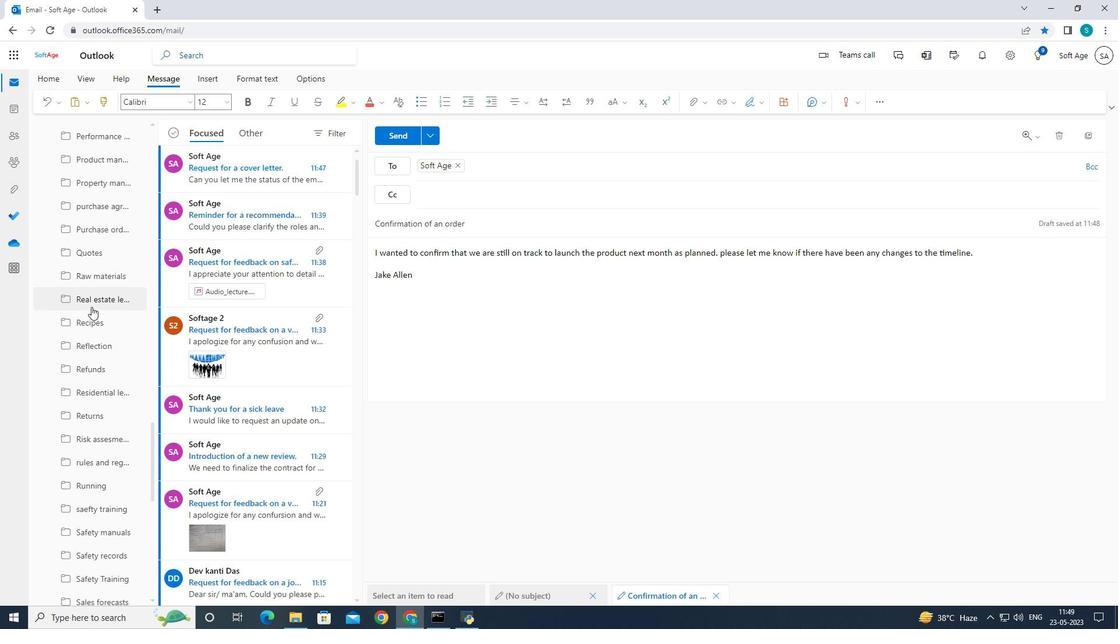 
Action: Mouse scrolled (92, 307) with delta (0, 0)
Screenshot: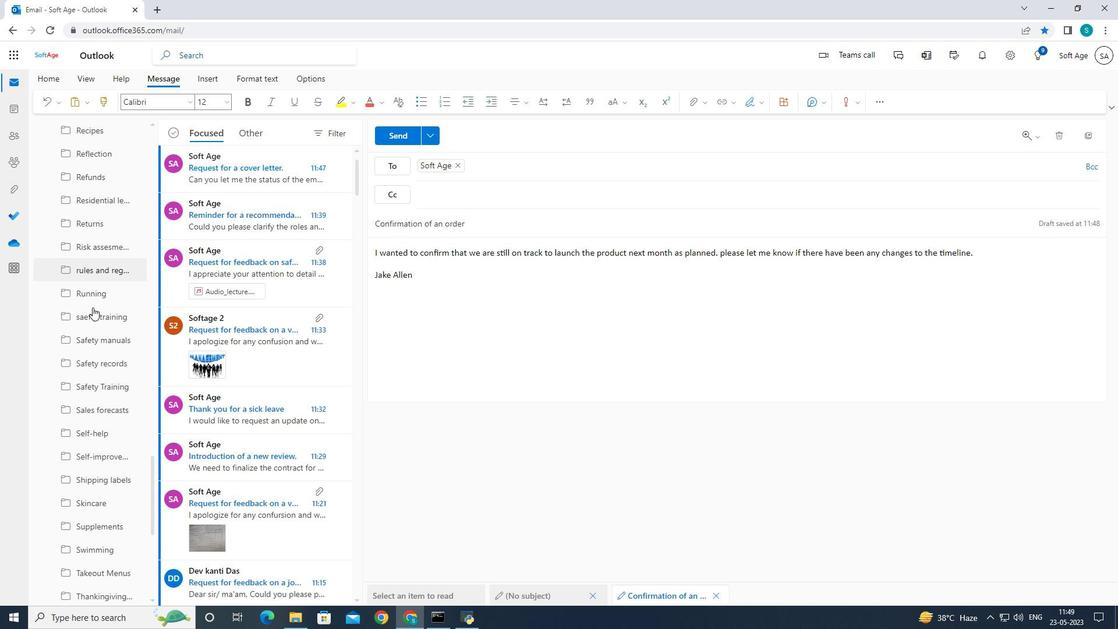 
Action: Mouse scrolled (92, 307) with delta (0, 0)
Screenshot: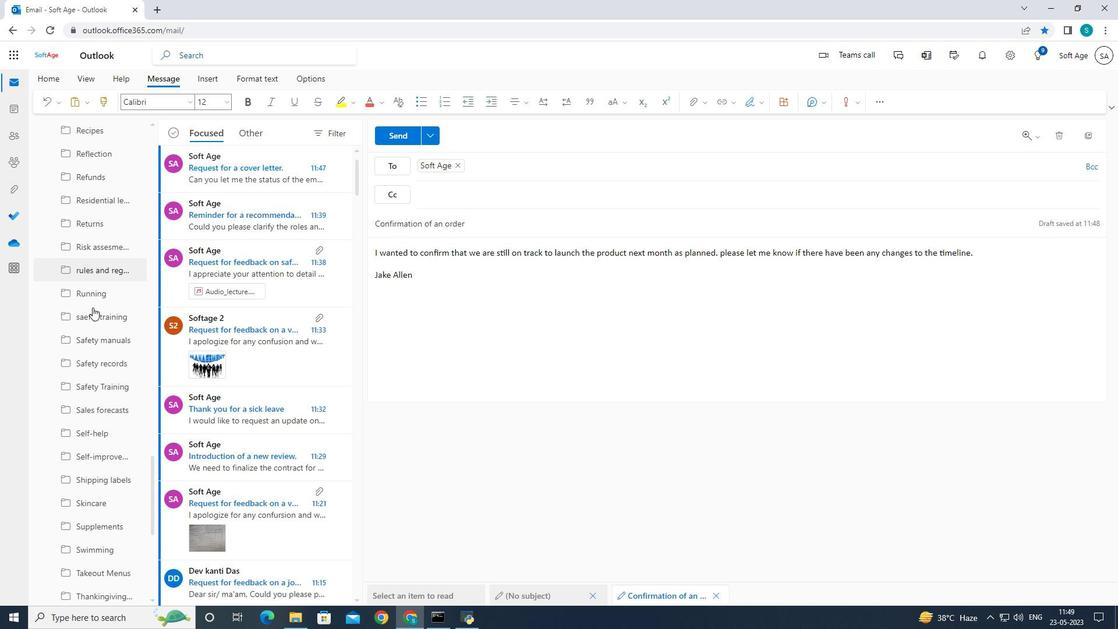 
Action: Mouse scrolled (92, 307) with delta (0, 0)
Screenshot: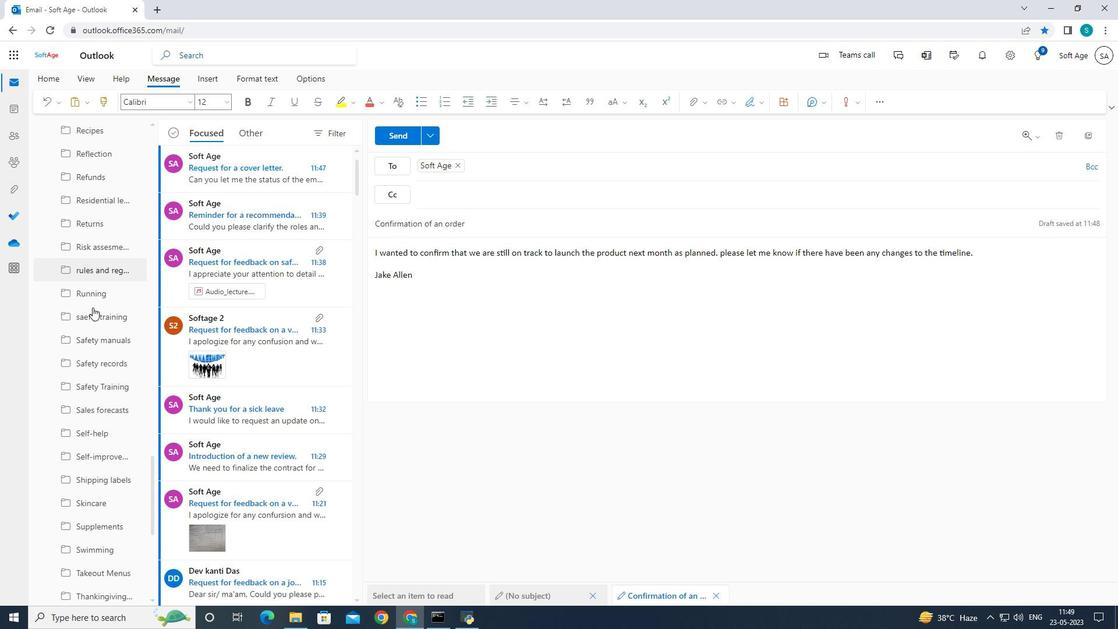 
Action: Mouse scrolled (92, 307) with delta (0, 0)
Screenshot: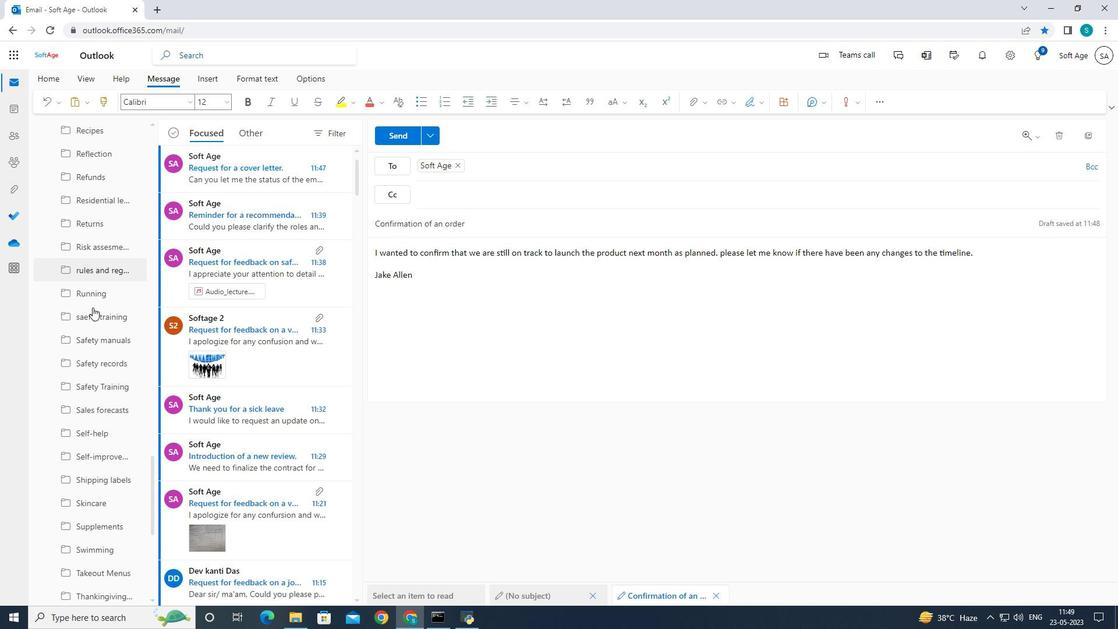 
Action: Mouse moved to (94, 305)
Screenshot: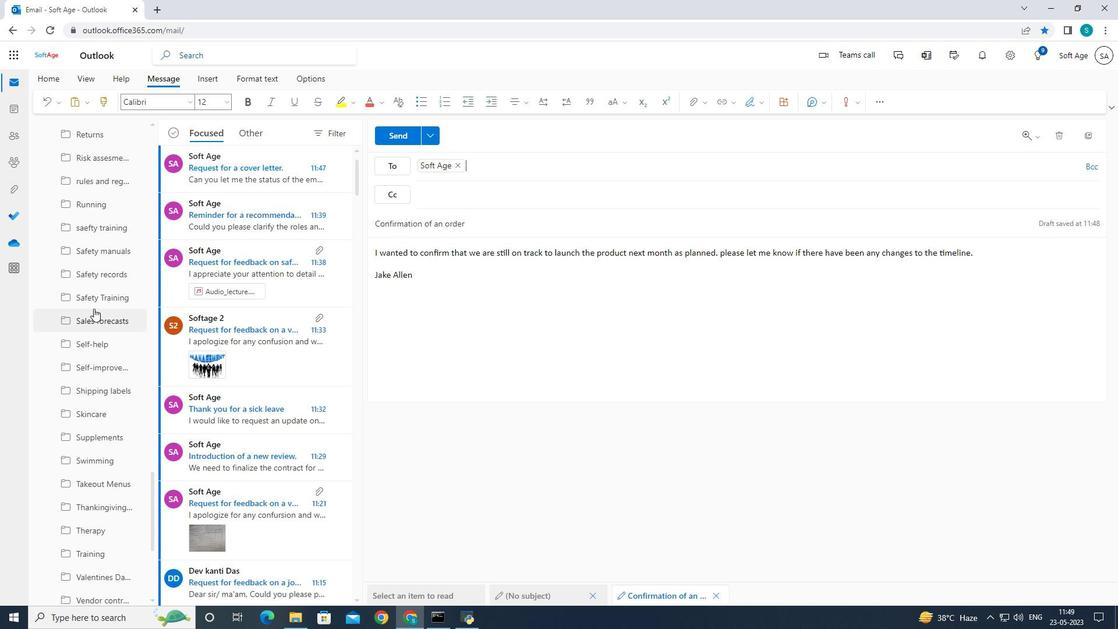 
Action: Mouse scrolled (94, 305) with delta (0, 0)
Screenshot: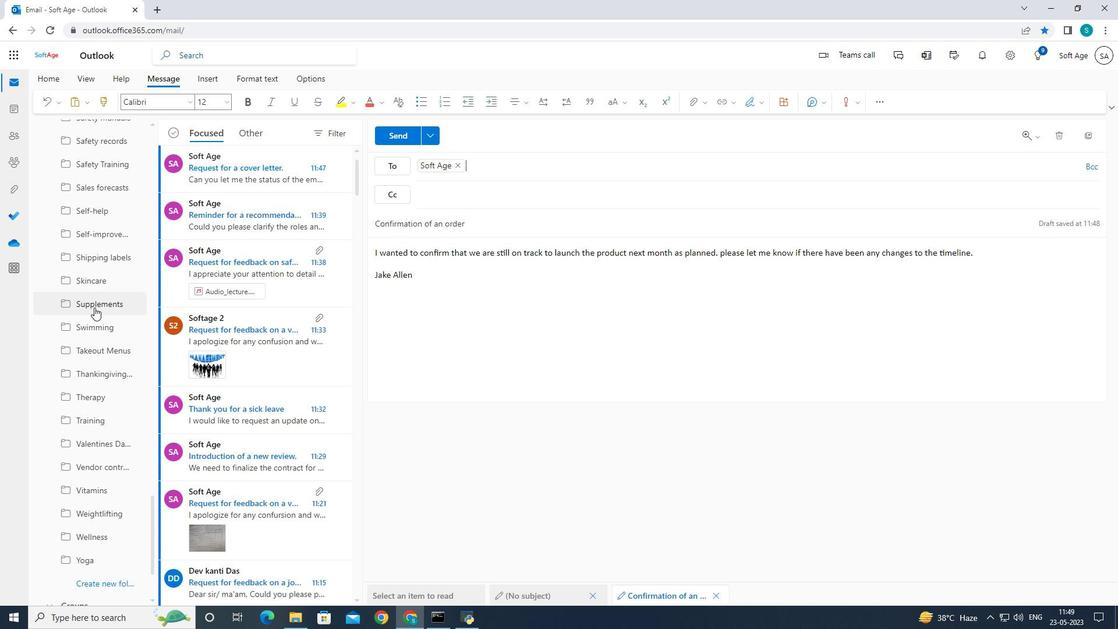 
Action: Mouse scrolled (94, 305) with delta (0, 0)
Screenshot: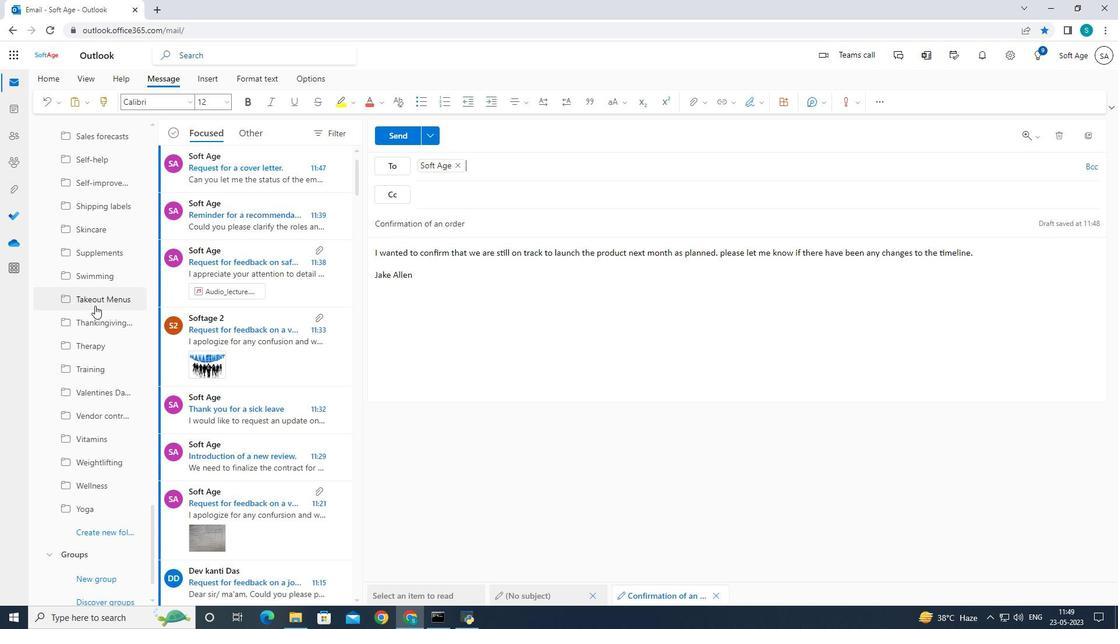 
Action: Mouse scrolled (94, 305) with delta (0, 0)
Screenshot: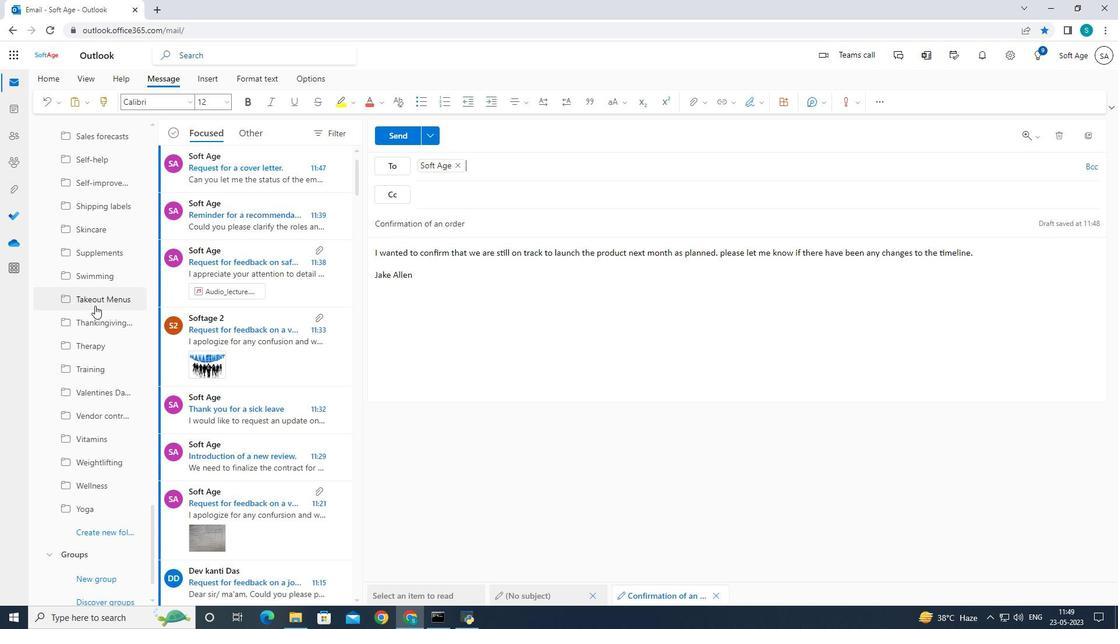 
Action: Mouse scrolled (94, 305) with delta (0, 0)
Screenshot: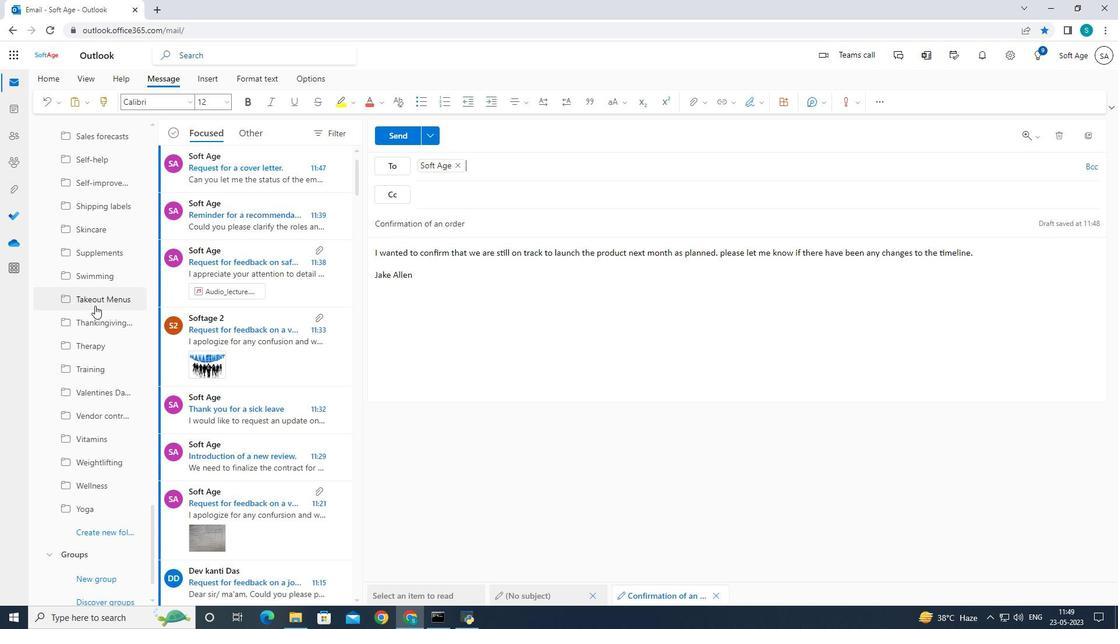 
Action: Mouse moved to (96, 304)
Screenshot: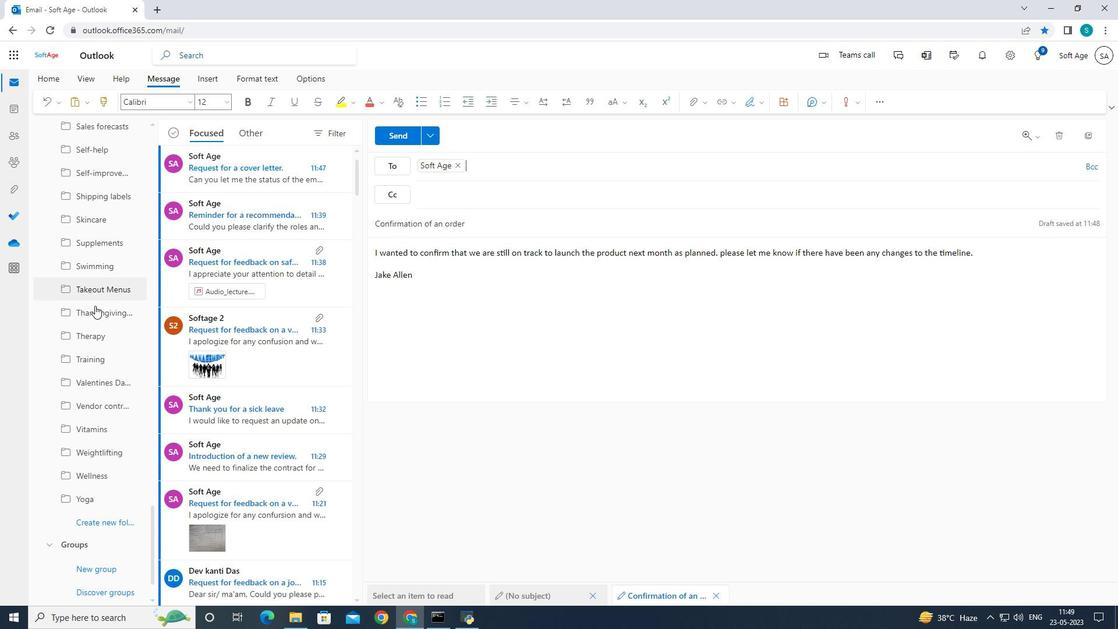 
Action: Mouse scrolled (96, 303) with delta (0, 0)
Screenshot: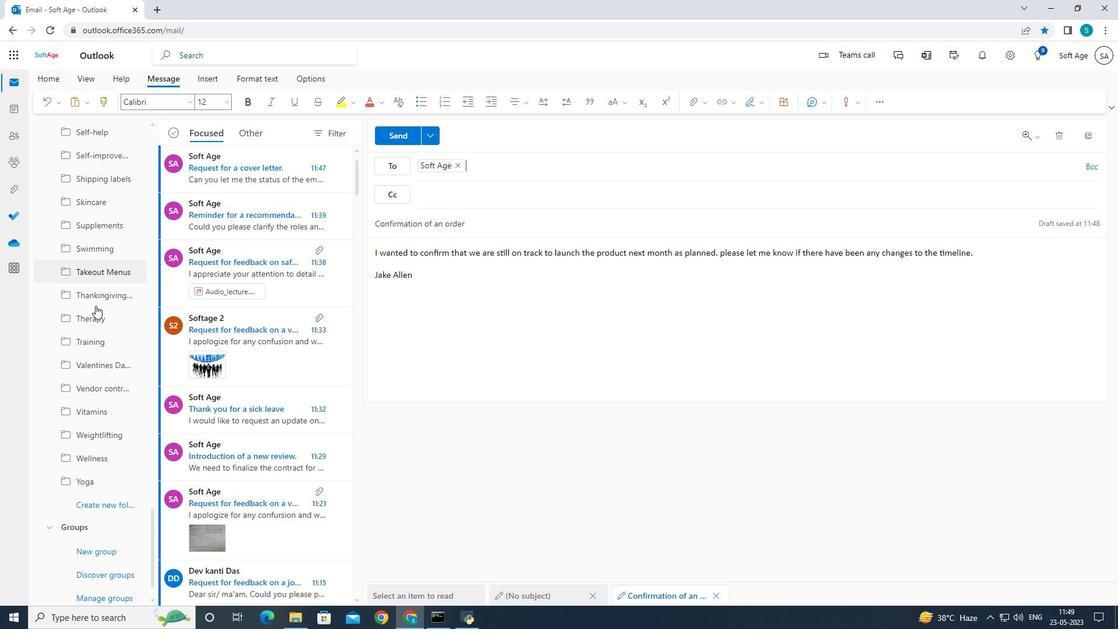 
Action: Mouse scrolled (96, 303) with delta (0, 0)
Screenshot: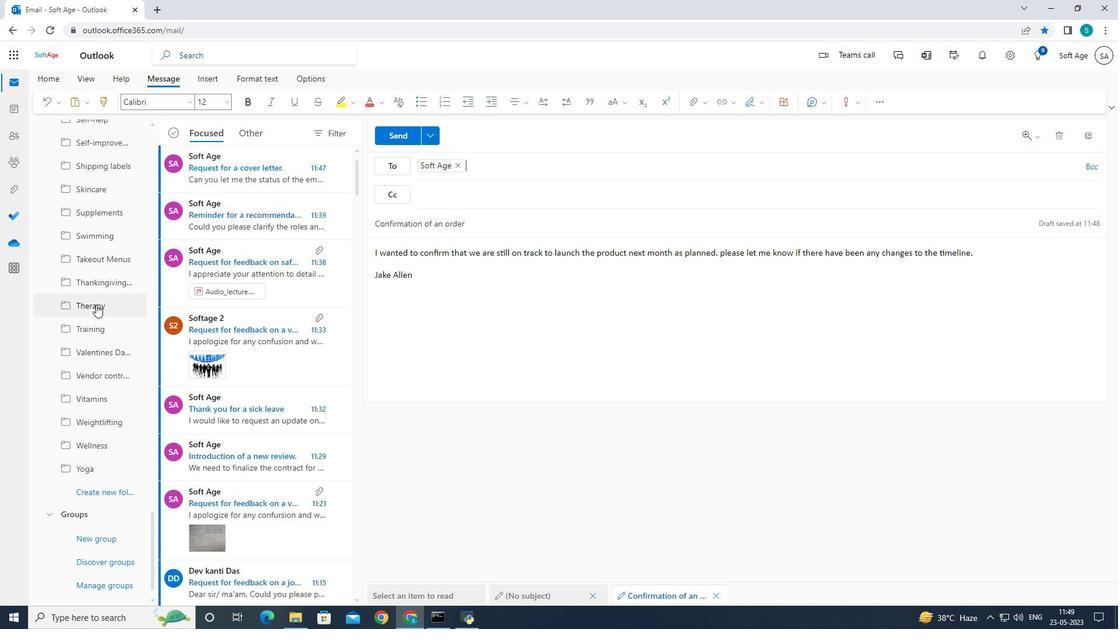 
Action: Mouse scrolled (96, 303) with delta (0, 0)
Screenshot: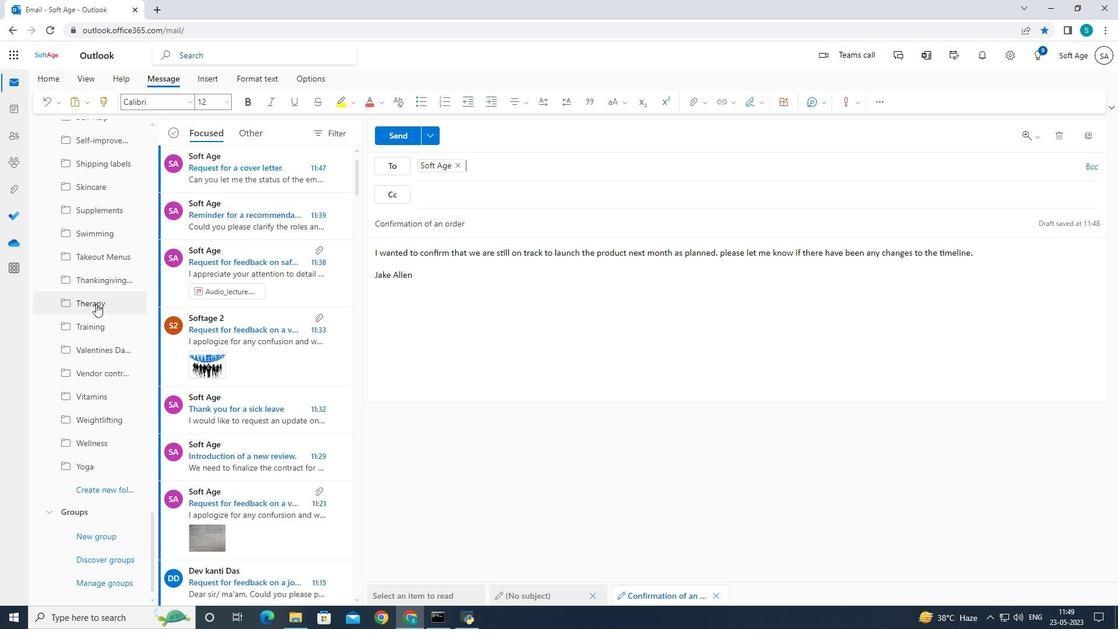 
Action: Mouse scrolled (96, 303) with delta (0, 0)
Screenshot: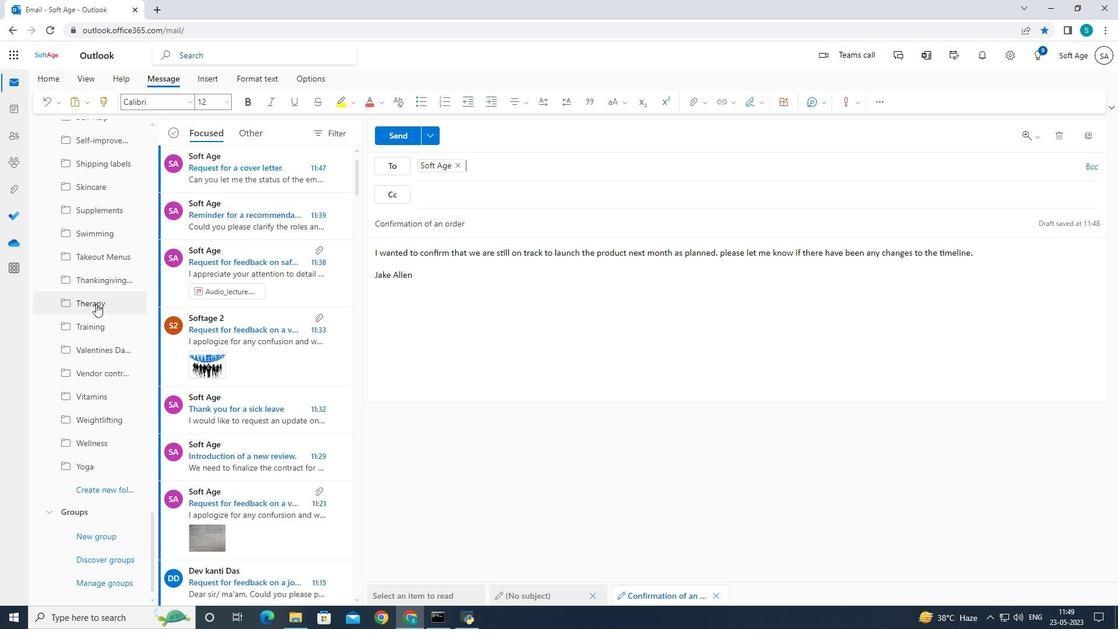 
Action: Mouse moved to (101, 496)
Screenshot: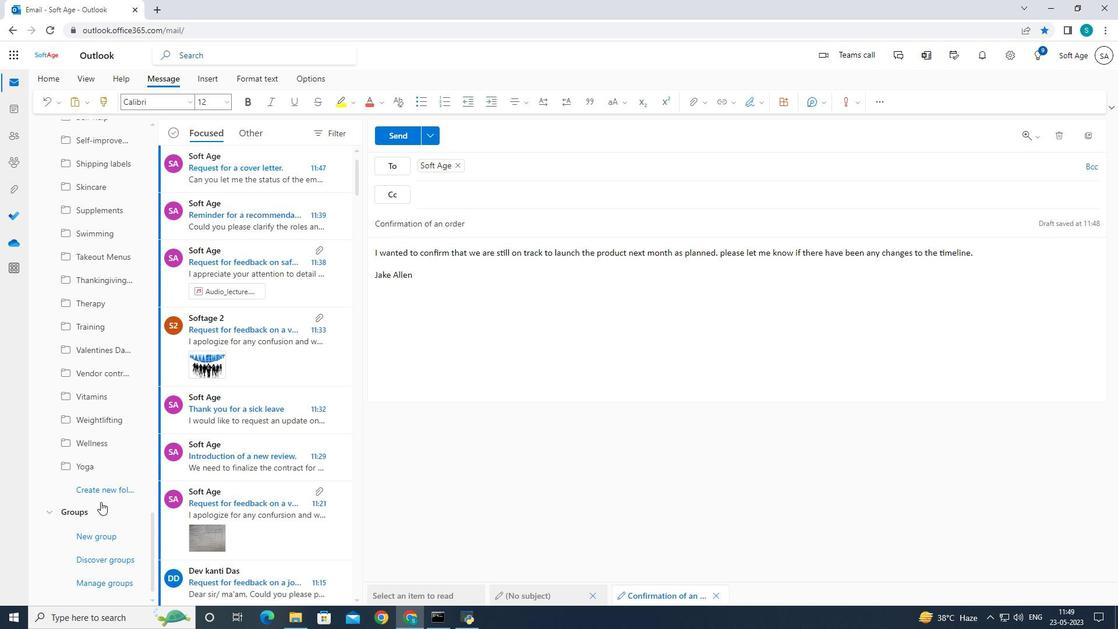 
Action: Mouse pressed left at (101, 496)
Screenshot: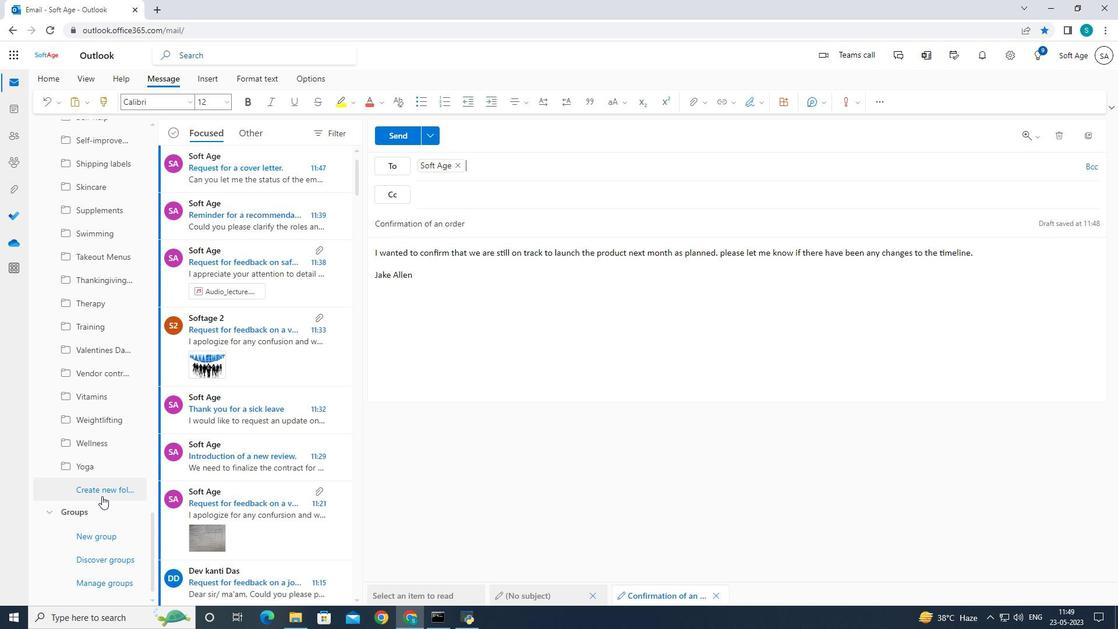 
Action: Mouse moved to (146, 414)
Screenshot: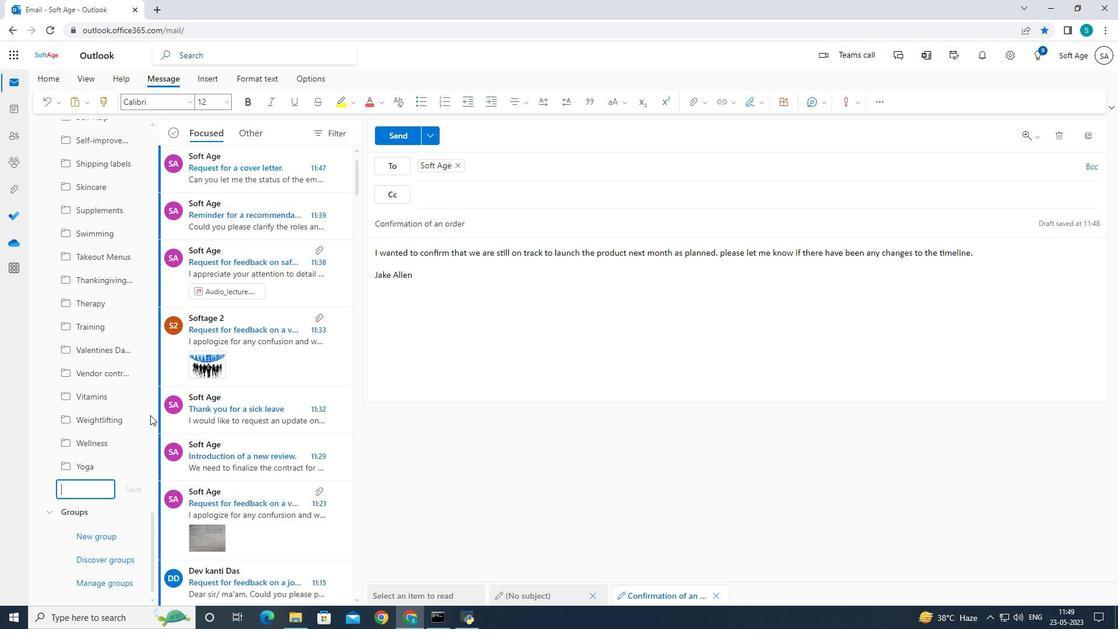 
Action: Key pressed <Key.shift><Key.shift>Fathers<Key.space><Key.shift>Day<Key.space>gifts
Screenshot: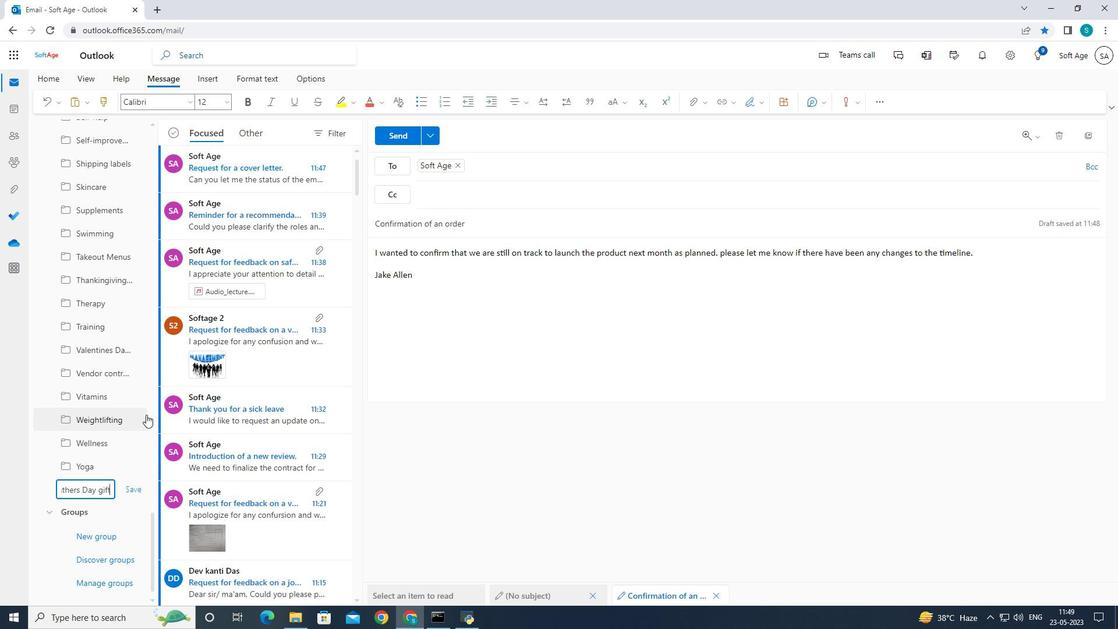 
Action: Mouse moved to (180, 407)
Screenshot: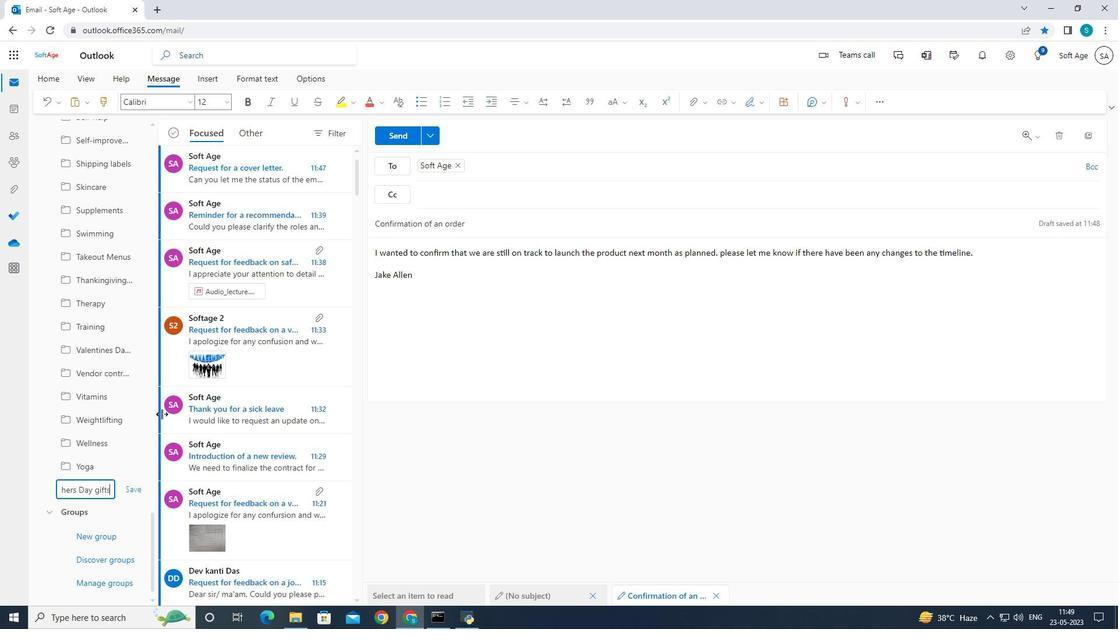 
Action: Key pressed <Key.enter>
Screenshot: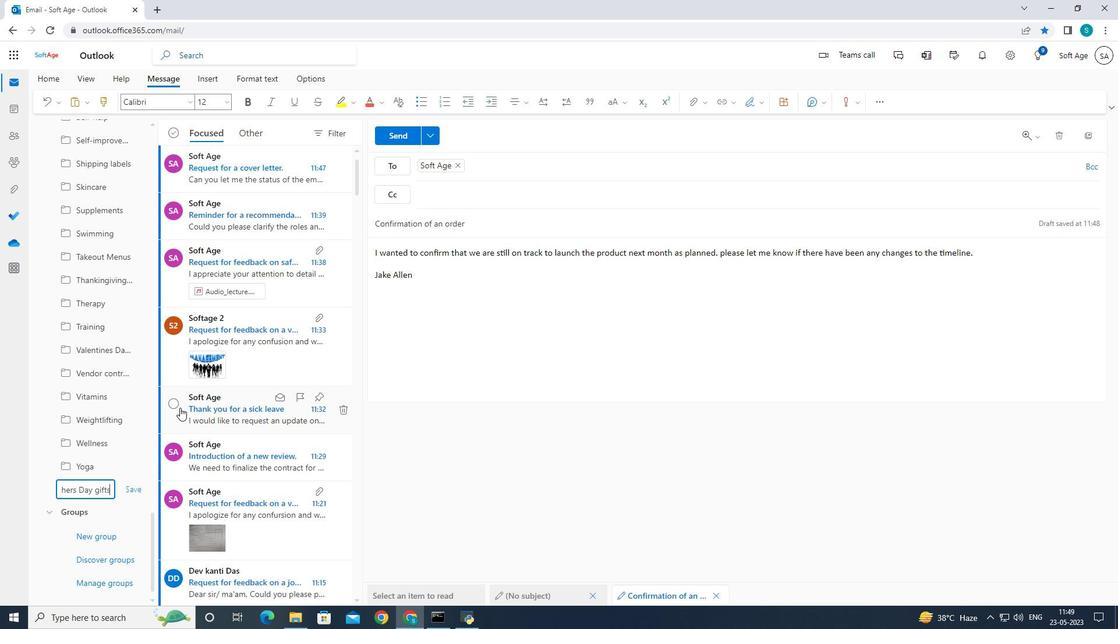 
Action: Mouse moved to (395, 139)
Screenshot: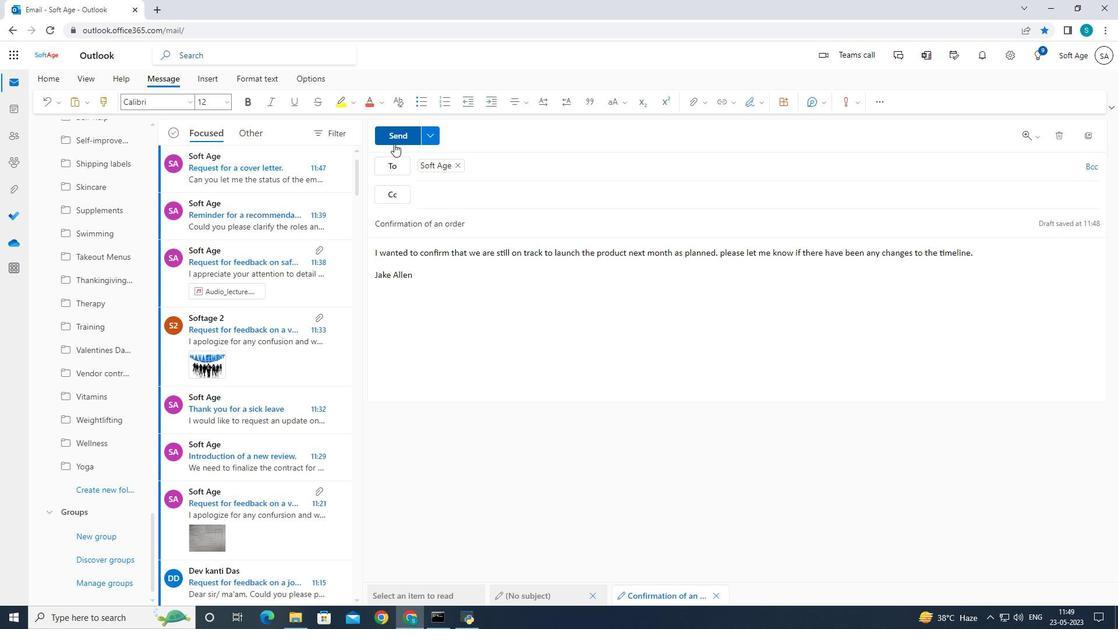 
Action: Mouse pressed left at (395, 139)
Screenshot: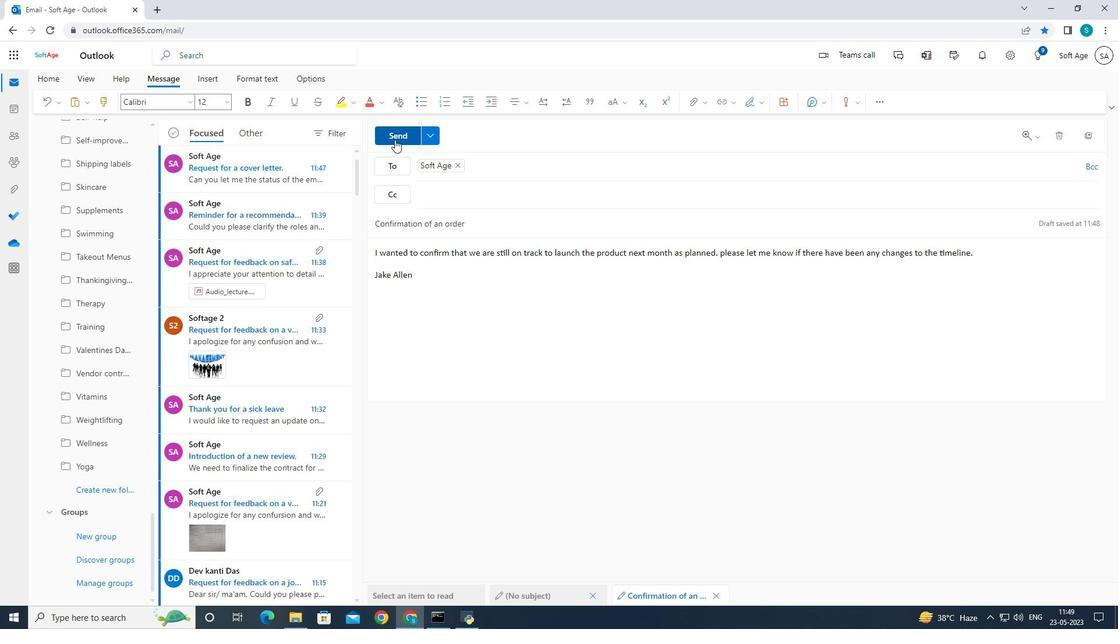 
Action: Mouse moved to (395, 139)
Screenshot: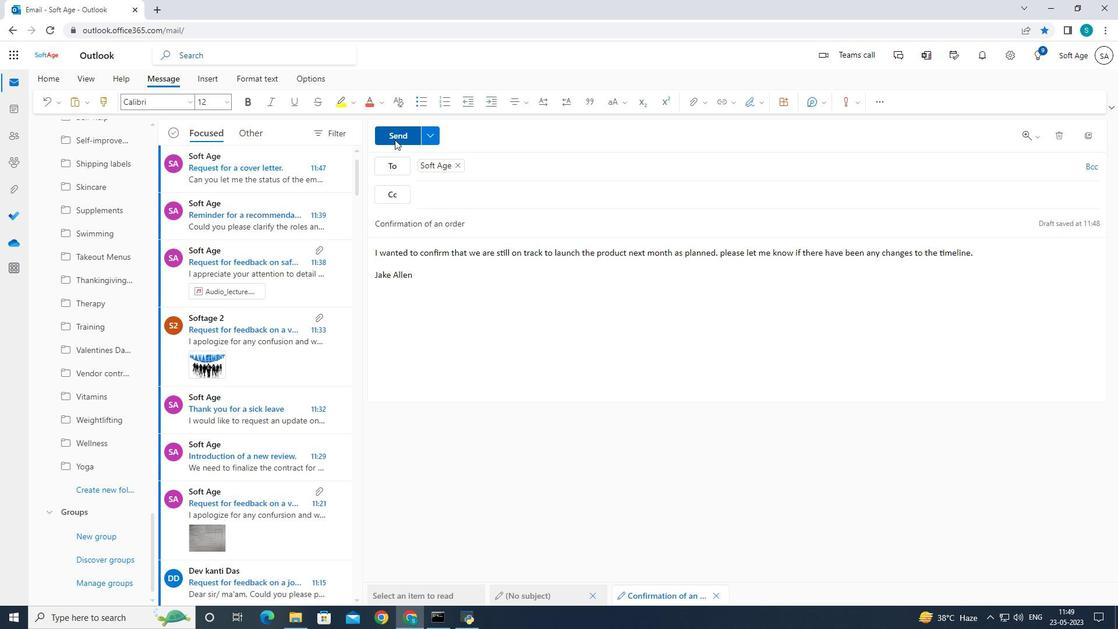 
